Task: Find connections with filter location Yangjiang with filter topic #technologywith filter profile language Potuguese with filter current company LIC with filter school Great Lakes Institute of Management with filter industry Wholesale Chemical and Allied Products with filter service category Relocation with filter keywords title Medical Administrator
Action: Mouse moved to (620, 77)
Screenshot: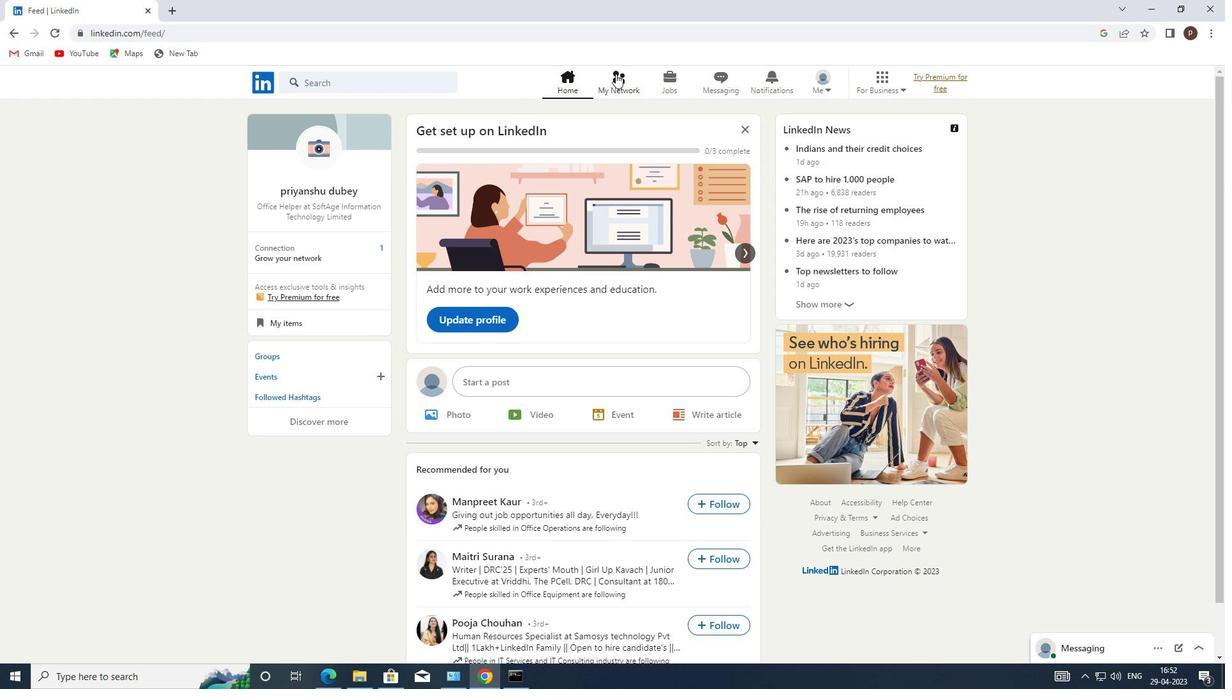 
Action: Mouse pressed left at (620, 77)
Screenshot: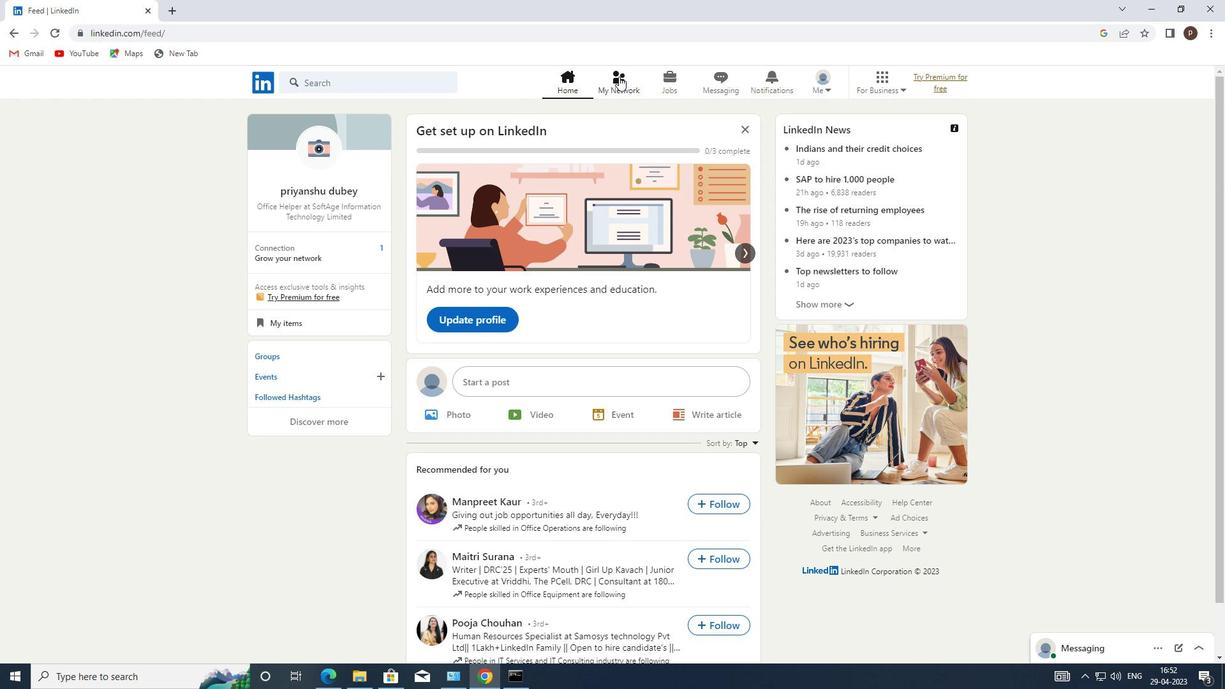 
Action: Mouse moved to (322, 148)
Screenshot: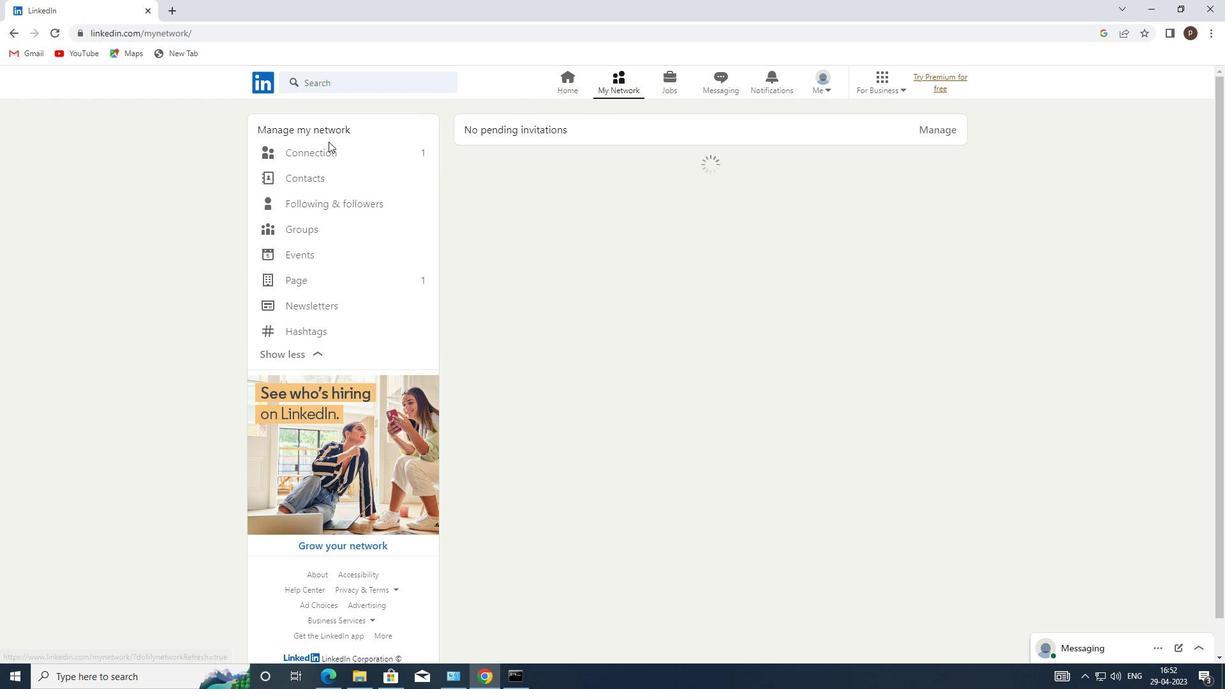 
Action: Mouse pressed left at (322, 148)
Screenshot: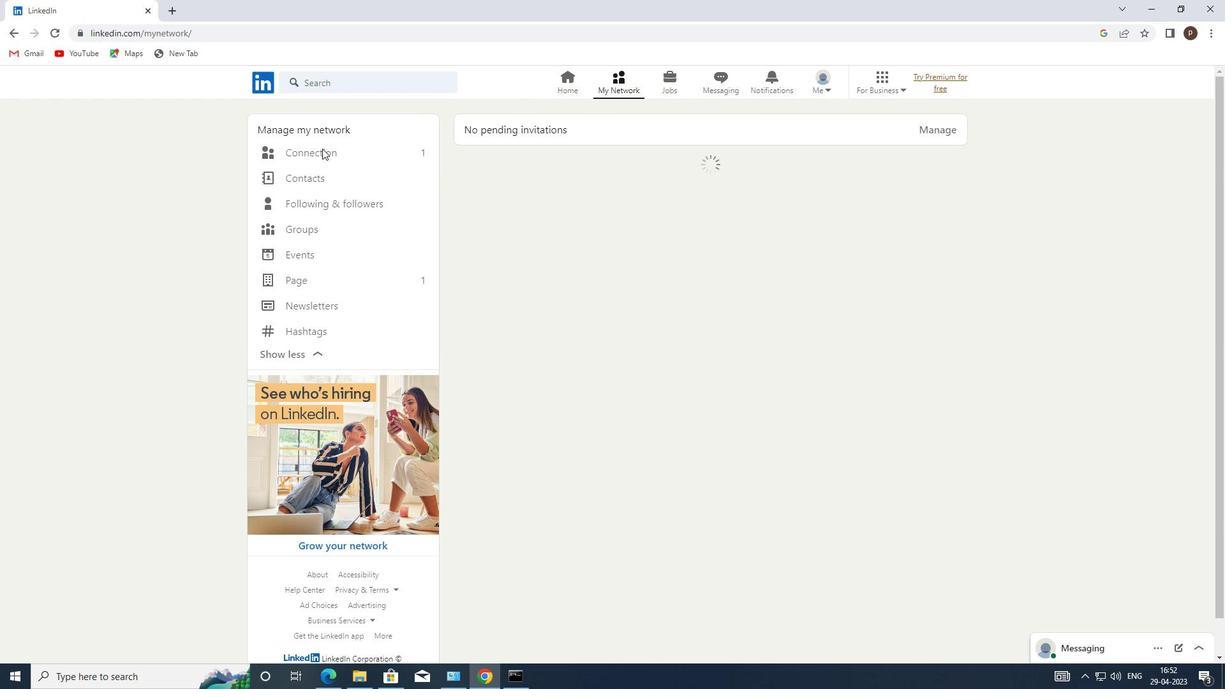 
Action: Mouse moved to (704, 153)
Screenshot: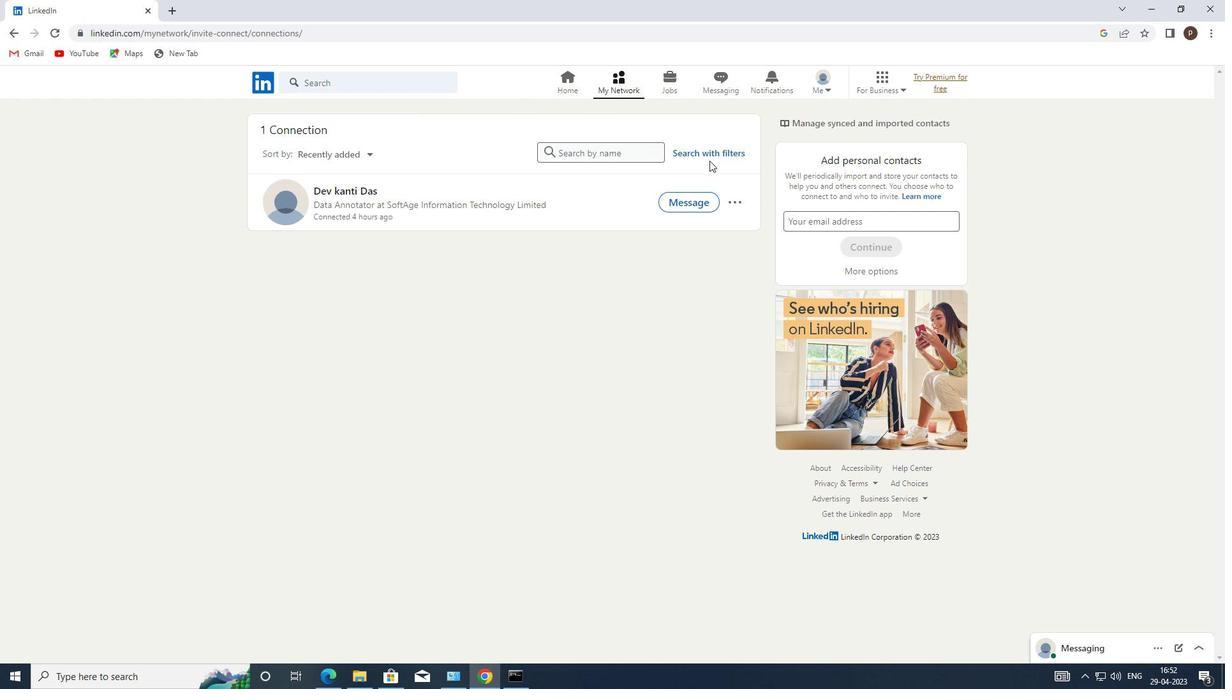 
Action: Mouse pressed left at (704, 153)
Screenshot: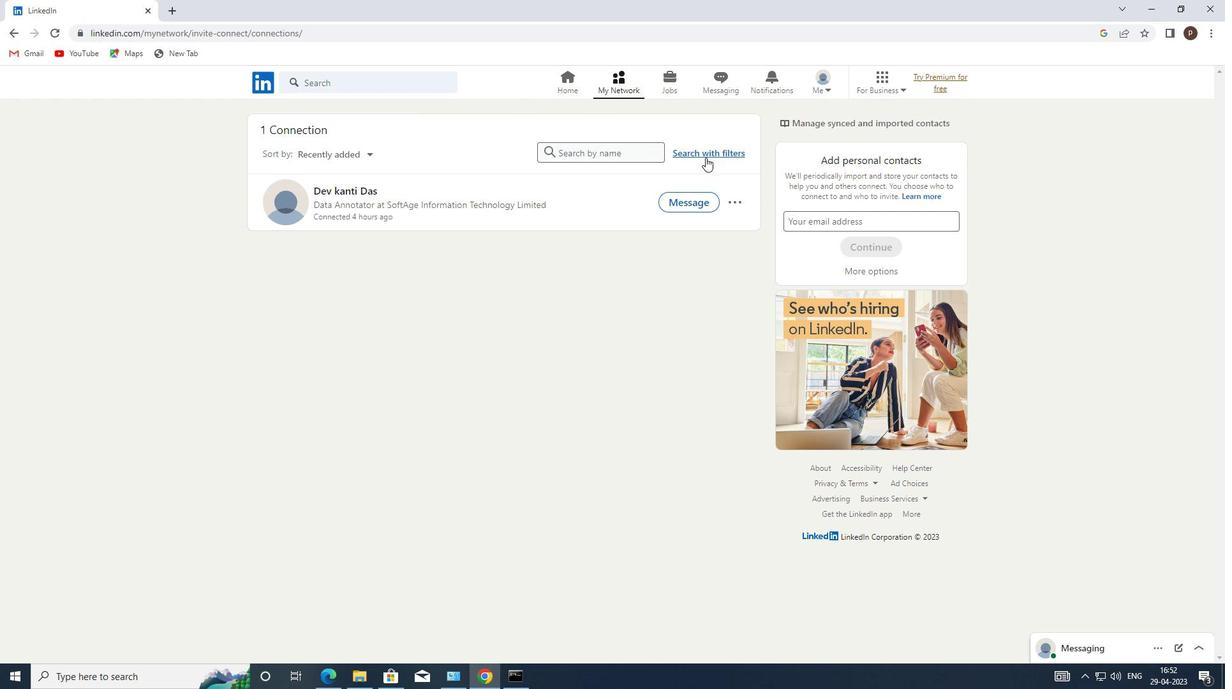 
Action: Mouse moved to (658, 121)
Screenshot: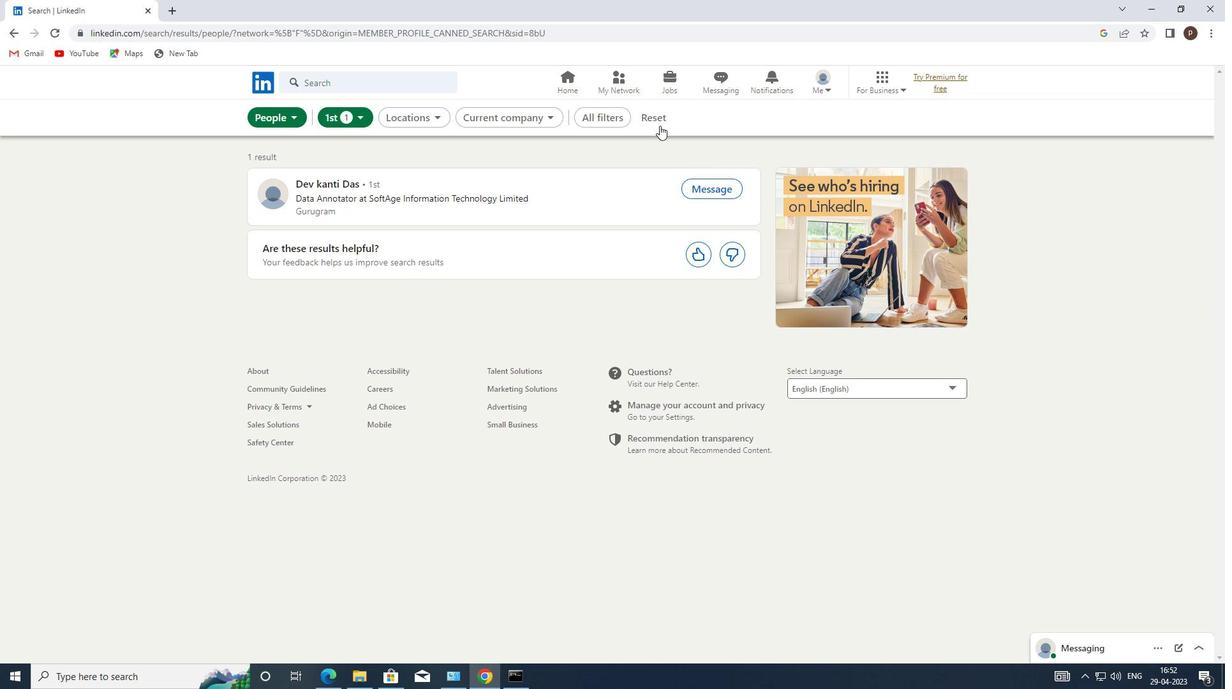 
Action: Mouse pressed left at (658, 121)
Screenshot: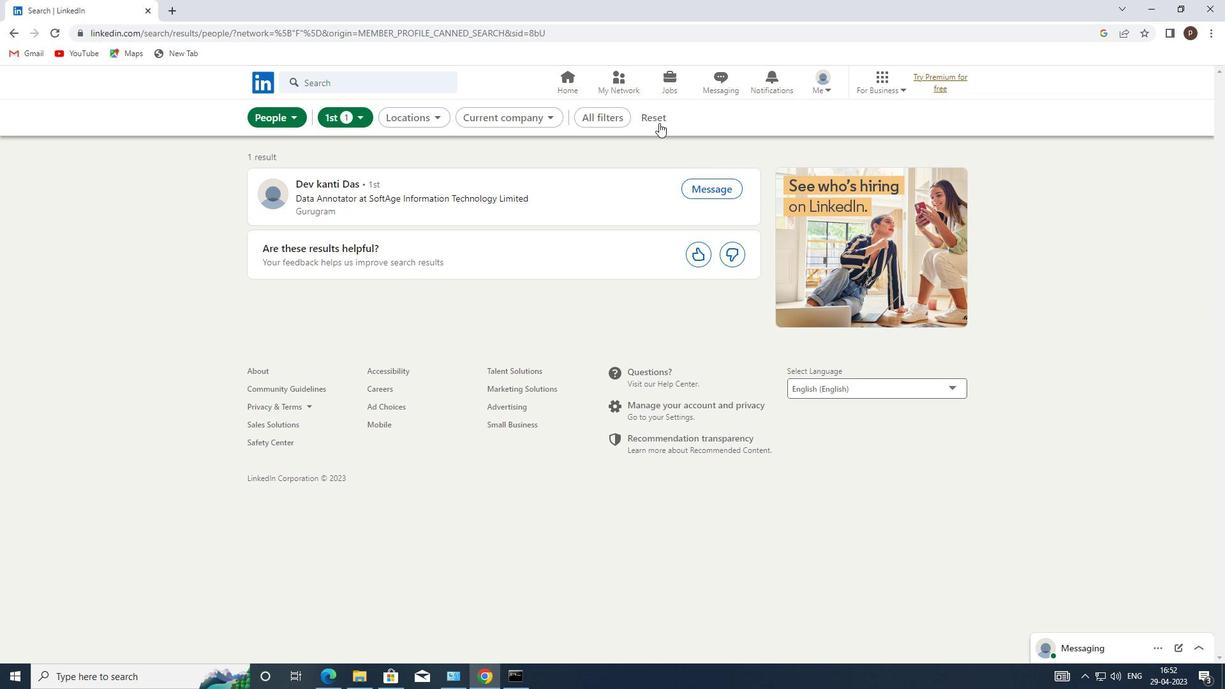 
Action: Mouse moved to (634, 122)
Screenshot: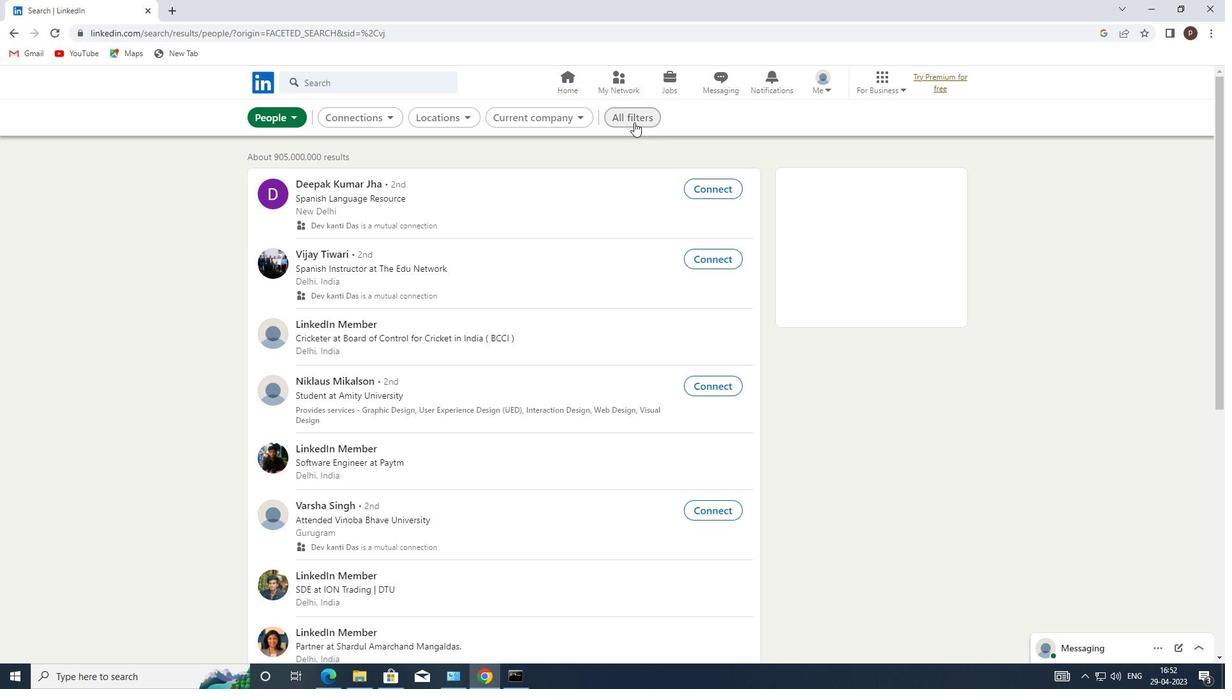 
Action: Mouse pressed left at (634, 122)
Screenshot: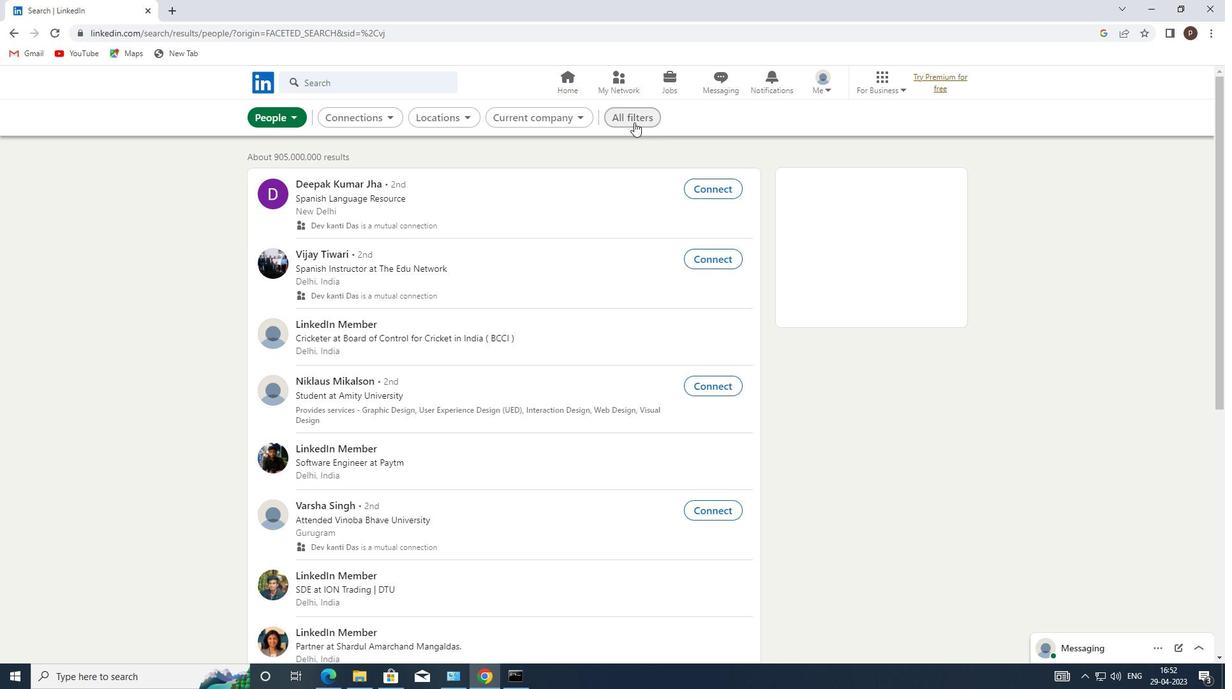 
Action: Mouse moved to (1031, 418)
Screenshot: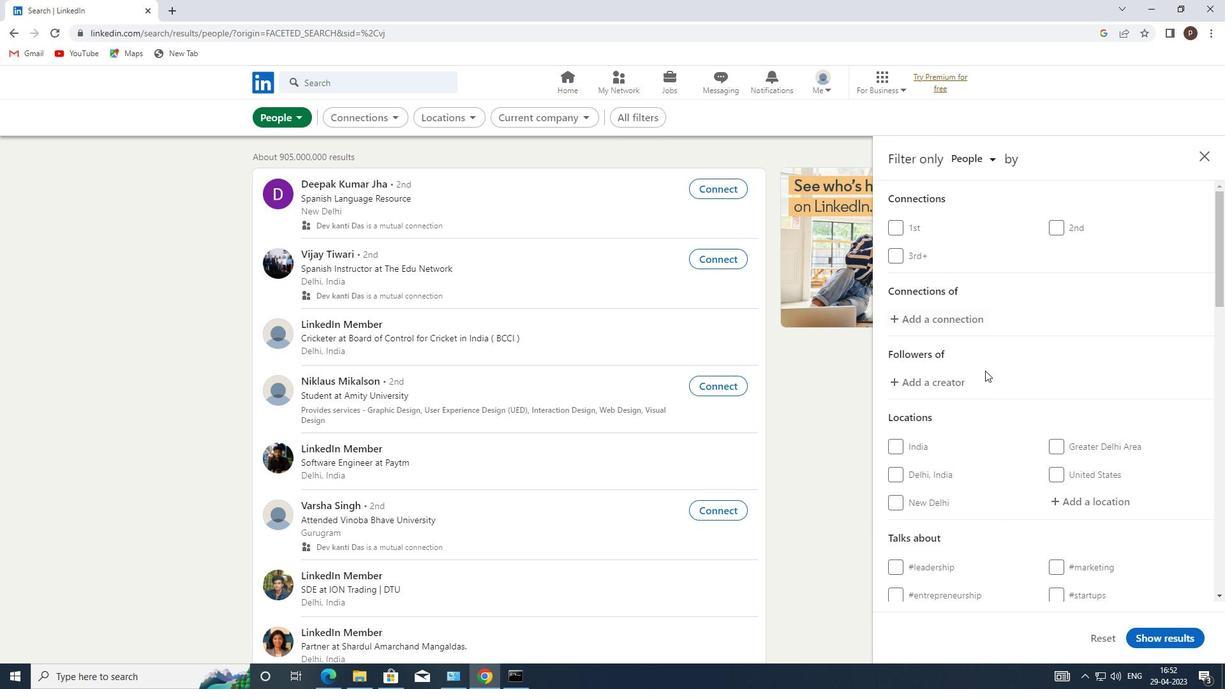
Action: Mouse scrolled (1031, 418) with delta (0, 0)
Screenshot: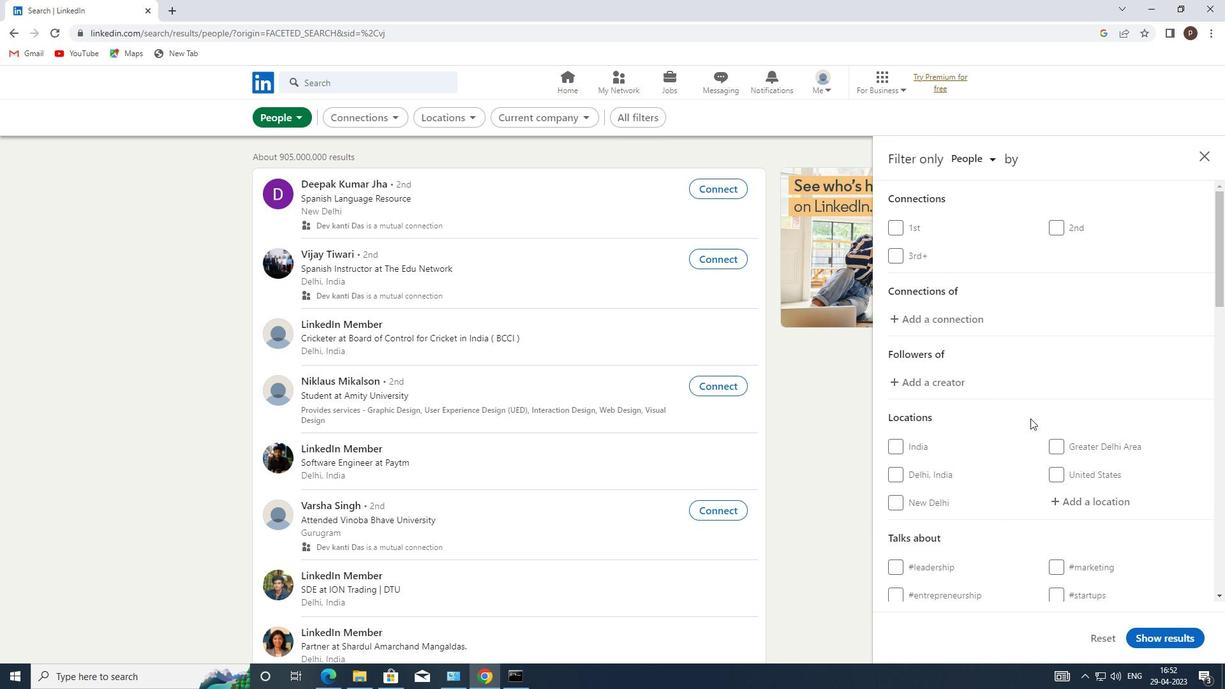 
Action: Mouse scrolled (1031, 418) with delta (0, 0)
Screenshot: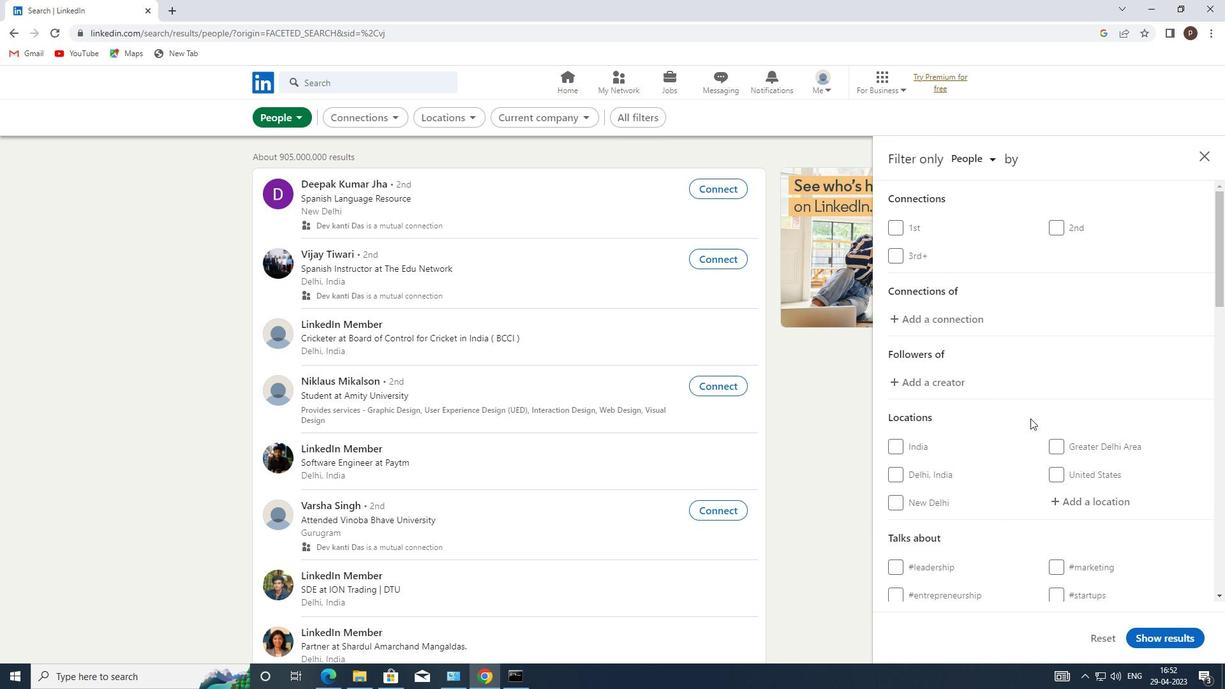 
Action: Mouse moved to (1060, 374)
Screenshot: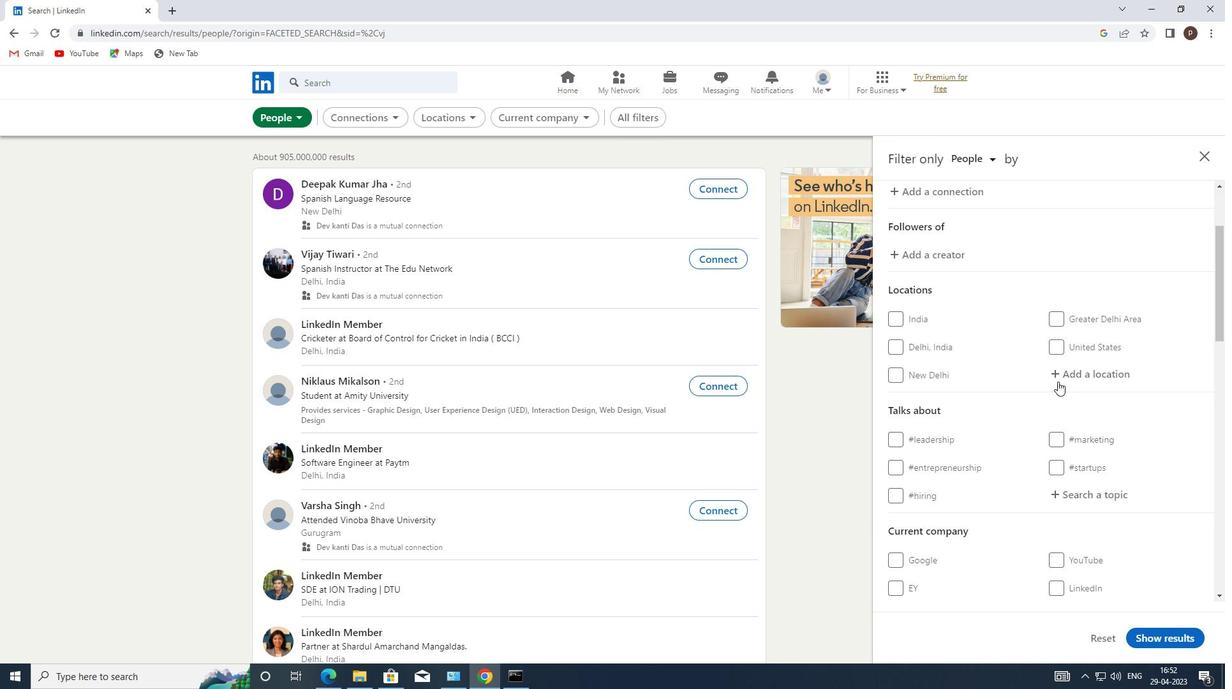
Action: Mouse pressed left at (1060, 374)
Screenshot: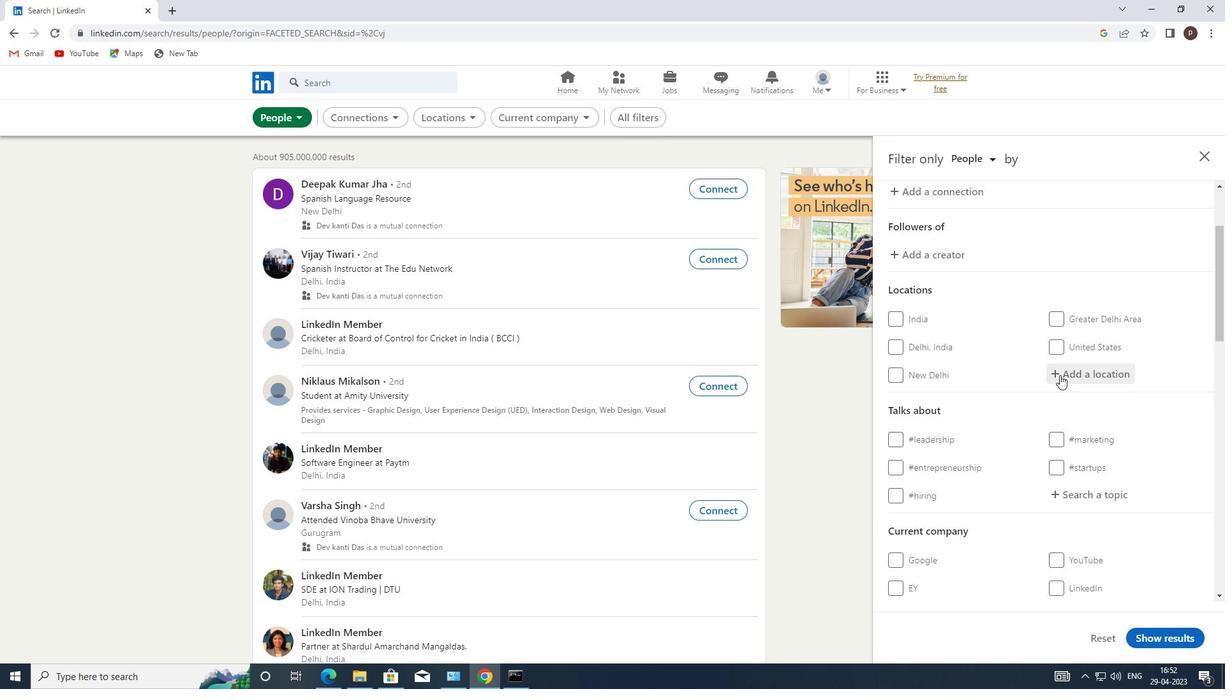 
Action: Mouse moved to (1061, 374)
Screenshot: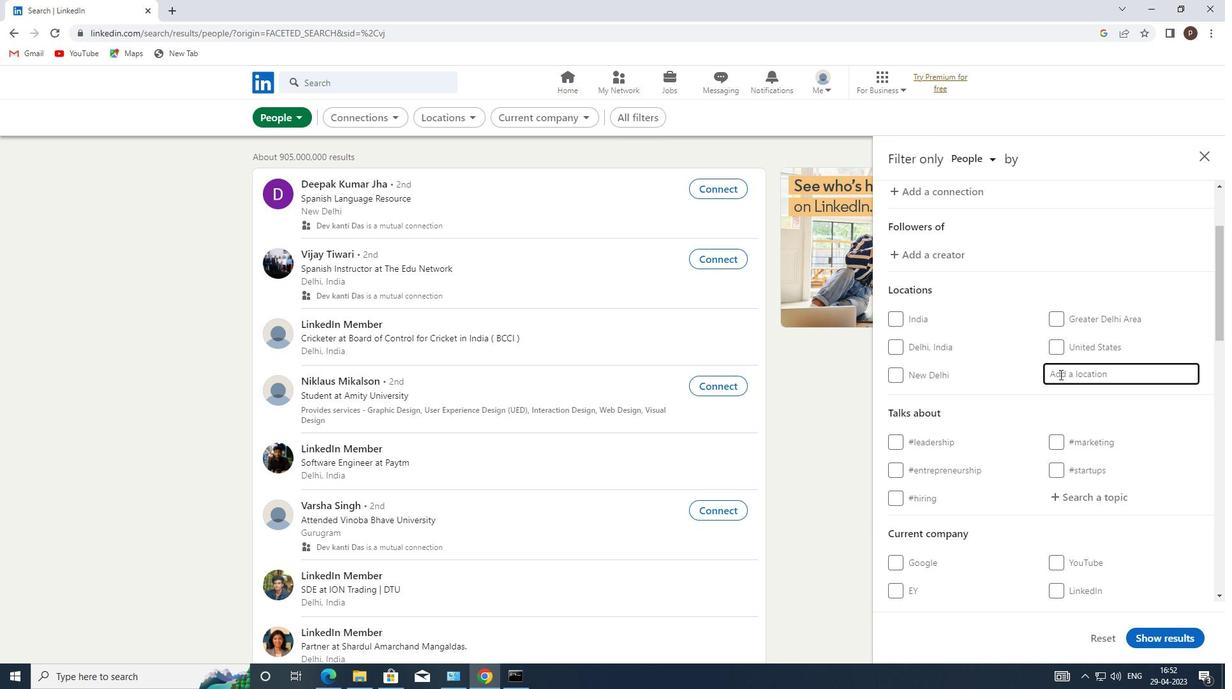 
Action: Key pressed y<Key.caps_lock>angjiang
Screenshot: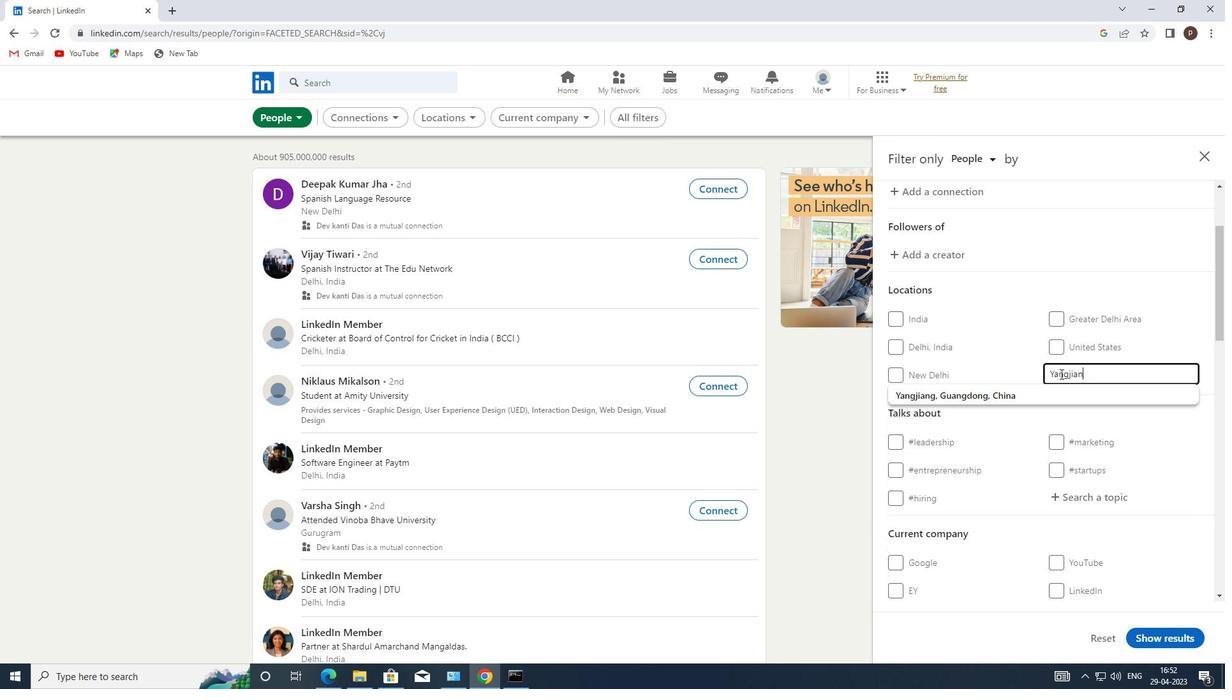 
Action: Mouse moved to (1008, 392)
Screenshot: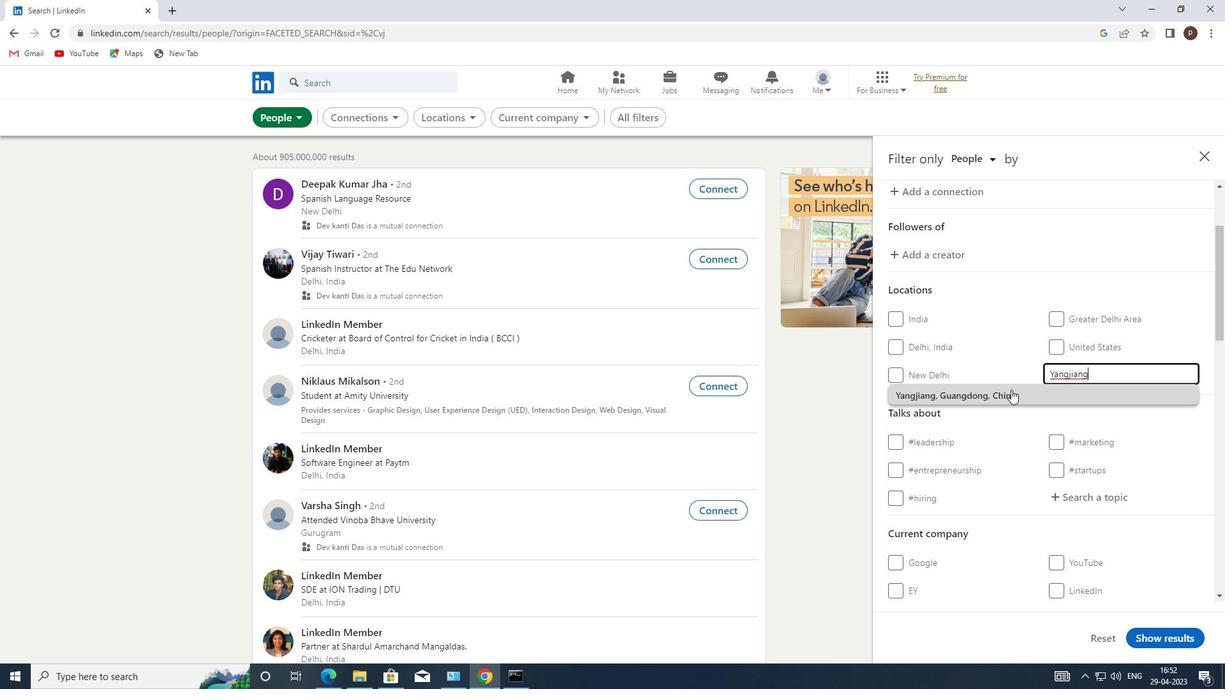 
Action: Mouse pressed left at (1008, 392)
Screenshot: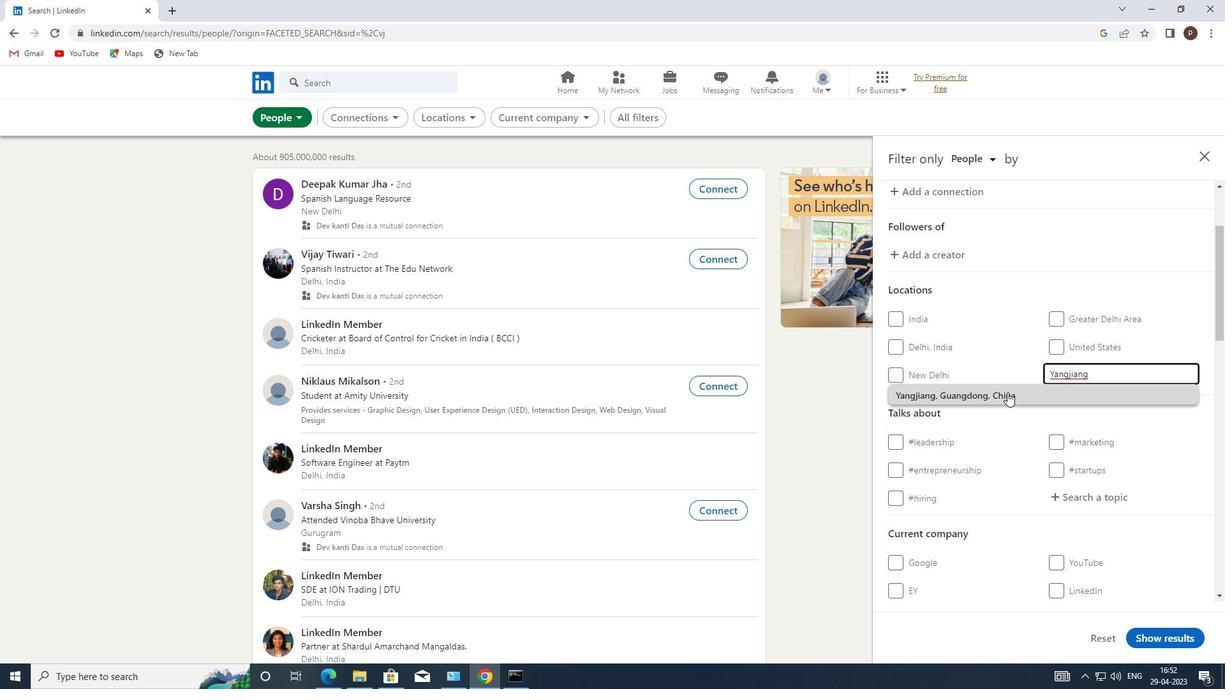 
Action: Mouse moved to (1010, 420)
Screenshot: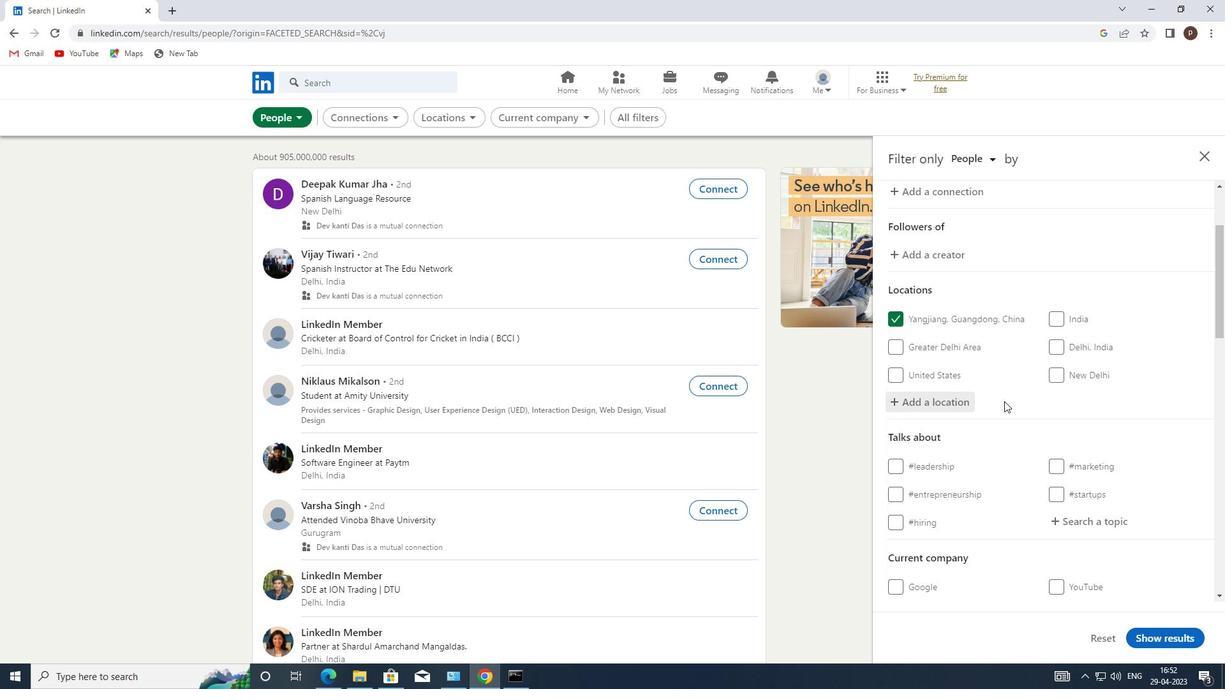 
Action: Mouse scrolled (1010, 420) with delta (0, 0)
Screenshot: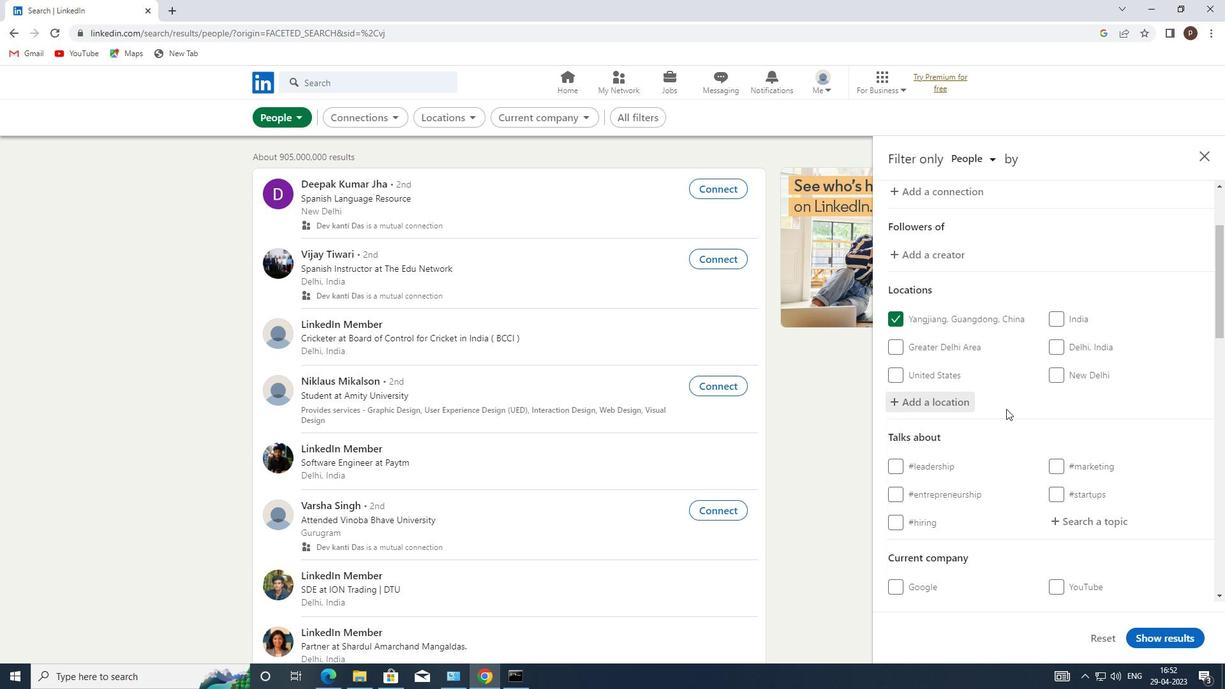 
Action: Mouse moved to (1010, 422)
Screenshot: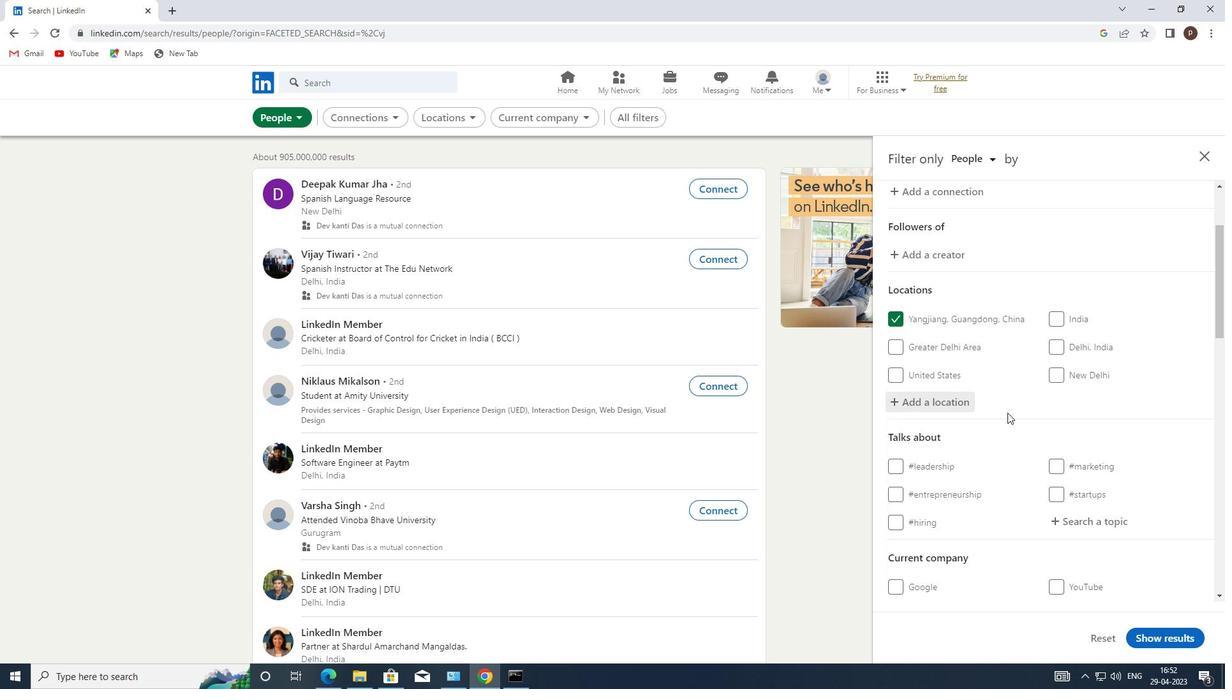 
Action: Mouse scrolled (1010, 422) with delta (0, 0)
Screenshot: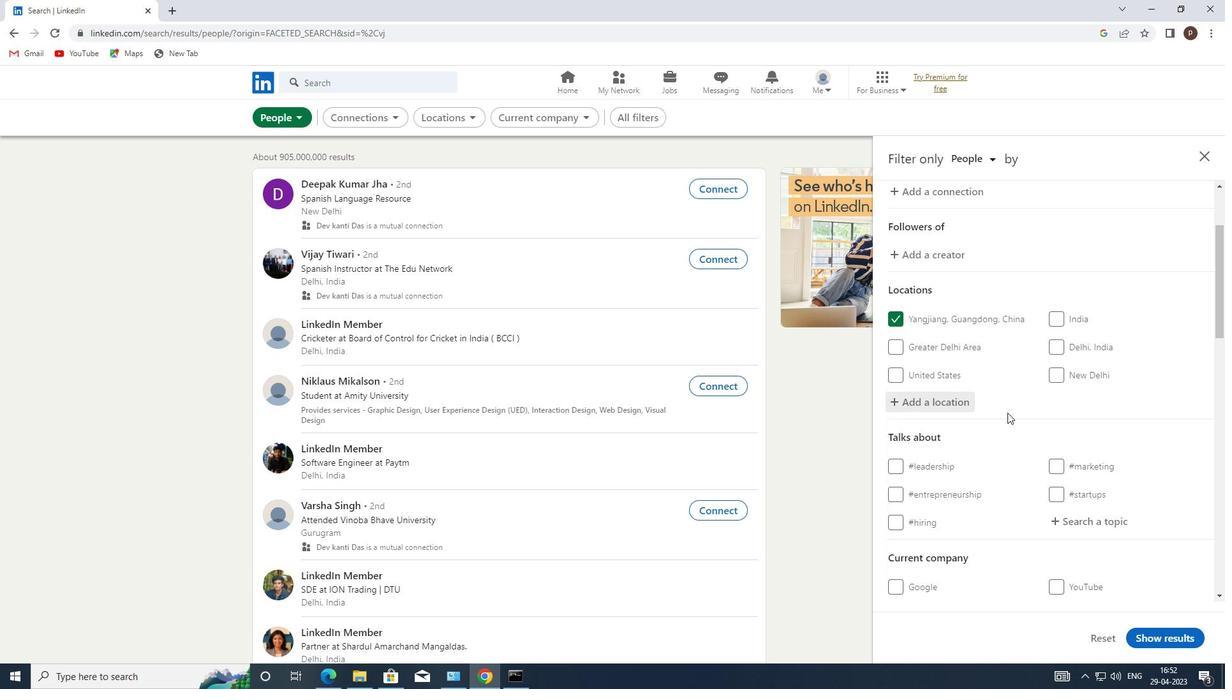 
Action: Mouse moved to (1059, 399)
Screenshot: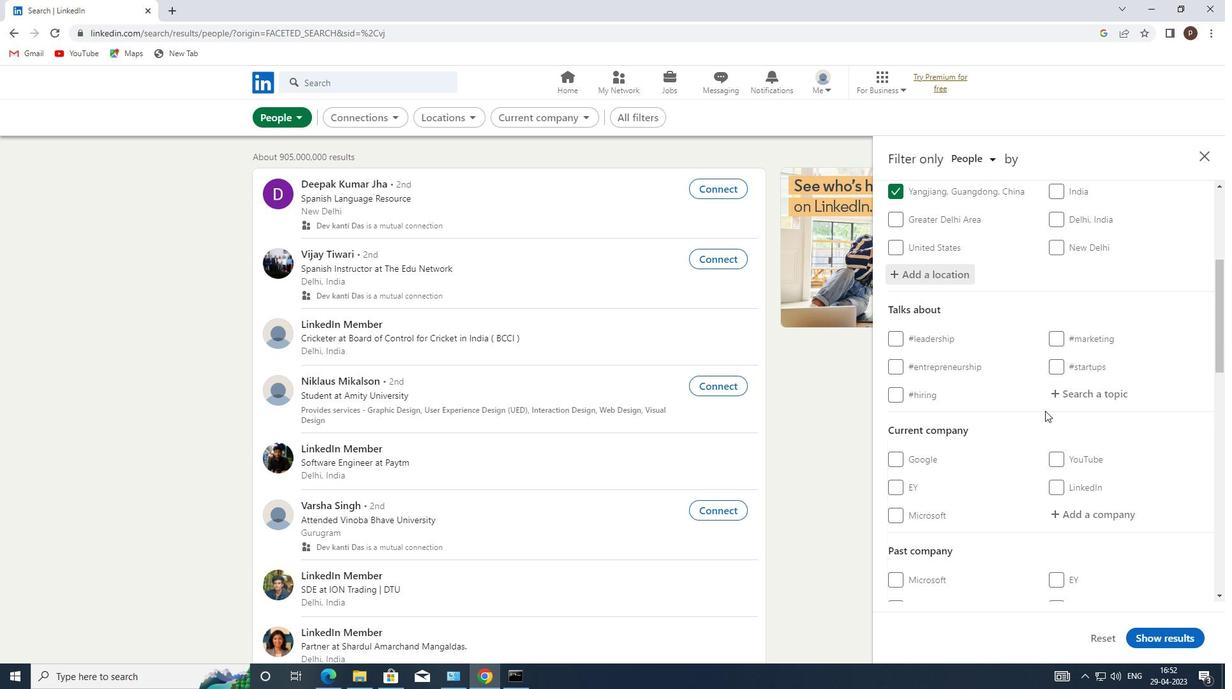 
Action: Mouse pressed left at (1059, 399)
Screenshot: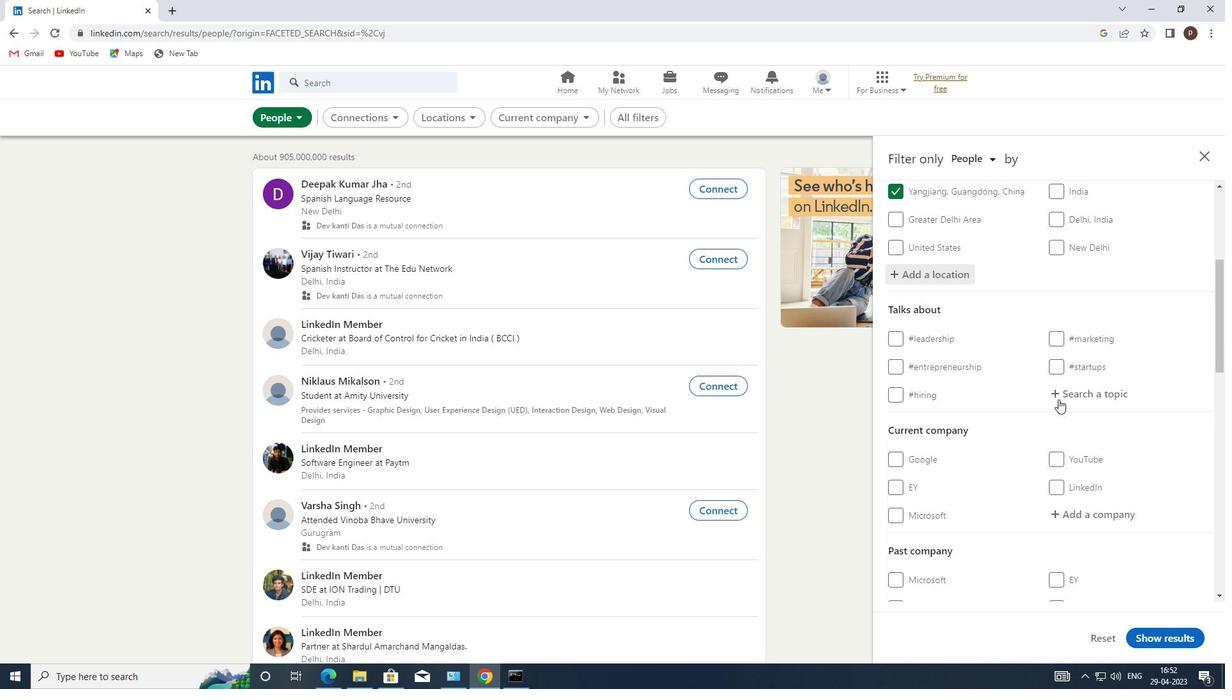 
Action: Key pressed <Key.shift>#TECHNOLOGY
Screenshot: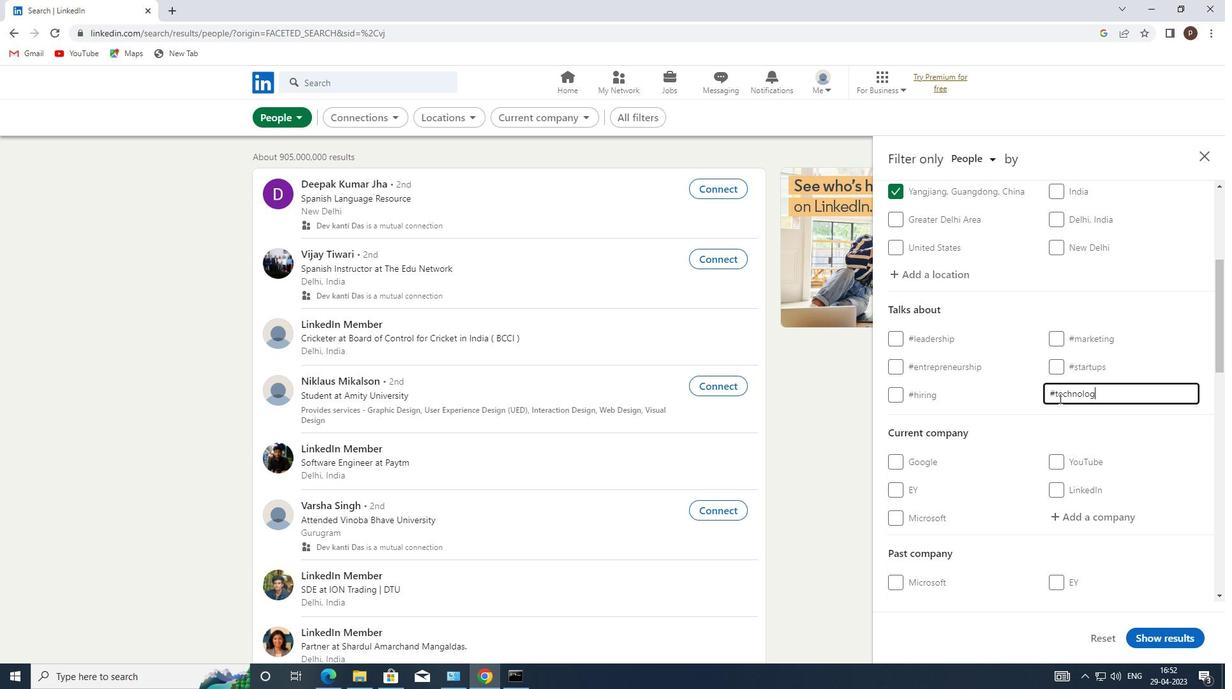 
Action: Mouse moved to (1072, 411)
Screenshot: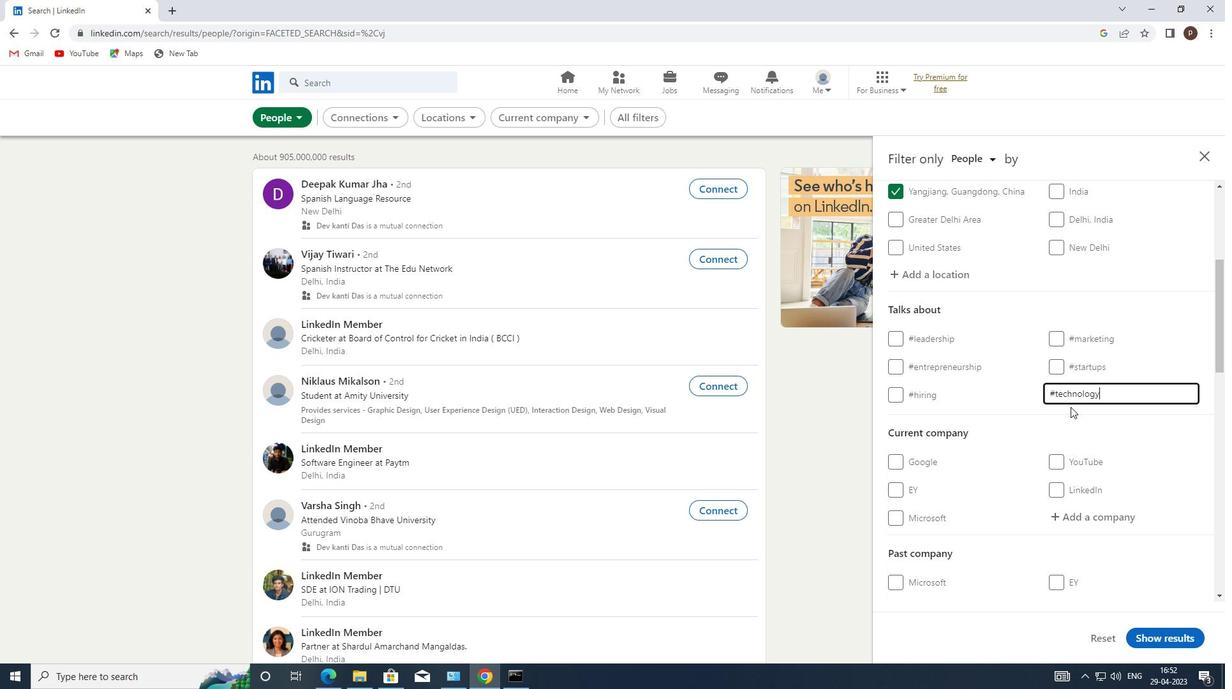 
Action: Mouse scrolled (1072, 411) with delta (0, 0)
Screenshot: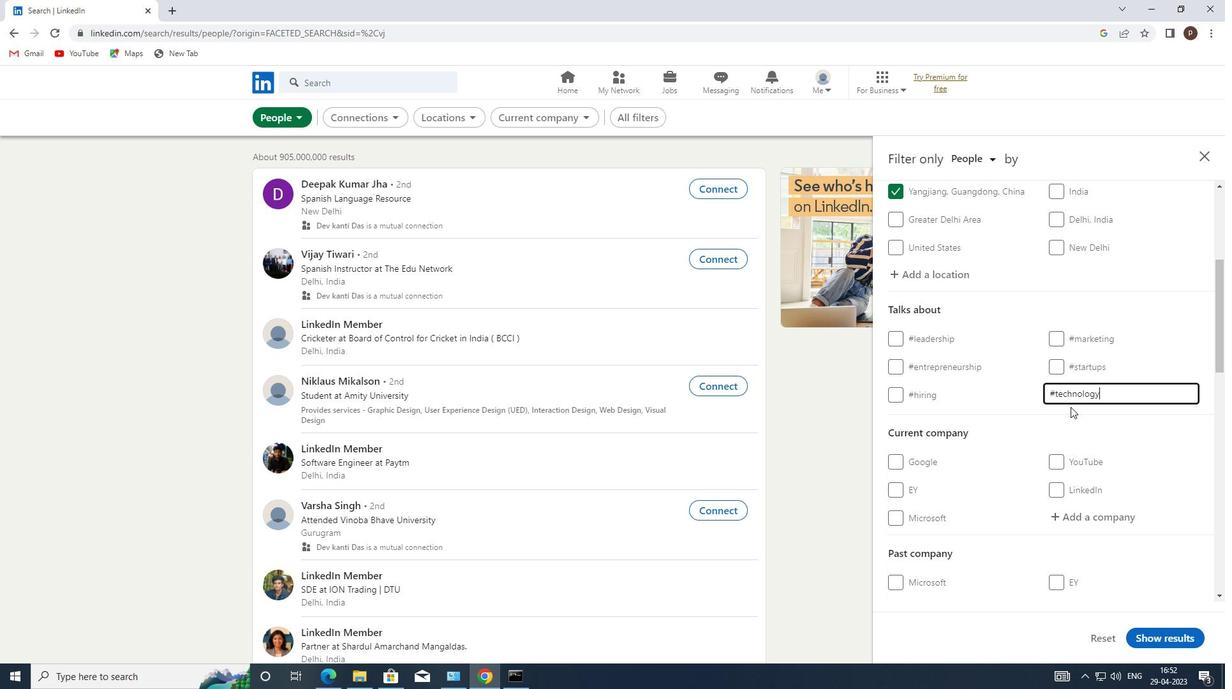 
Action: Mouse moved to (1072, 413)
Screenshot: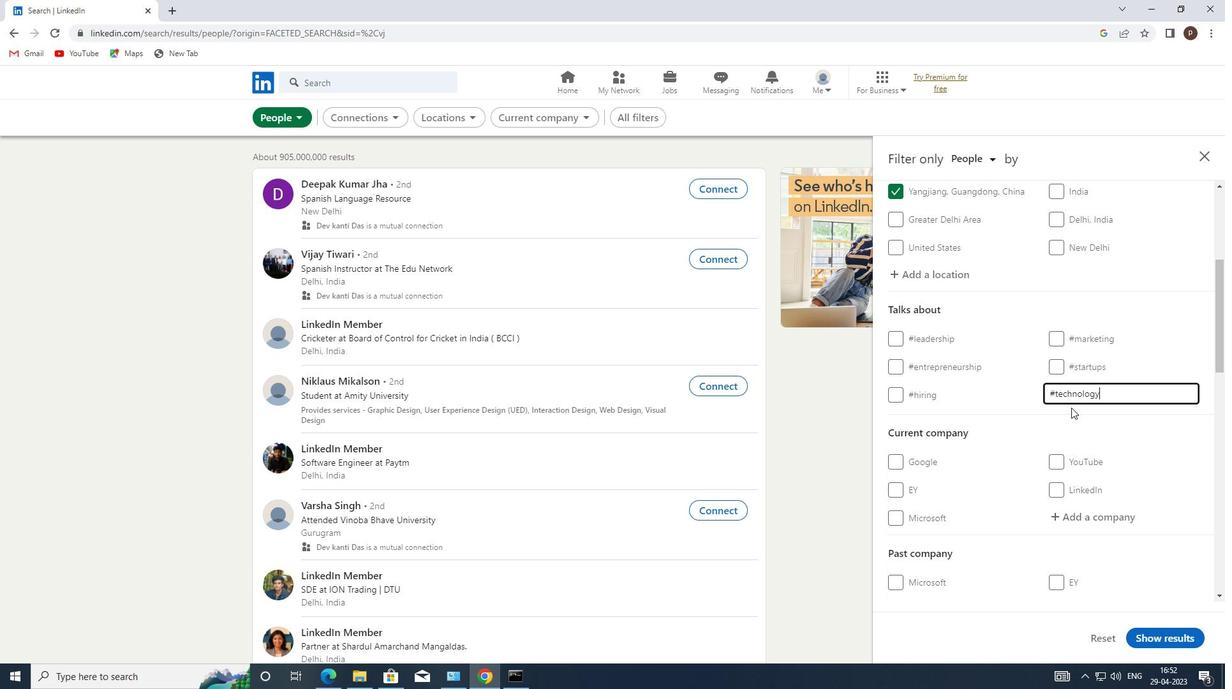 
Action: Mouse scrolled (1072, 412) with delta (0, 0)
Screenshot: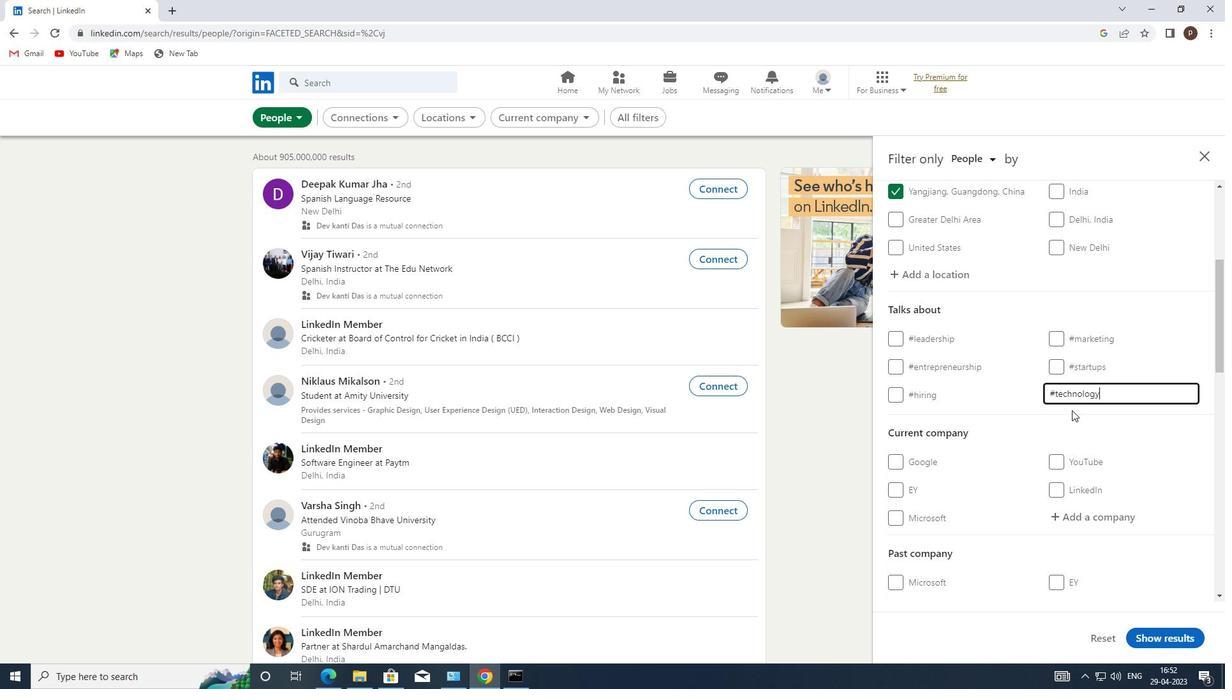 
Action: Mouse moved to (1073, 415)
Screenshot: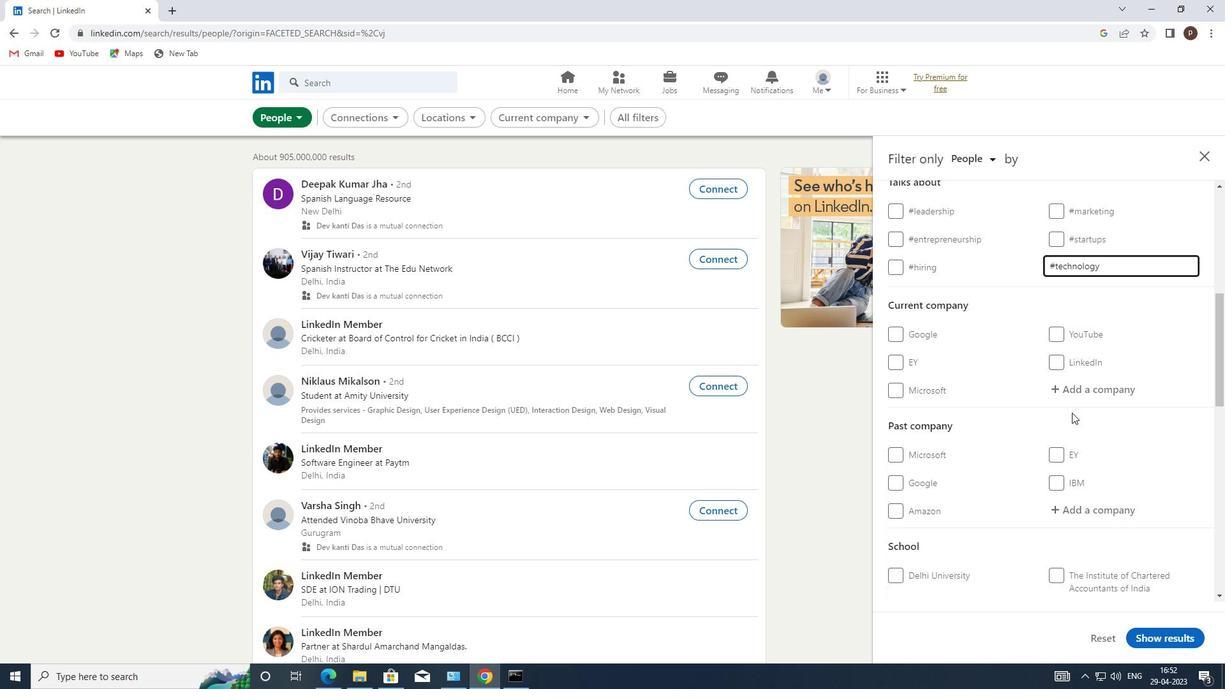 
Action: Mouse scrolled (1073, 414) with delta (0, 0)
Screenshot: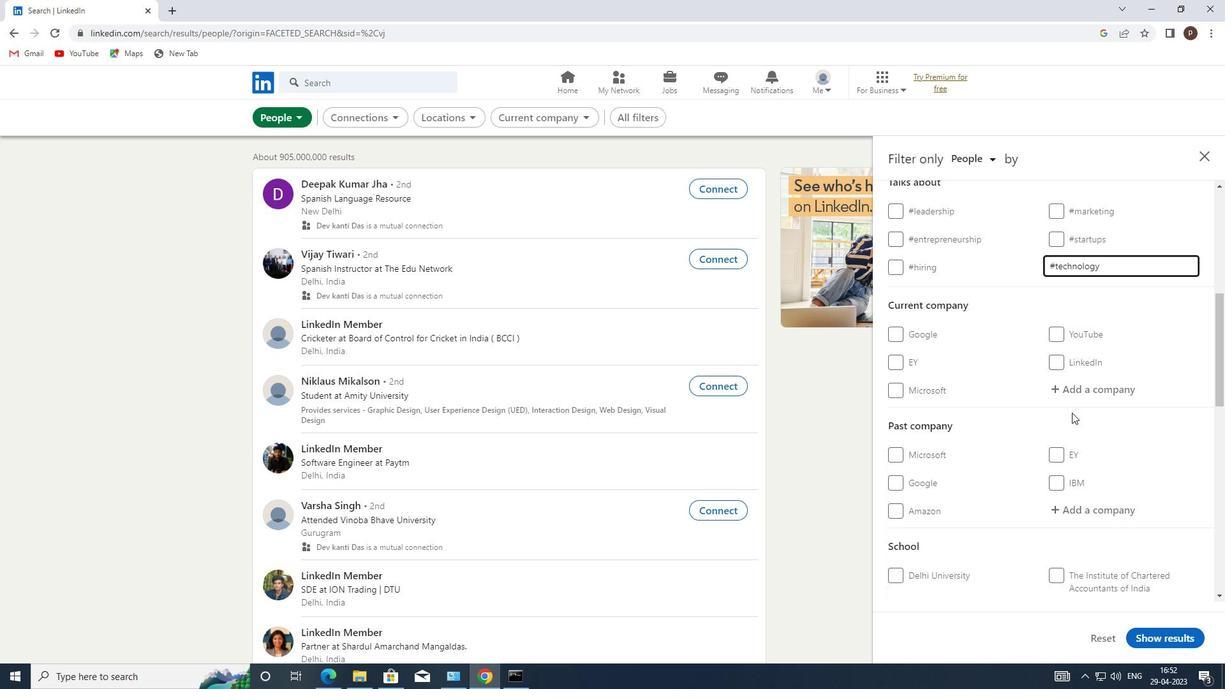 
Action: Mouse moved to (1073, 416)
Screenshot: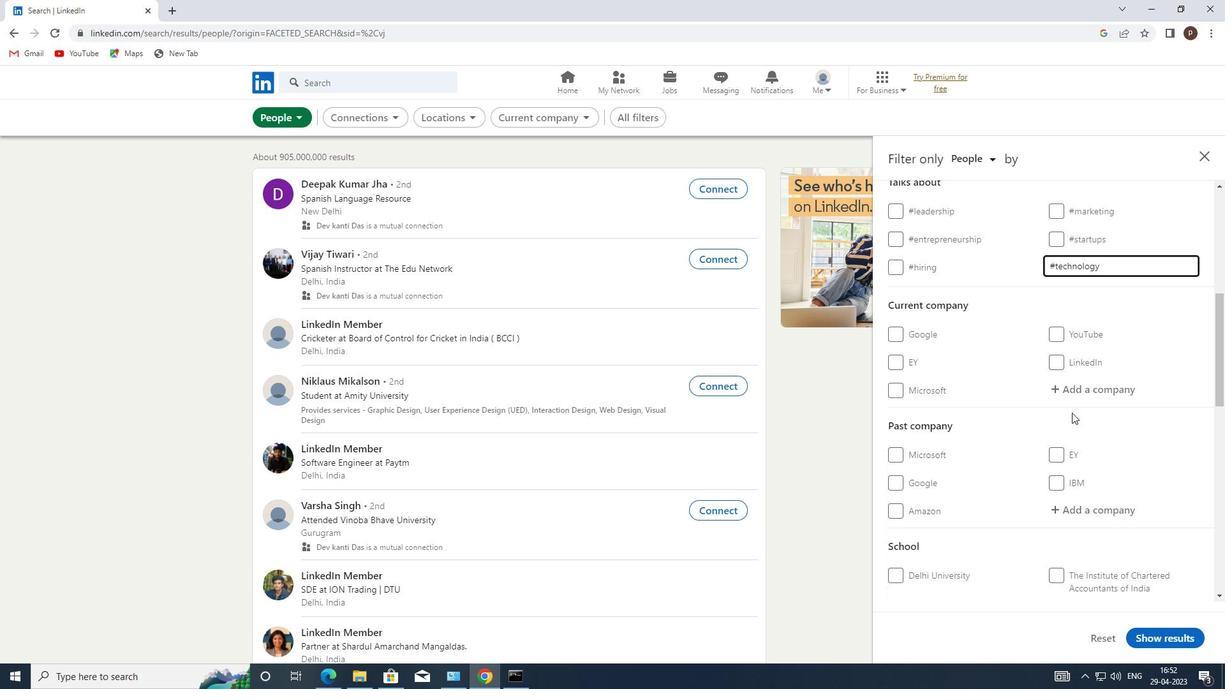 
Action: Mouse scrolled (1073, 415) with delta (0, 0)
Screenshot: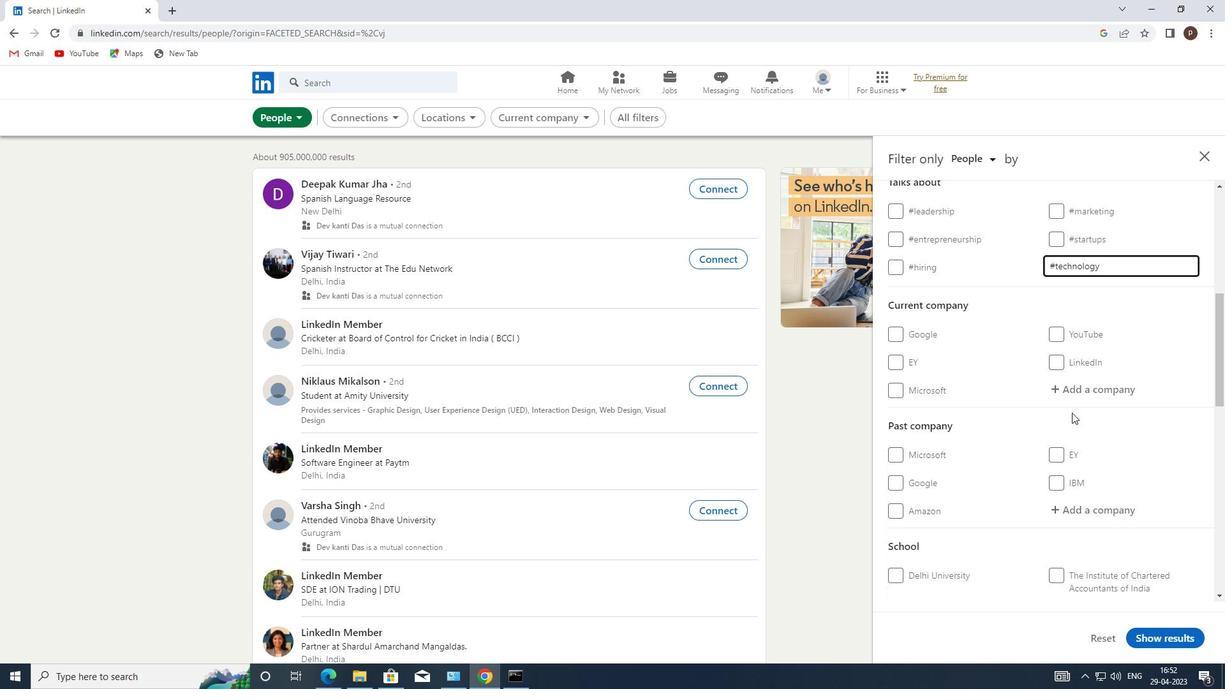
Action: Mouse moved to (1054, 420)
Screenshot: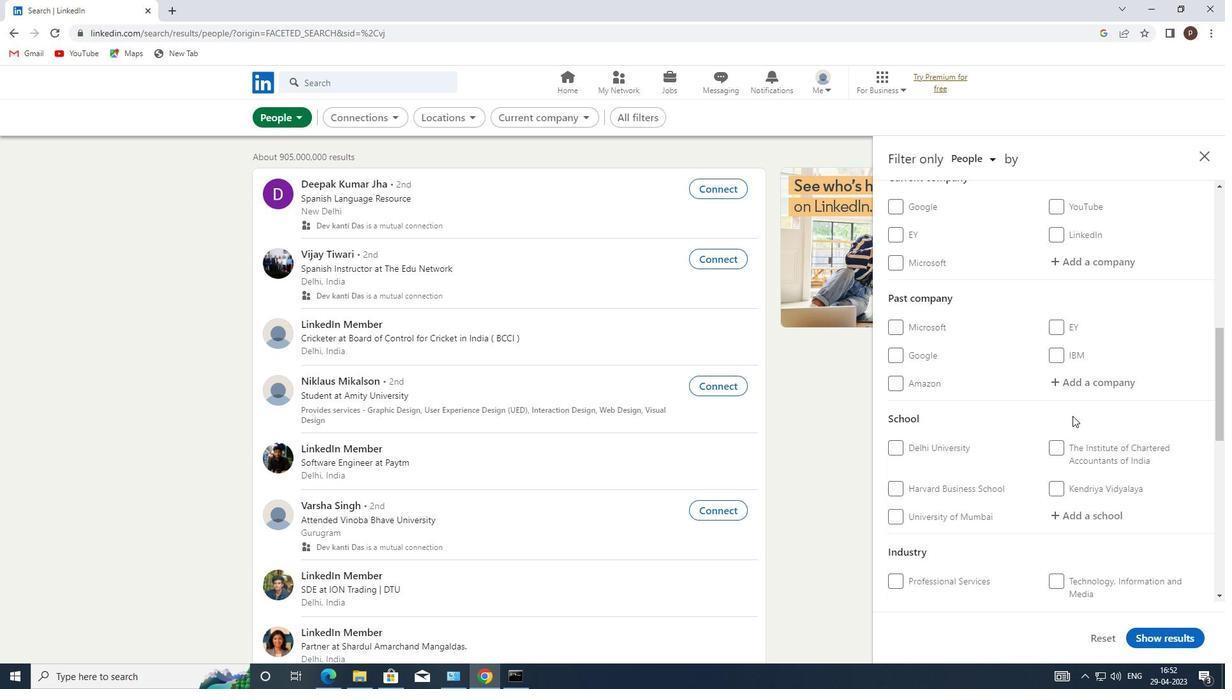 
Action: Mouse scrolled (1054, 420) with delta (0, 0)
Screenshot: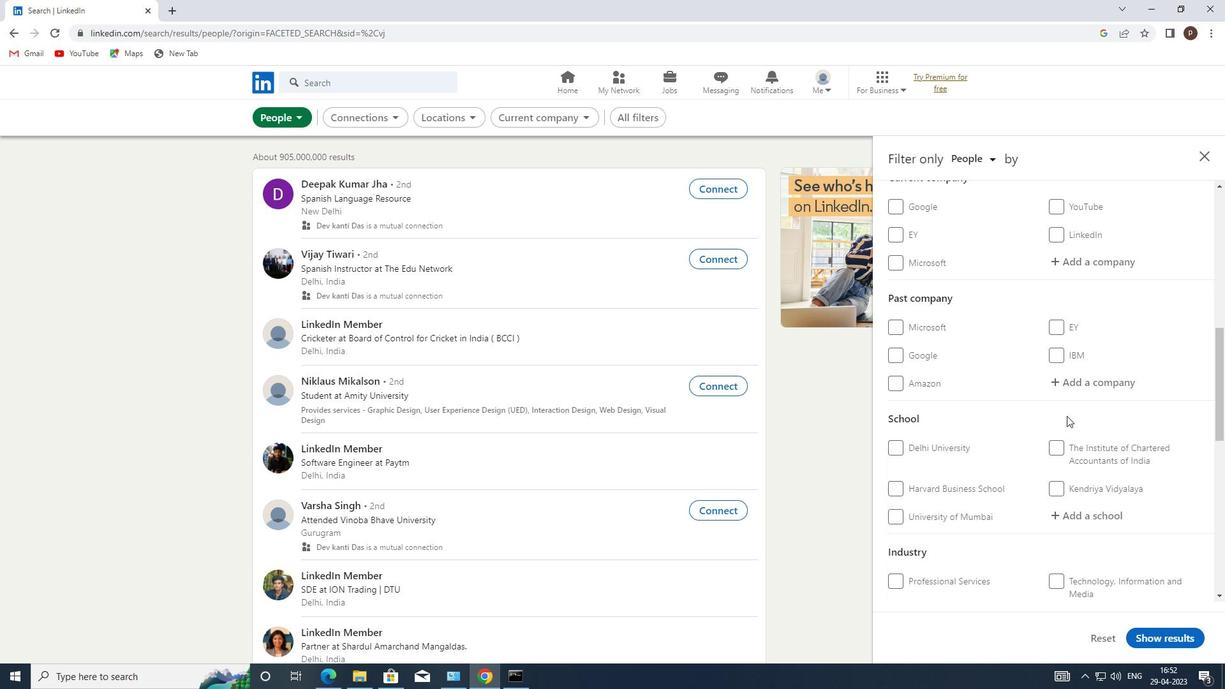 
Action: Mouse scrolled (1054, 420) with delta (0, 0)
Screenshot: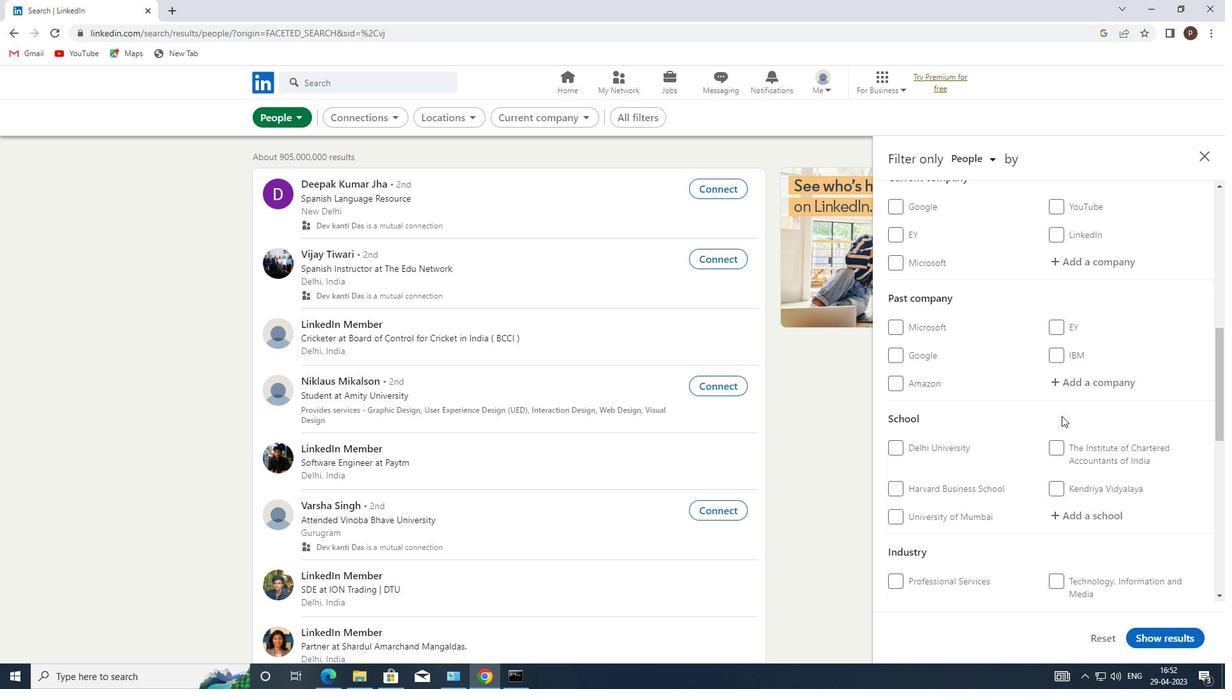 
Action: Mouse scrolled (1054, 420) with delta (0, 0)
Screenshot: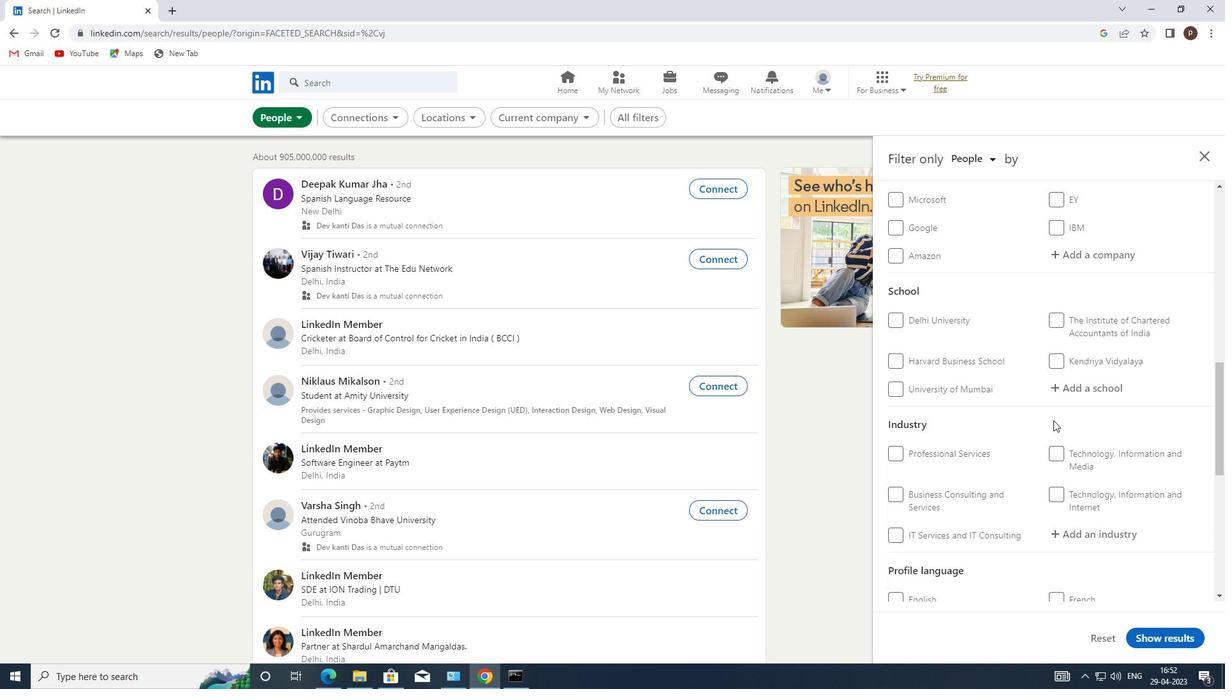 
Action: Mouse scrolled (1054, 420) with delta (0, 0)
Screenshot: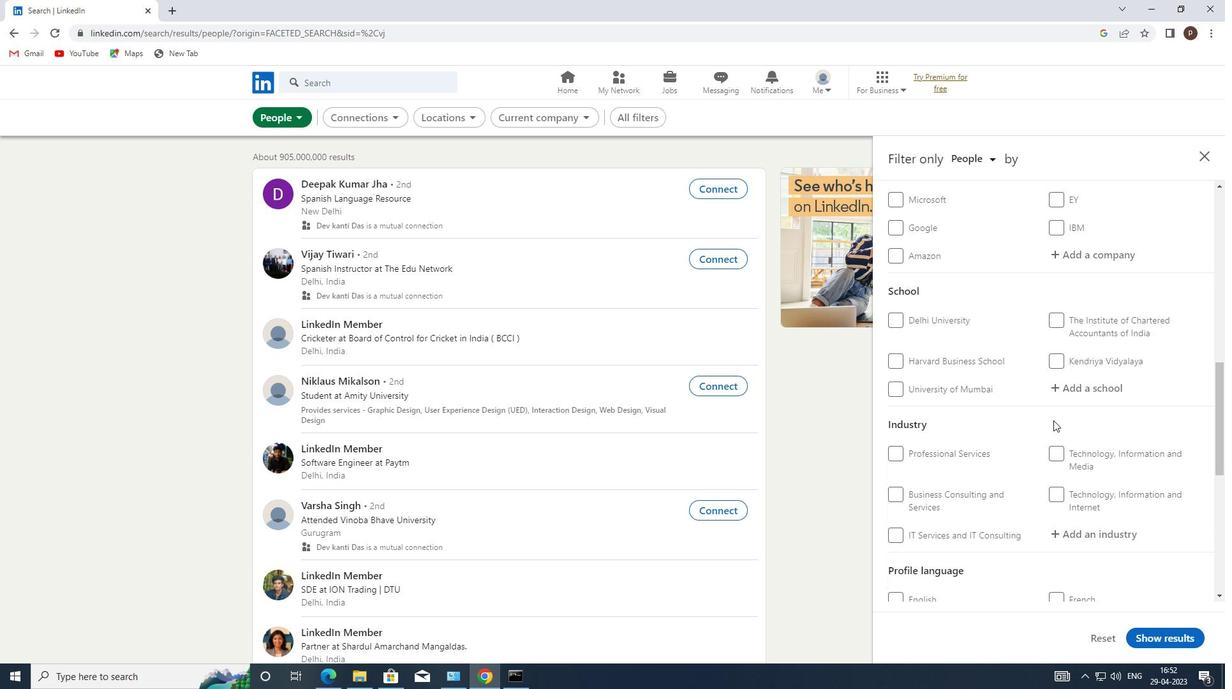 
Action: Mouse moved to (1053, 493)
Screenshot: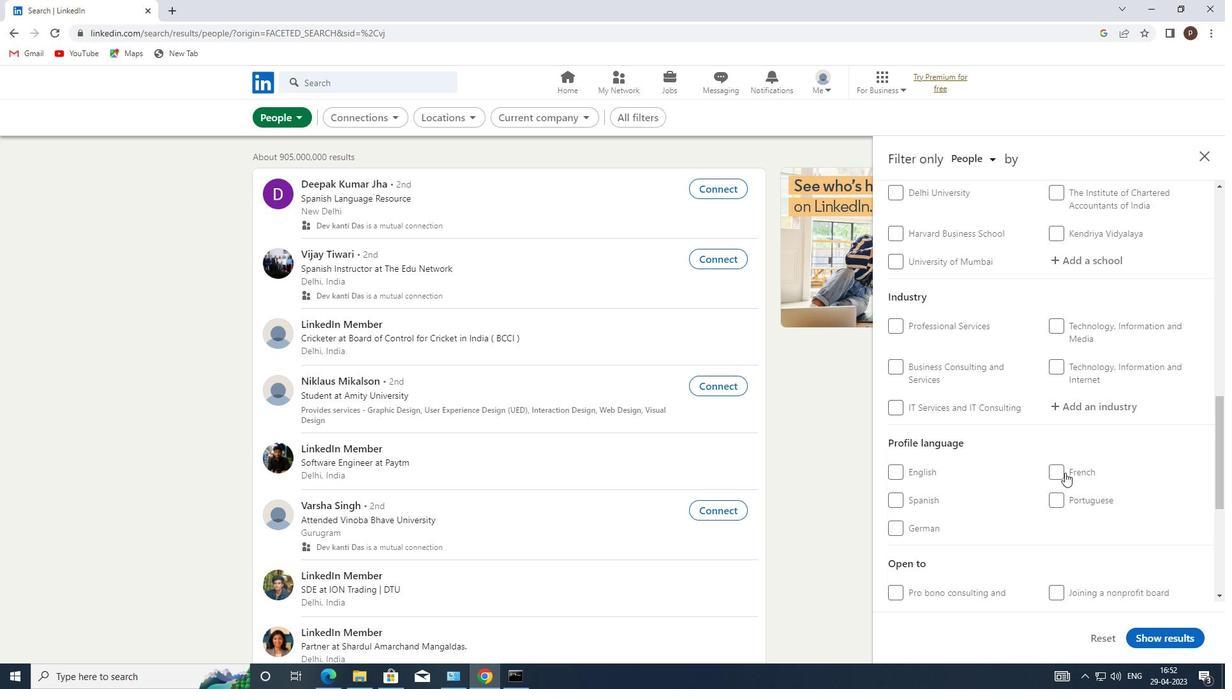 
Action: Mouse pressed left at (1053, 493)
Screenshot: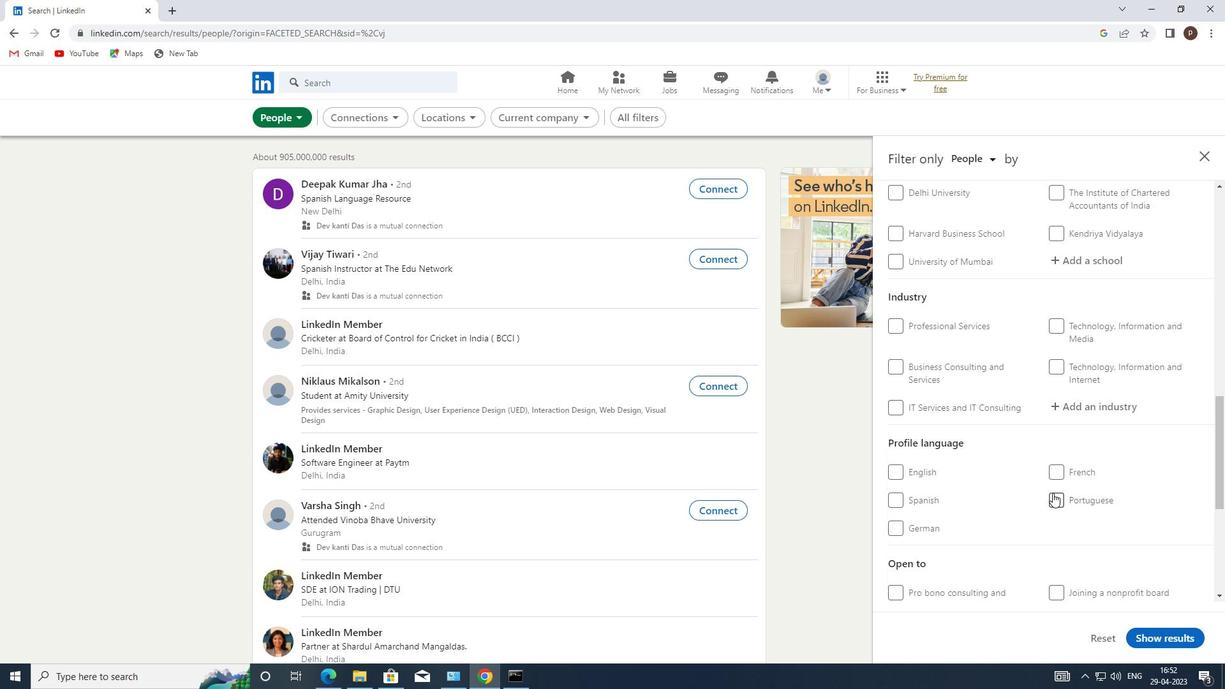 
Action: Mouse moved to (1049, 451)
Screenshot: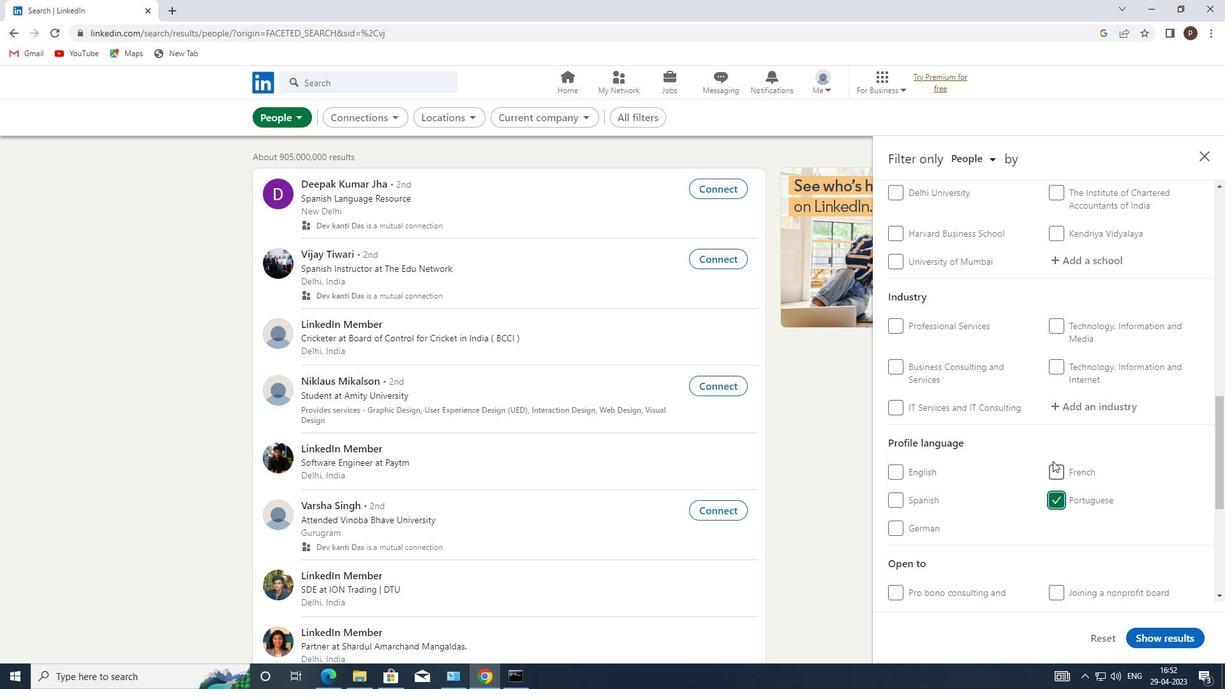 
Action: Mouse scrolled (1049, 452) with delta (0, 0)
Screenshot: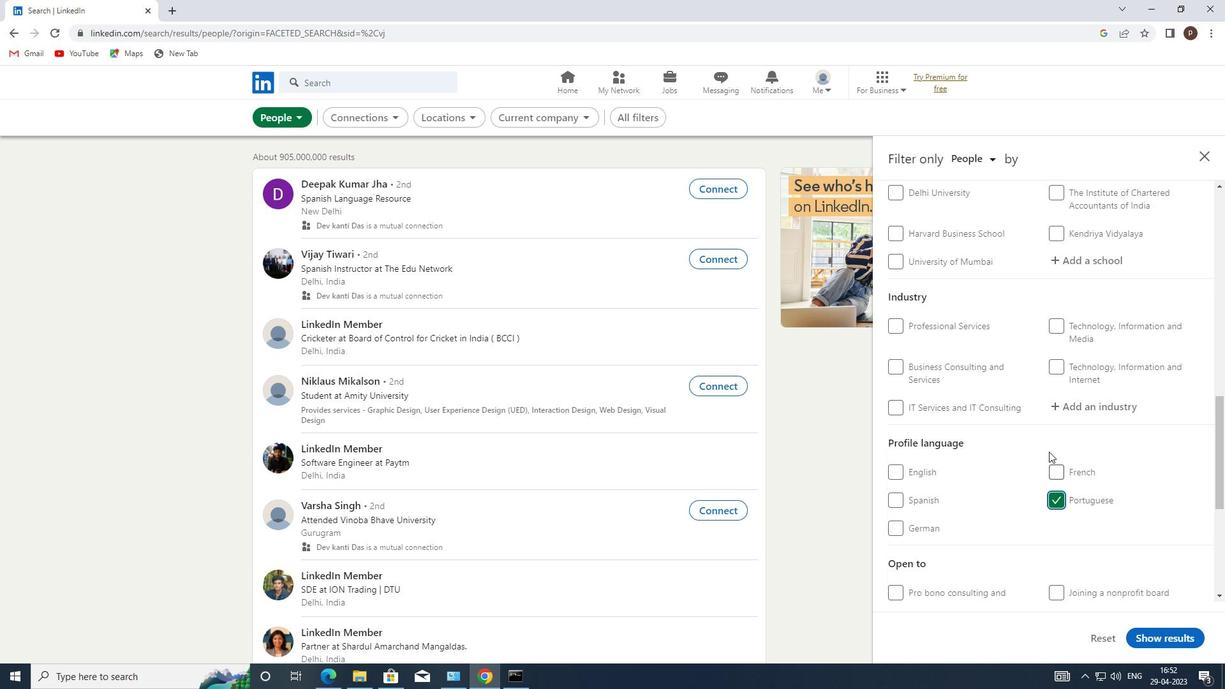 
Action: Mouse scrolled (1049, 452) with delta (0, 0)
Screenshot: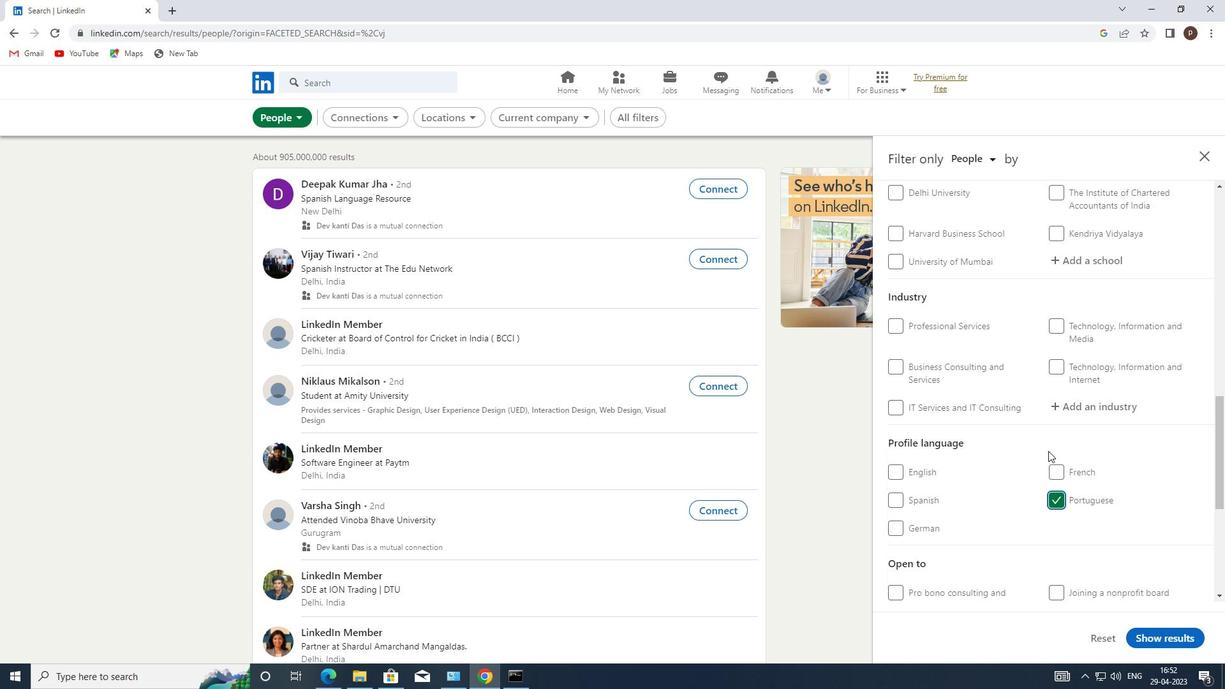 
Action: Mouse moved to (1048, 450)
Screenshot: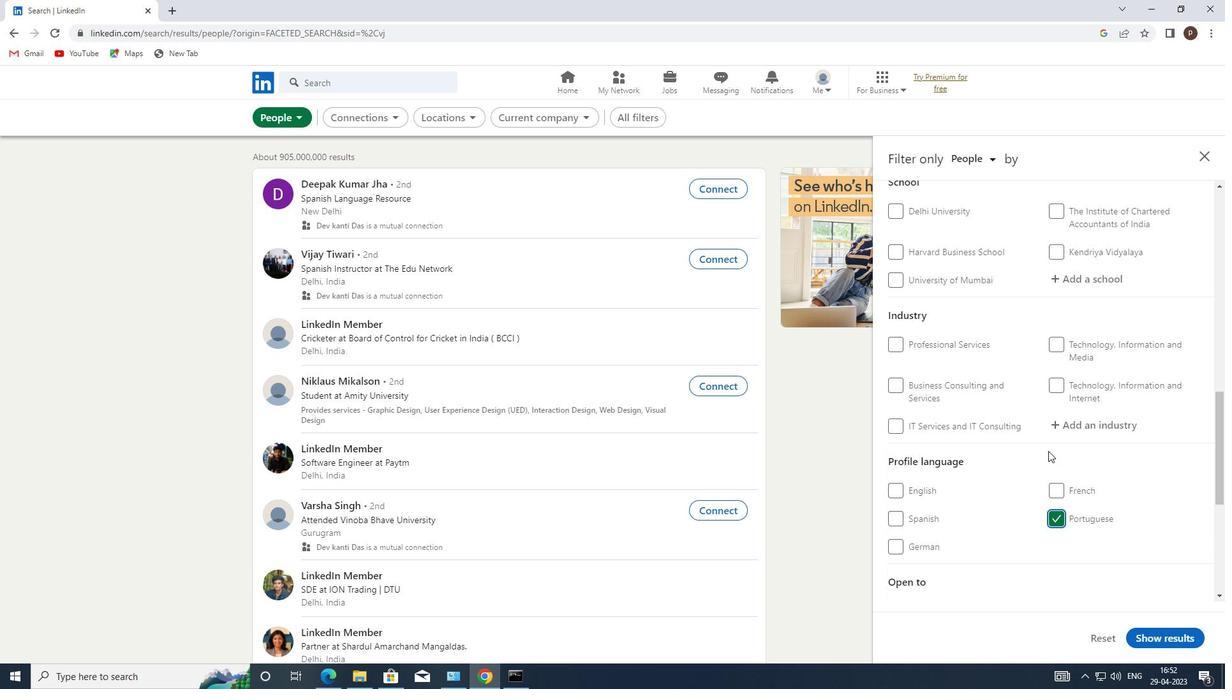 
Action: Mouse scrolled (1048, 450) with delta (0, 0)
Screenshot: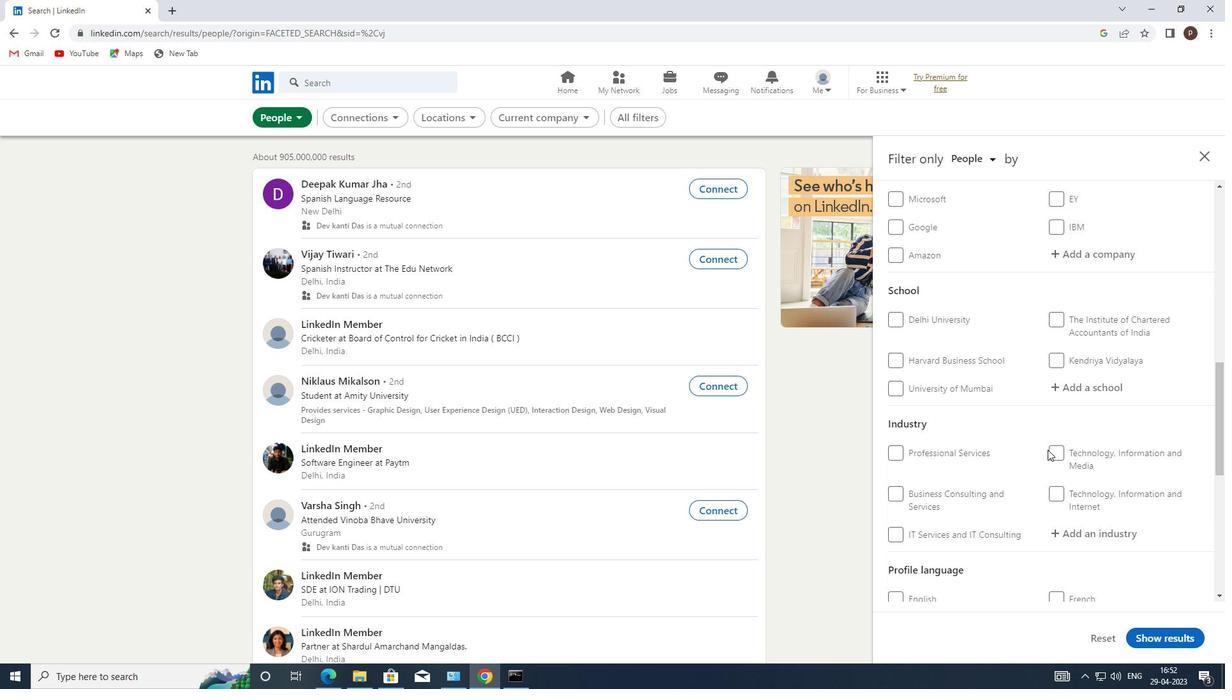 
Action: Mouse scrolled (1048, 450) with delta (0, 0)
Screenshot: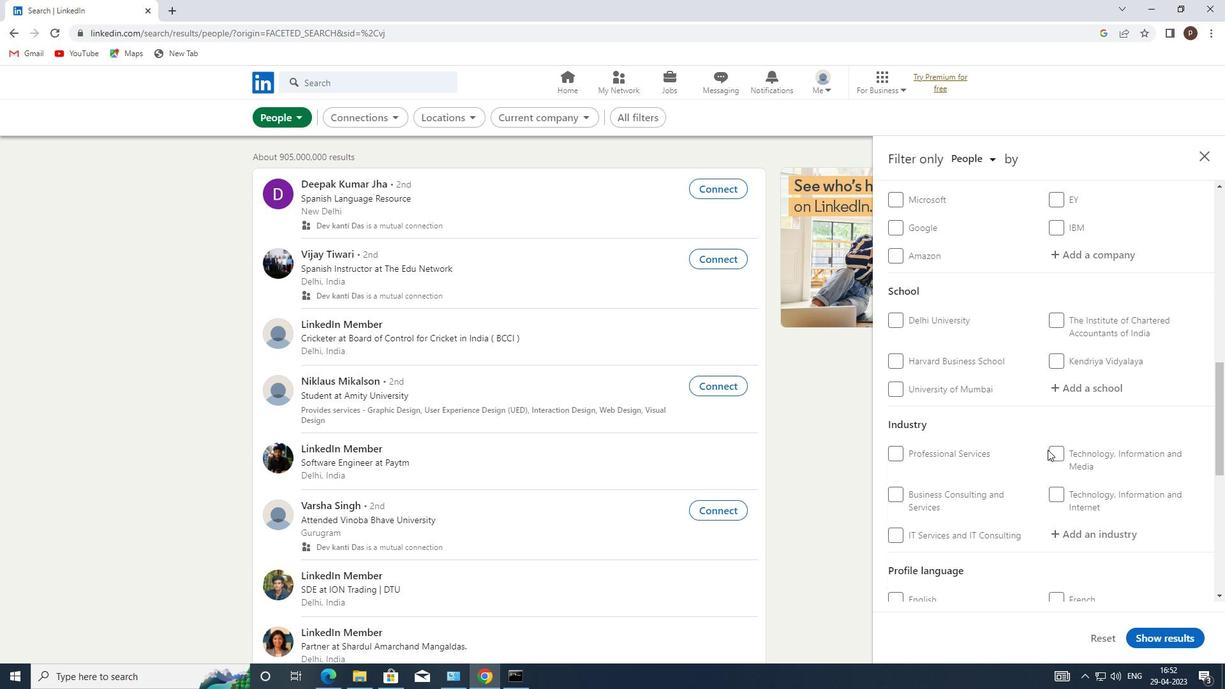 
Action: Mouse moved to (1047, 450)
Screenshot: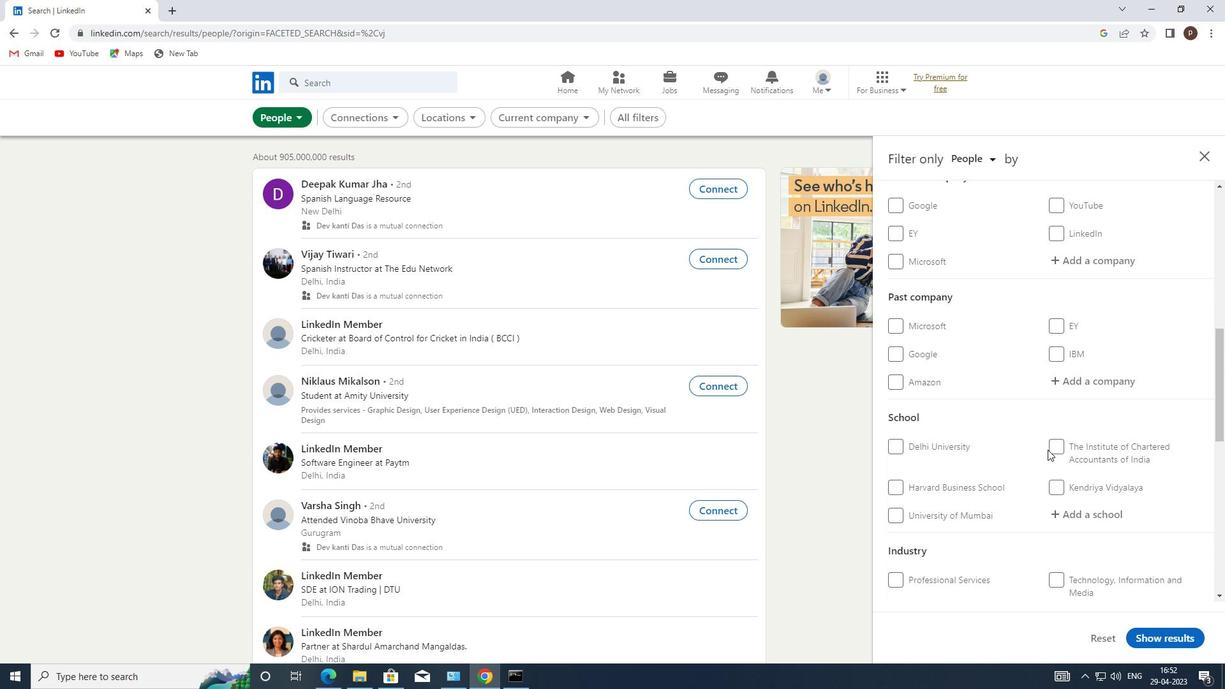 
Action: Mouse scrolled (1047, 450) with delta (0, 0)
Screenshot: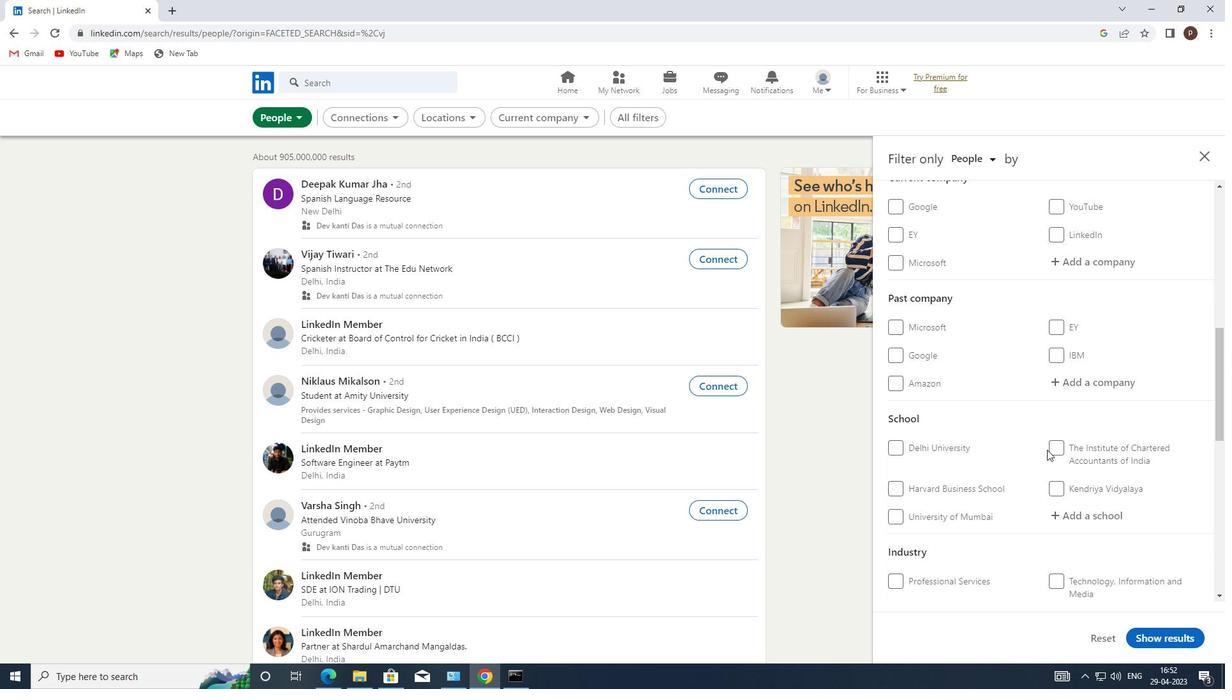 
Action: Mouse scrolled (1047, 450) with delta (0, 0)
Screenshot: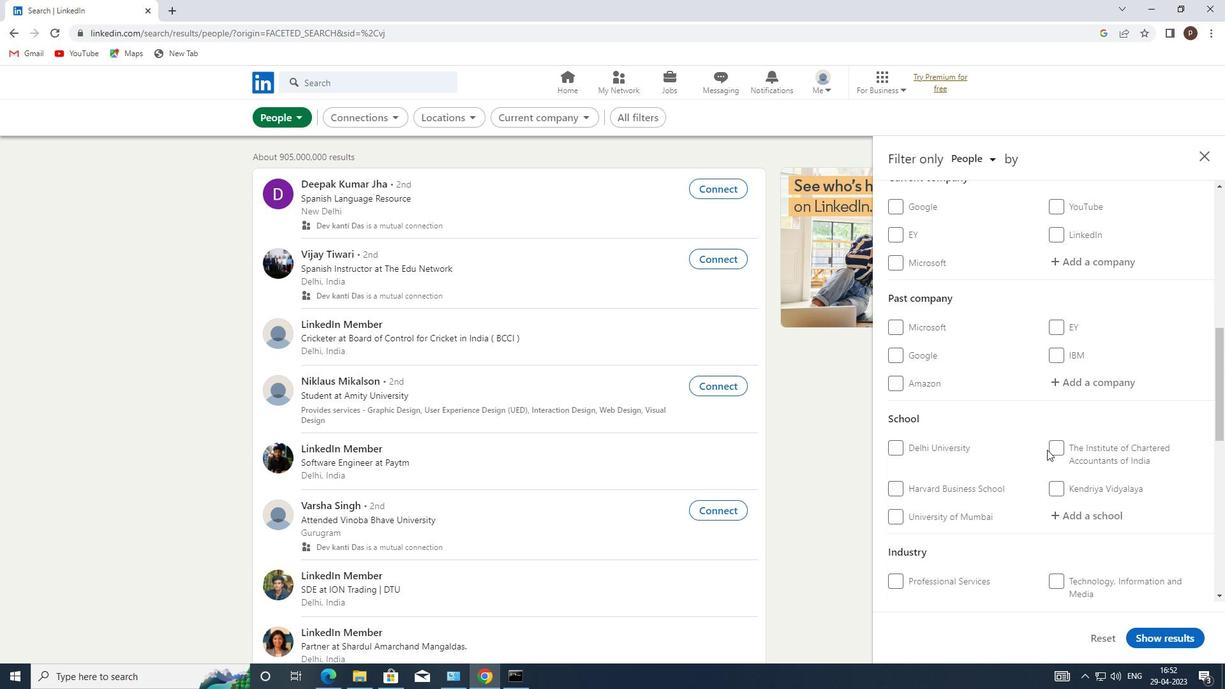 
Action: Mouse moved to (1059, 379)
Screenshot: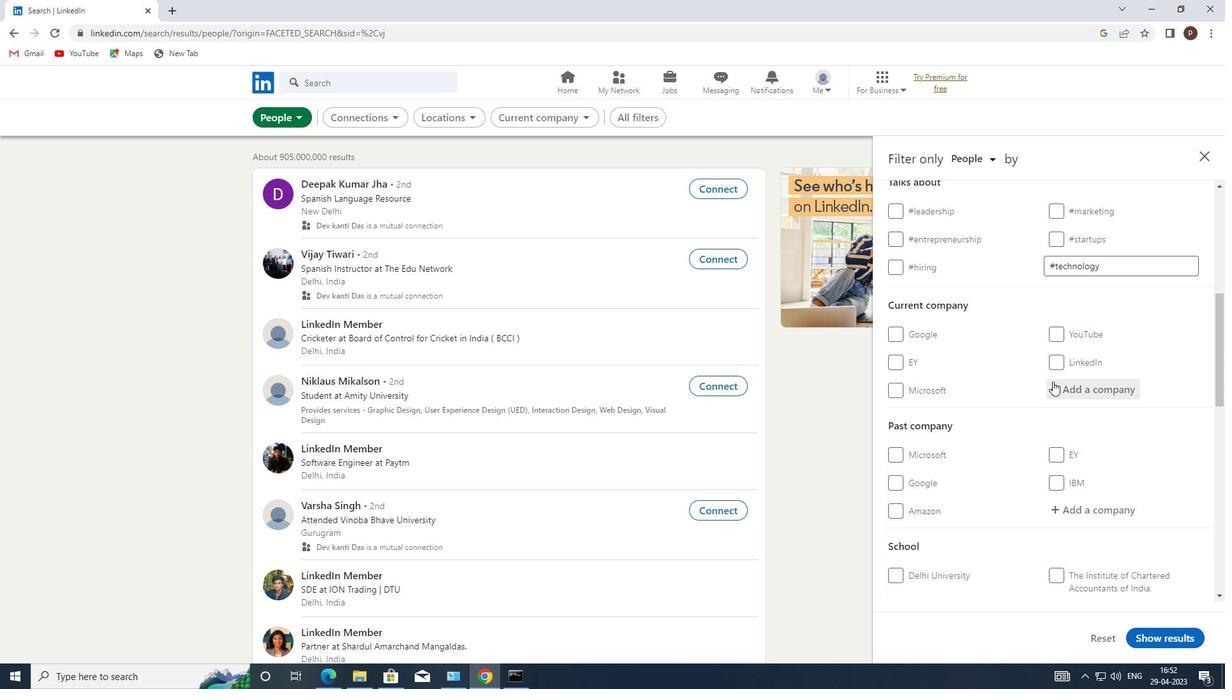 
Action: Mouse pressed left at (1059, 379)
Screenshot: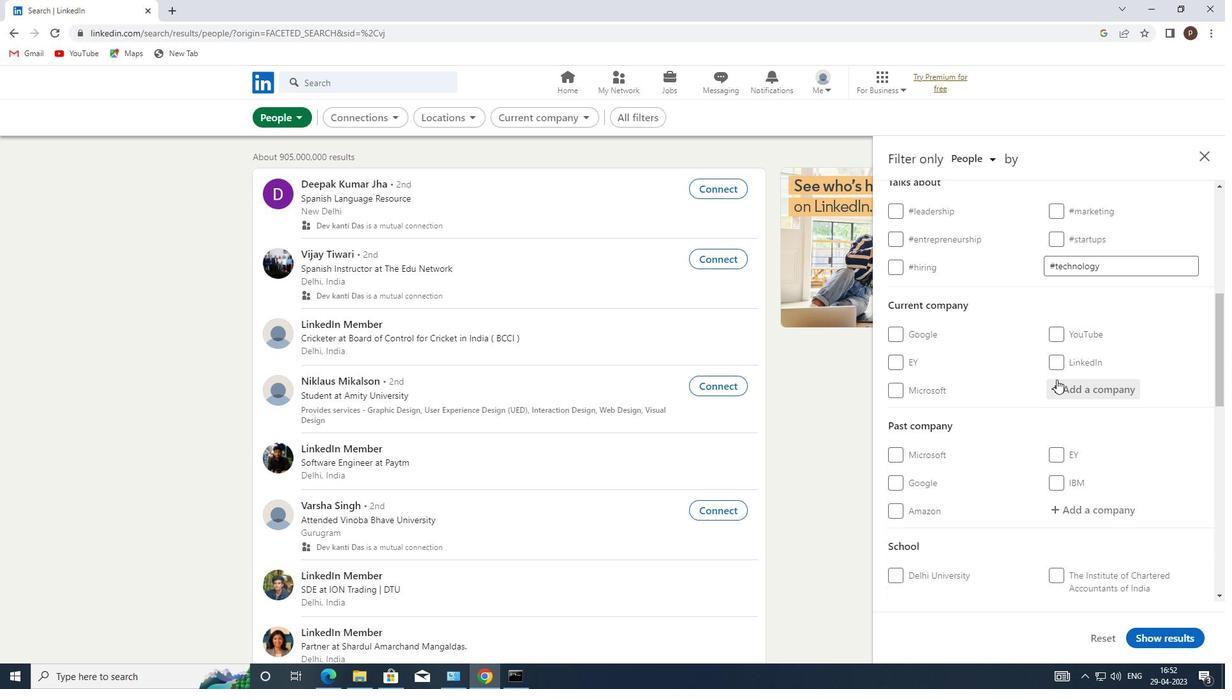 
Action: Key pressed <Key.caps_lock>LIC
Screenshot: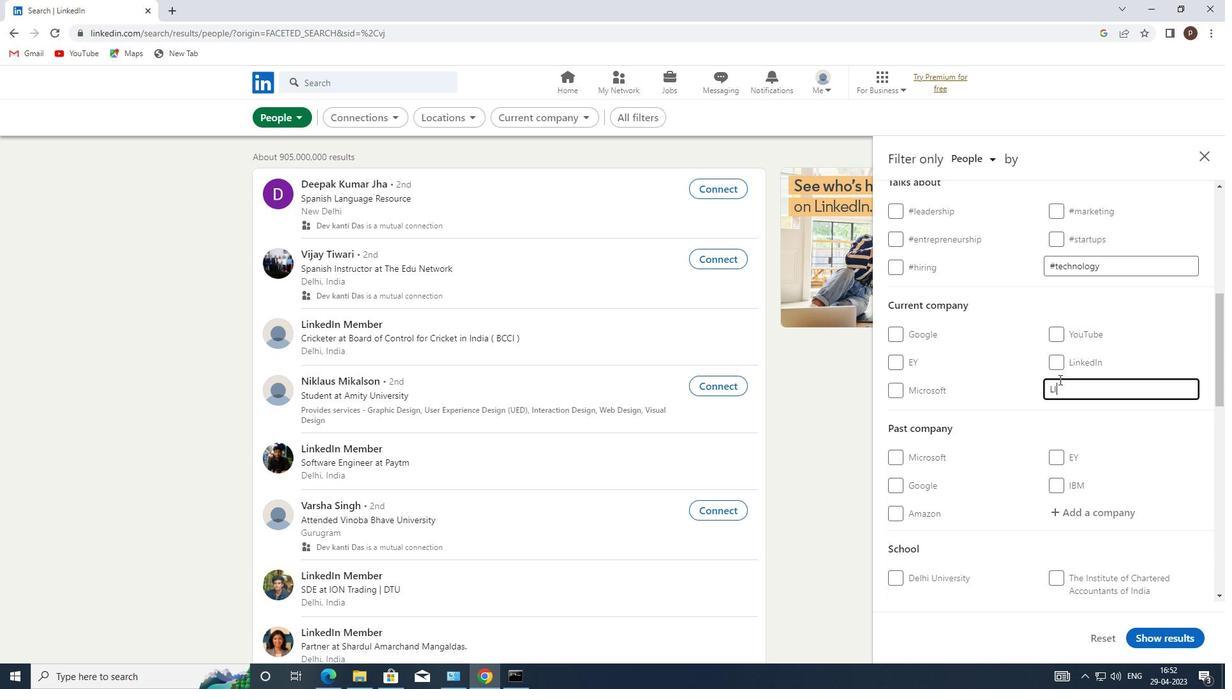 
Action: Mouse moved to (1010, 414)
Screenshot: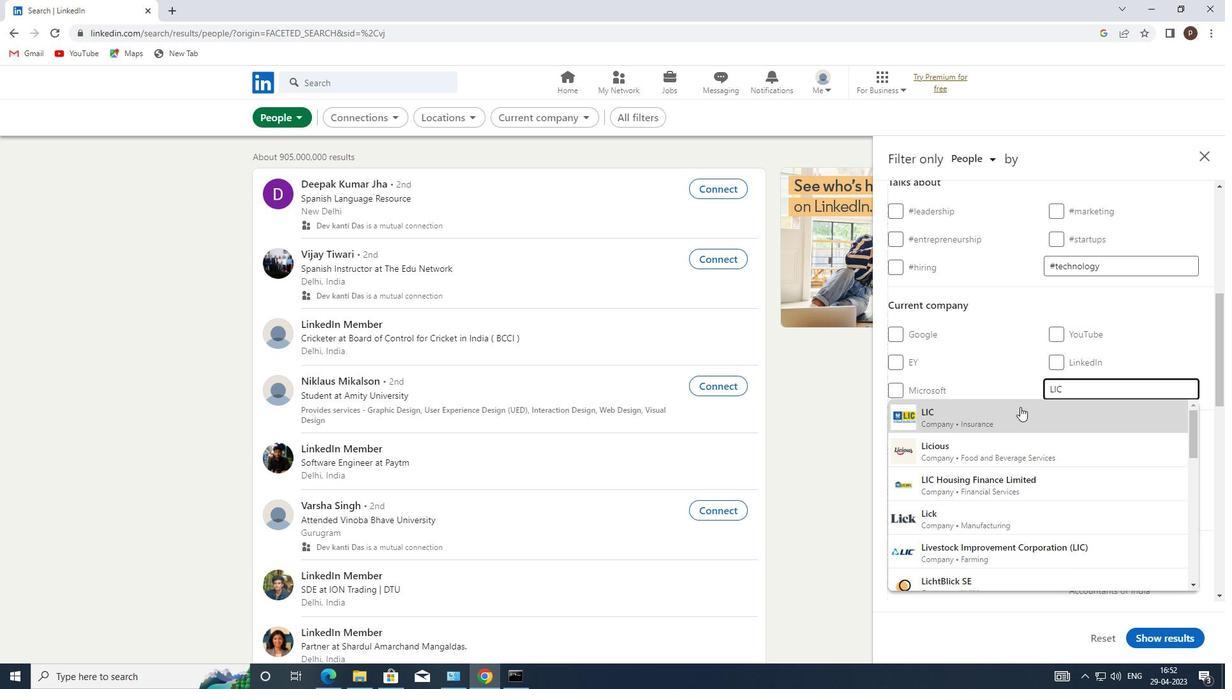 
Action: Mouse pressed left at (1010, 414)
Screenshot: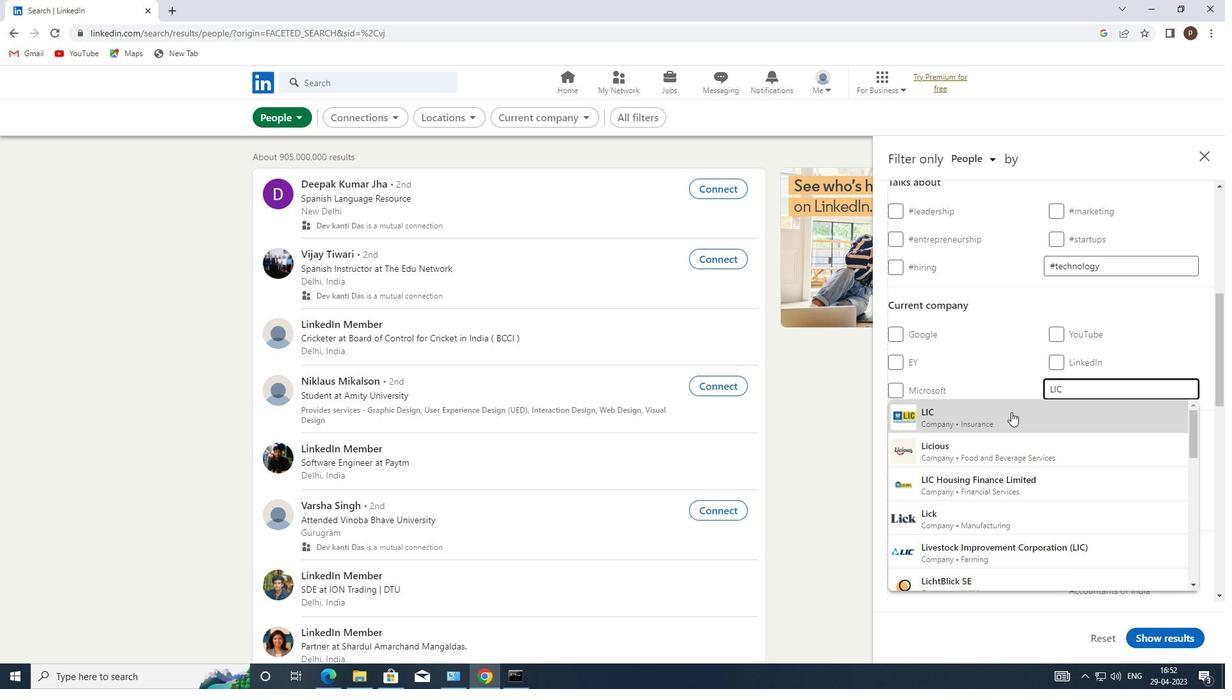 
Action: Mouse moved to (1010, 414)
Screenshot: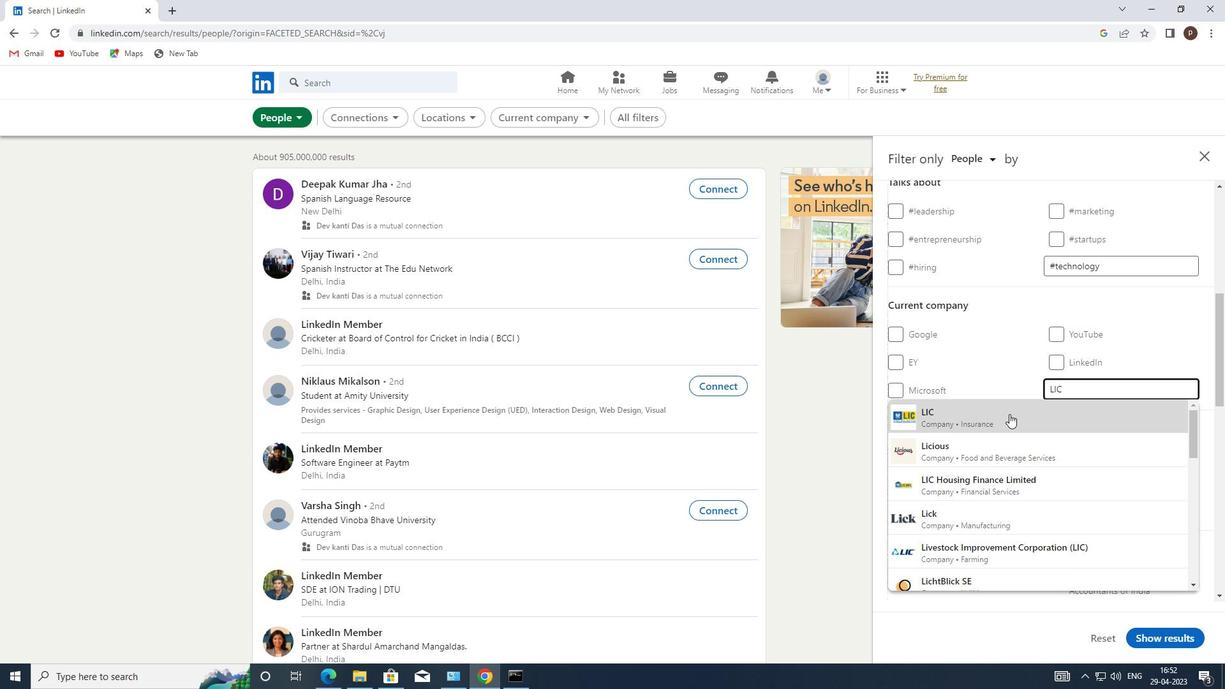 
Action: Mouse scrolled (1010, 413) with delta (0, 0)
Screenshot: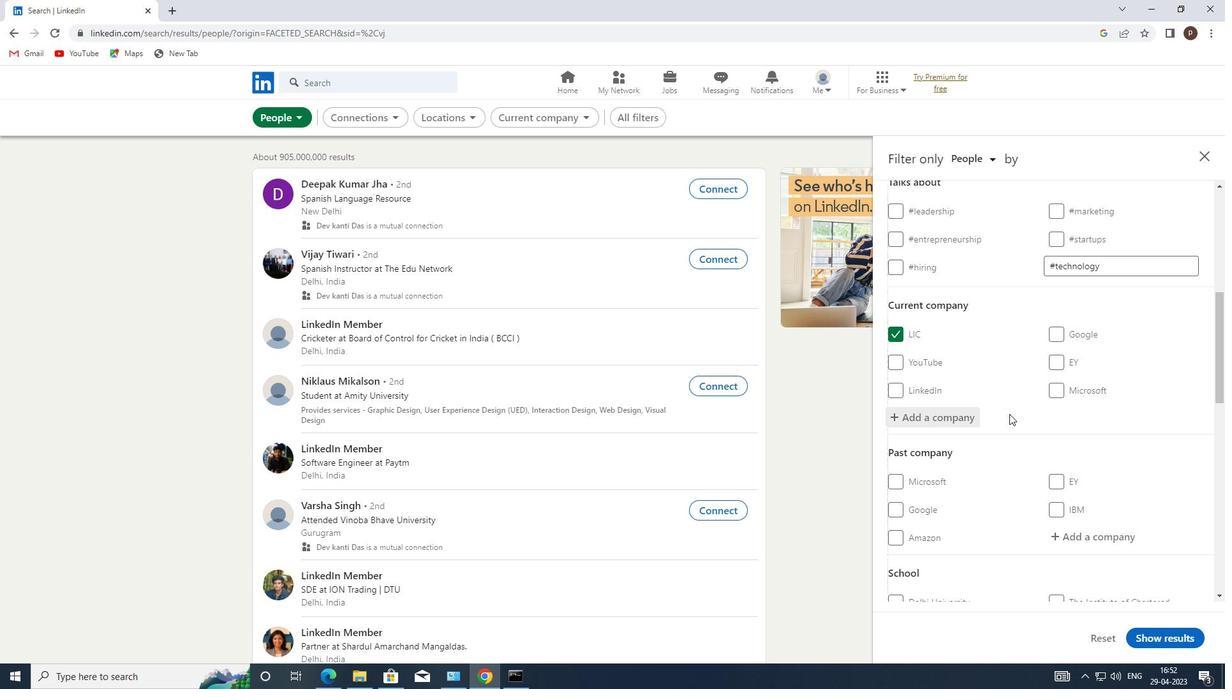 
Action: Mouse scrolled (1010, 413) with delta (0, 0)
Screenshot: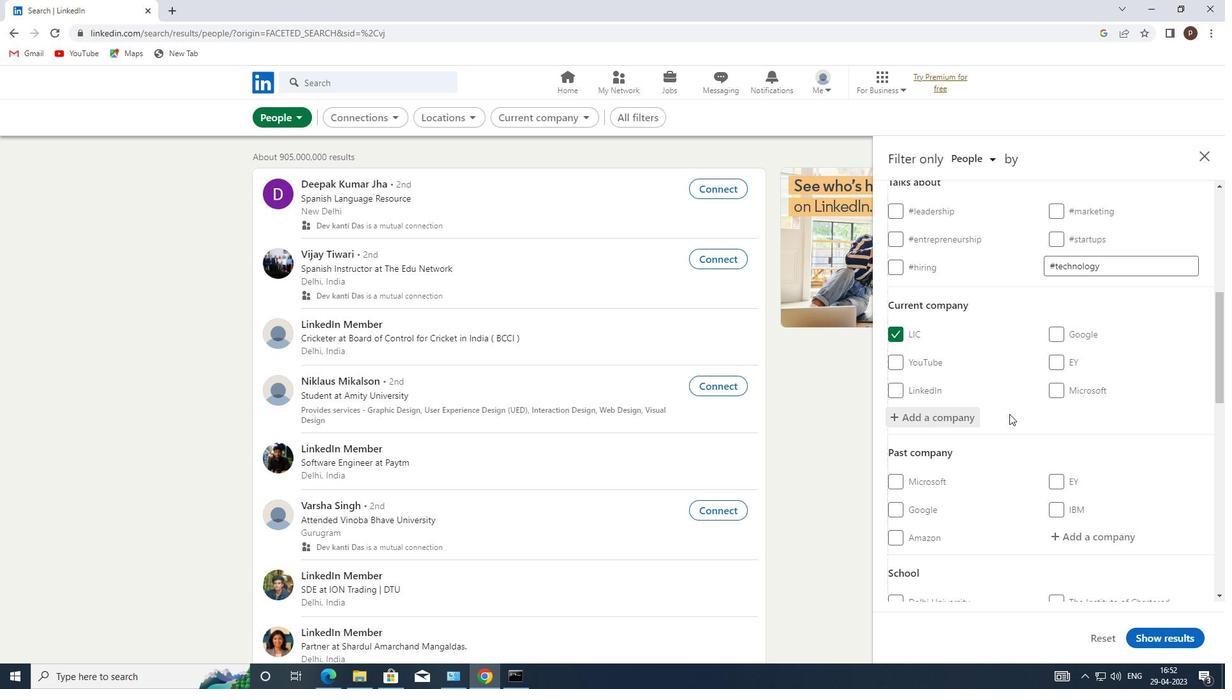 
Action: Mouse moved to (1010, 416)
Screenshot: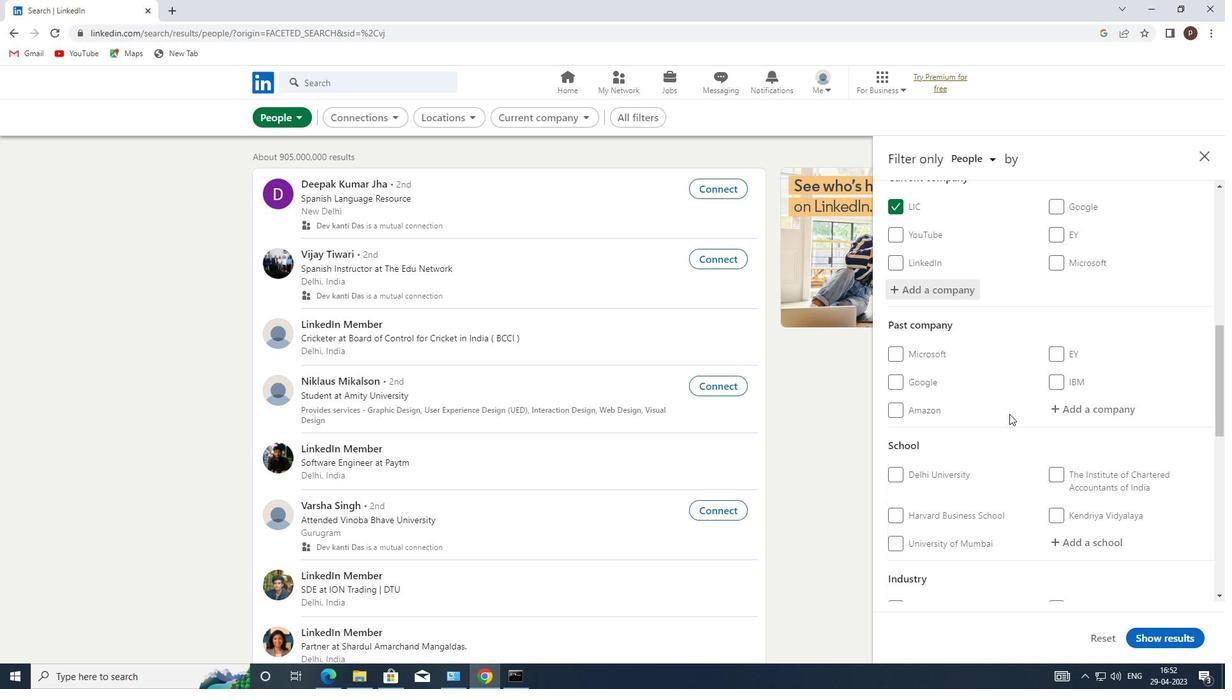 
Action: Mouse scrolled (1010, 416) with delta (0, 0)
Screenshot: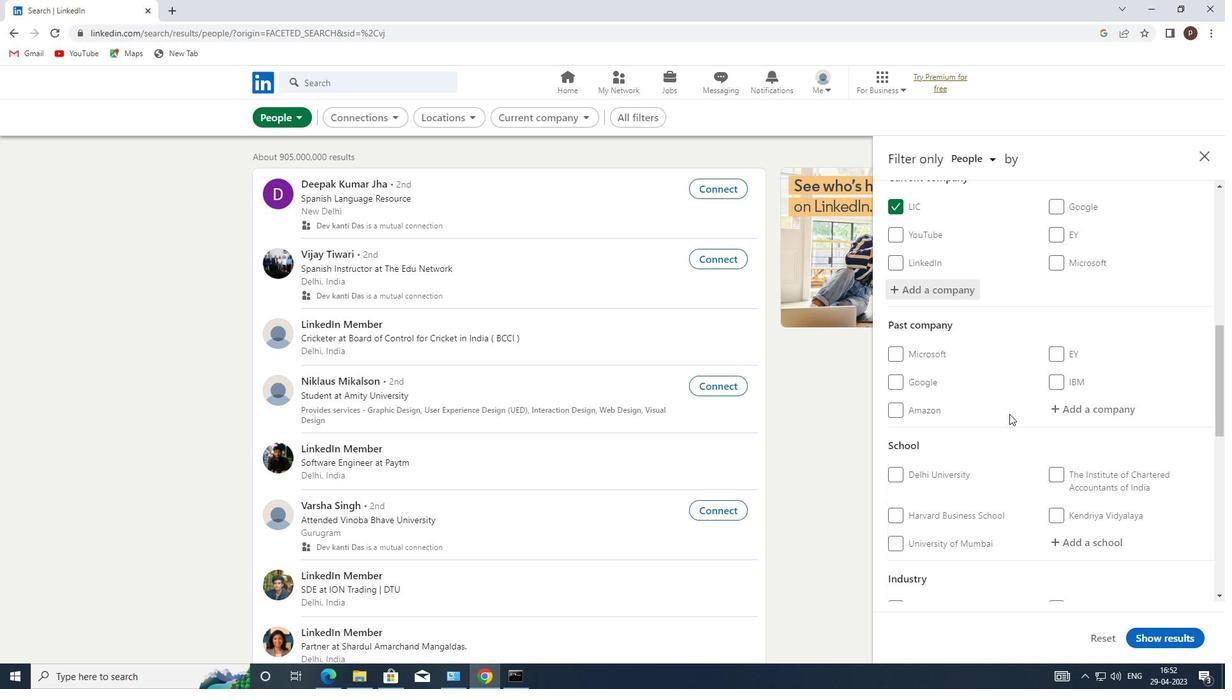 
Action: Mouse moved to (1064, 477)
Screenshot: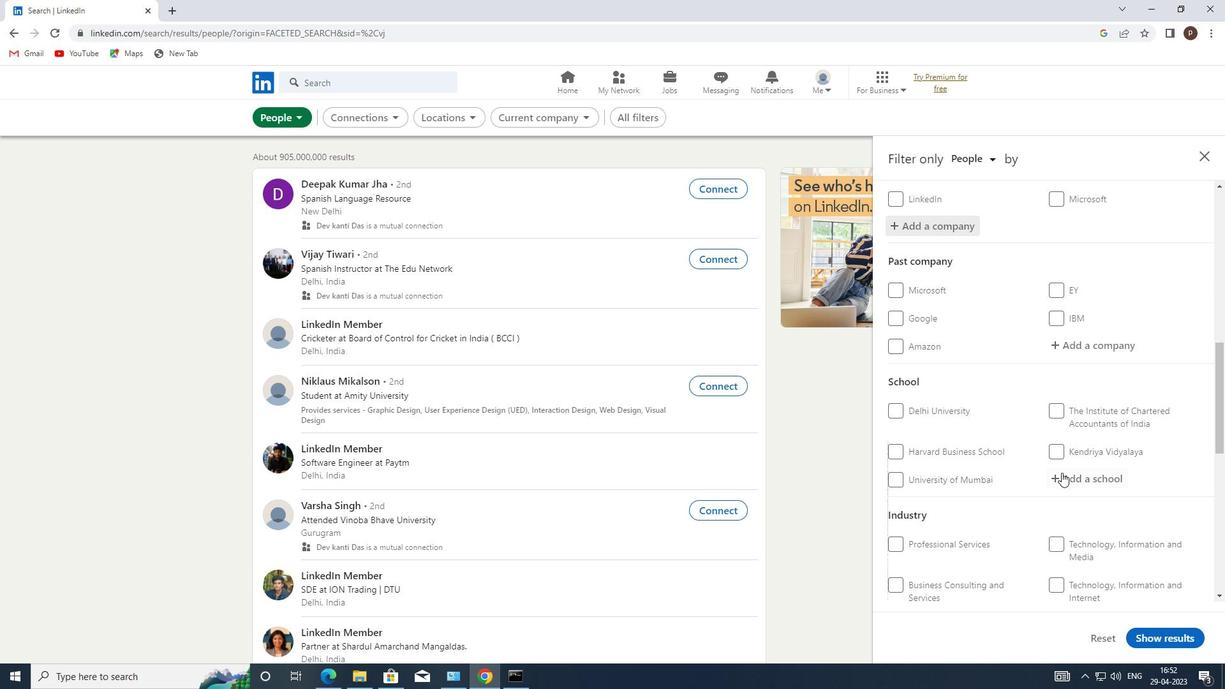 
Action: Mouse pressed left at (1064, 477)
Screenshot: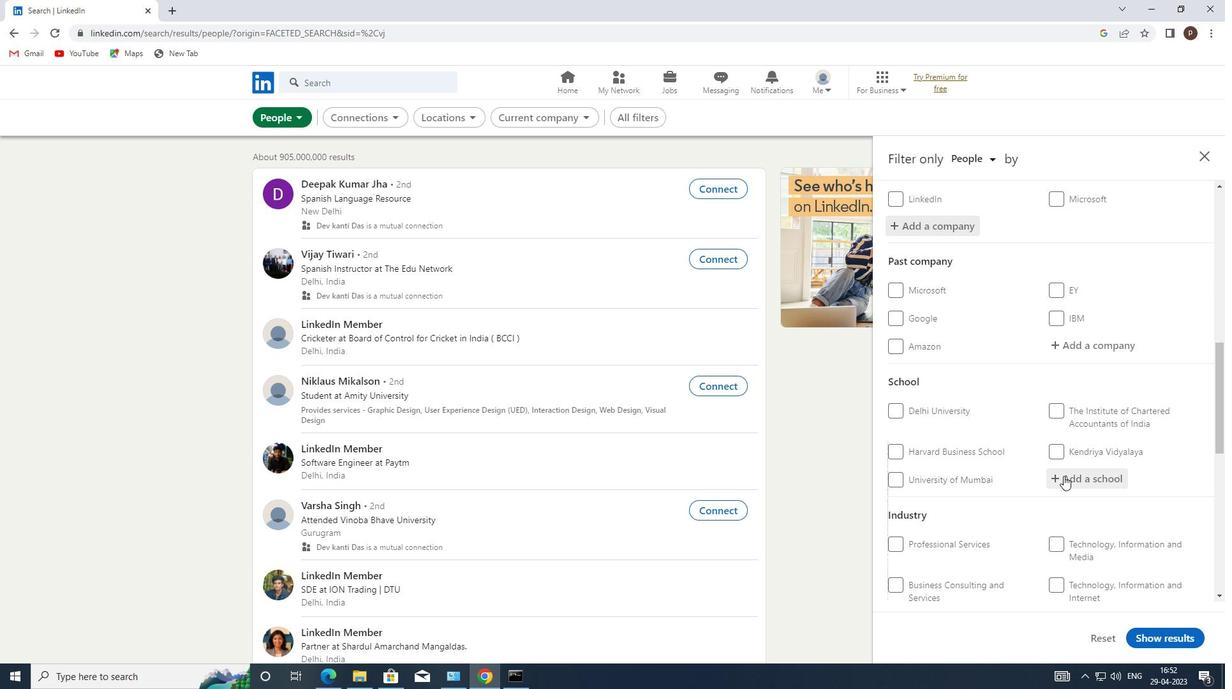
Action: Mouse moved to (1064, 477)
Screenshot: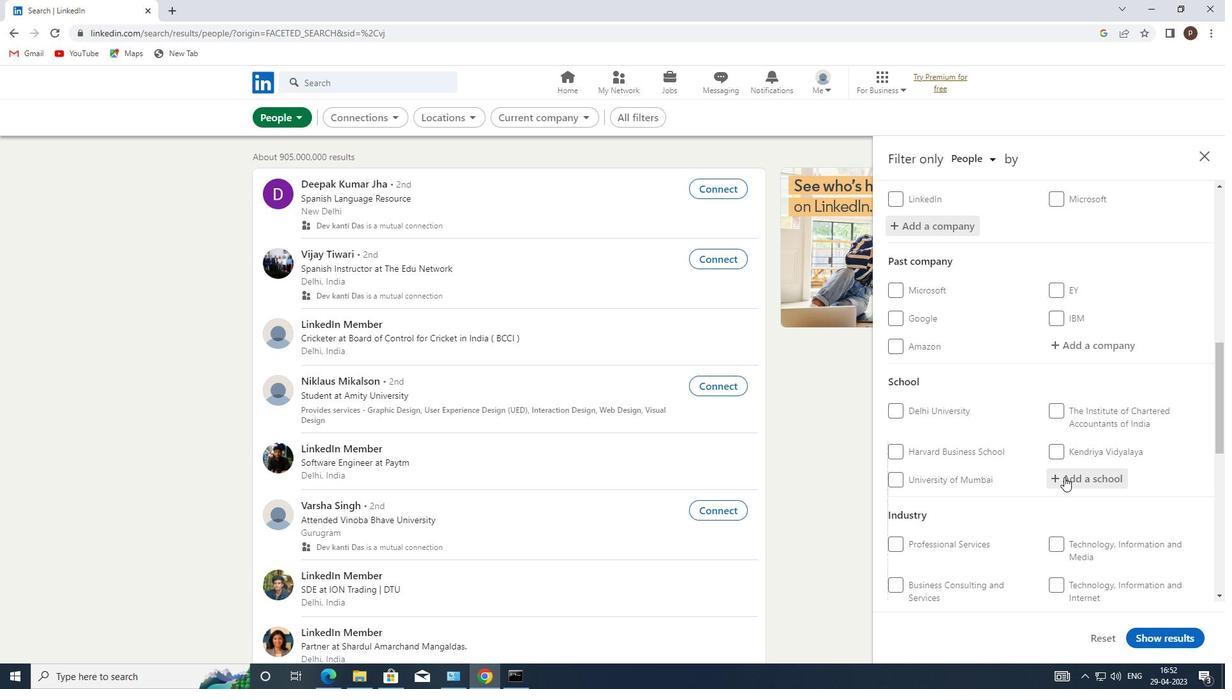 
Action: Mouse pressed left at (1064, 477)
Screenshot: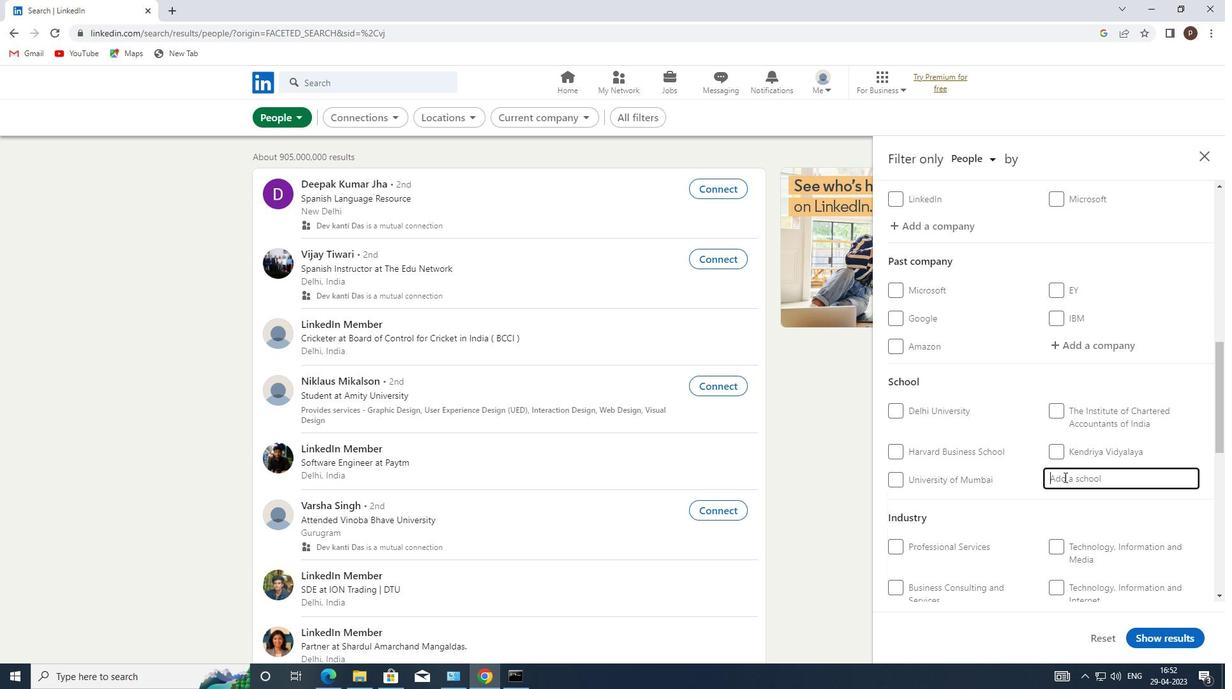 
Action: Key pressed <Key.caps_lock><Key.caps_lock>G<Key.caps_lock>REAT<Key.space><Key.caps_lock>L<Key.caps_lock>AKES
Screenshot: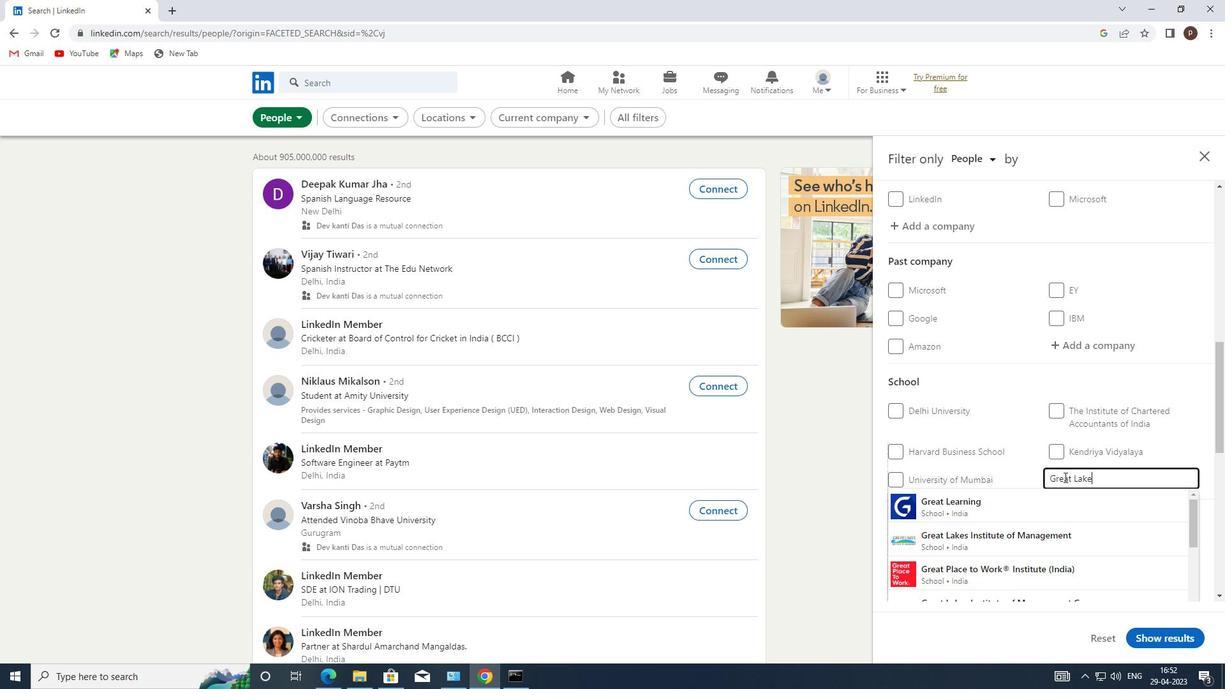 
Action: Mouse moved to (1059, 502)
Screenshot: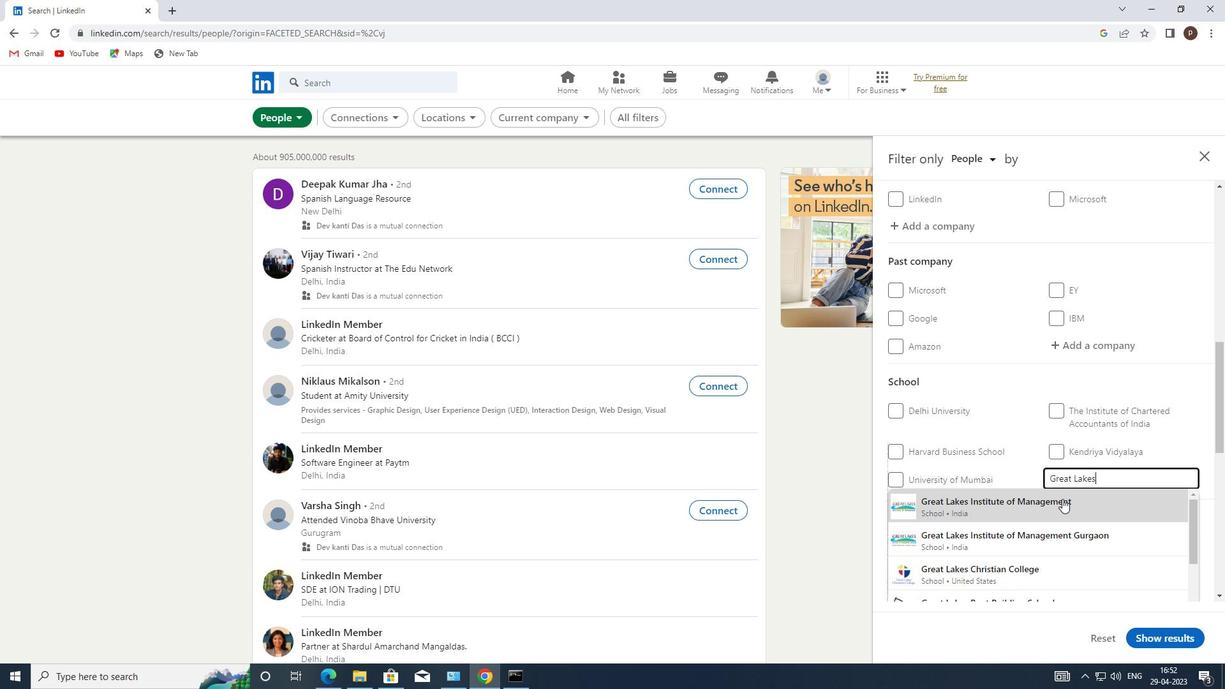 
Action: Mouse pressed left at (1059, 502)
Screenshot: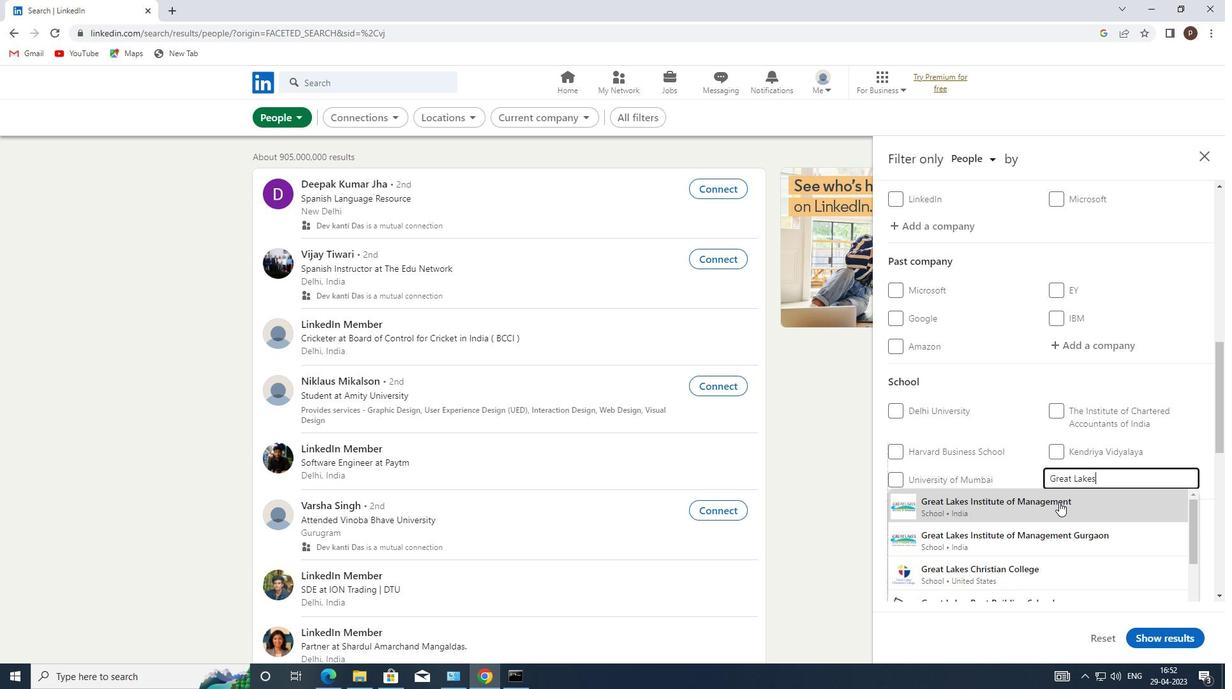 
Action: Mouse scrolled (1059, 501) with delta (0, 0)
Screenshot: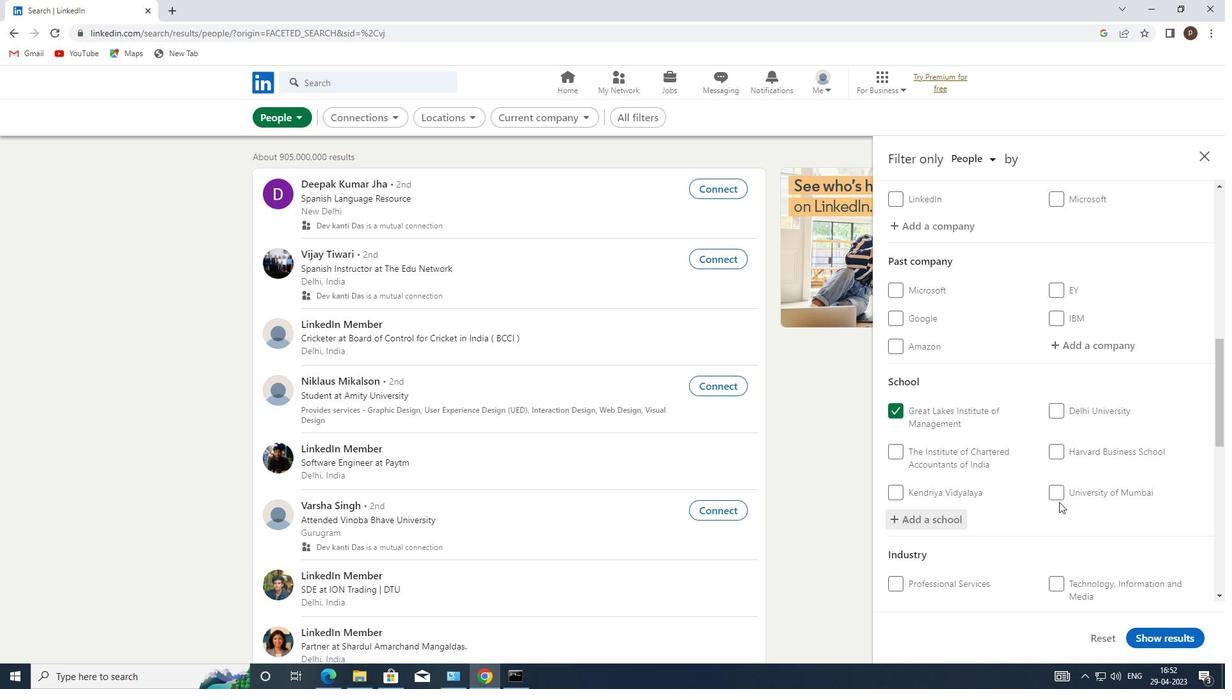 
Action: Mouse moved to (1059, 502)
Screenshot: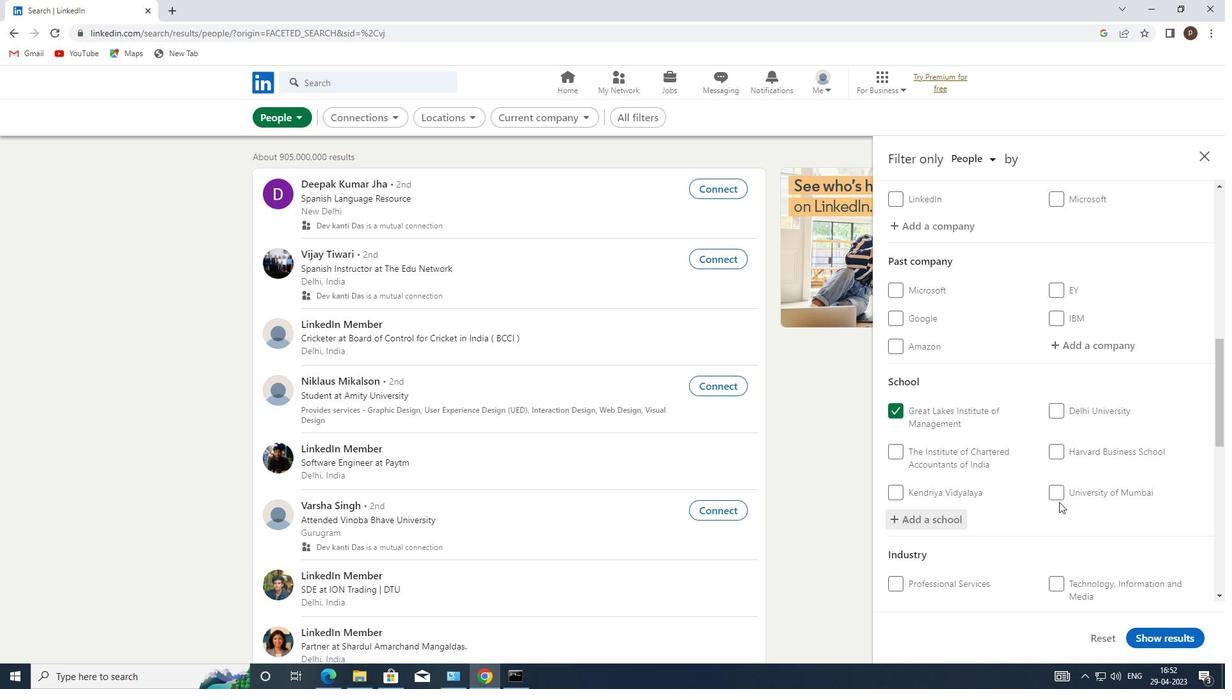 
Action: Mouse scrolled (1059, 501) with delta (0, 0)
Screenshot: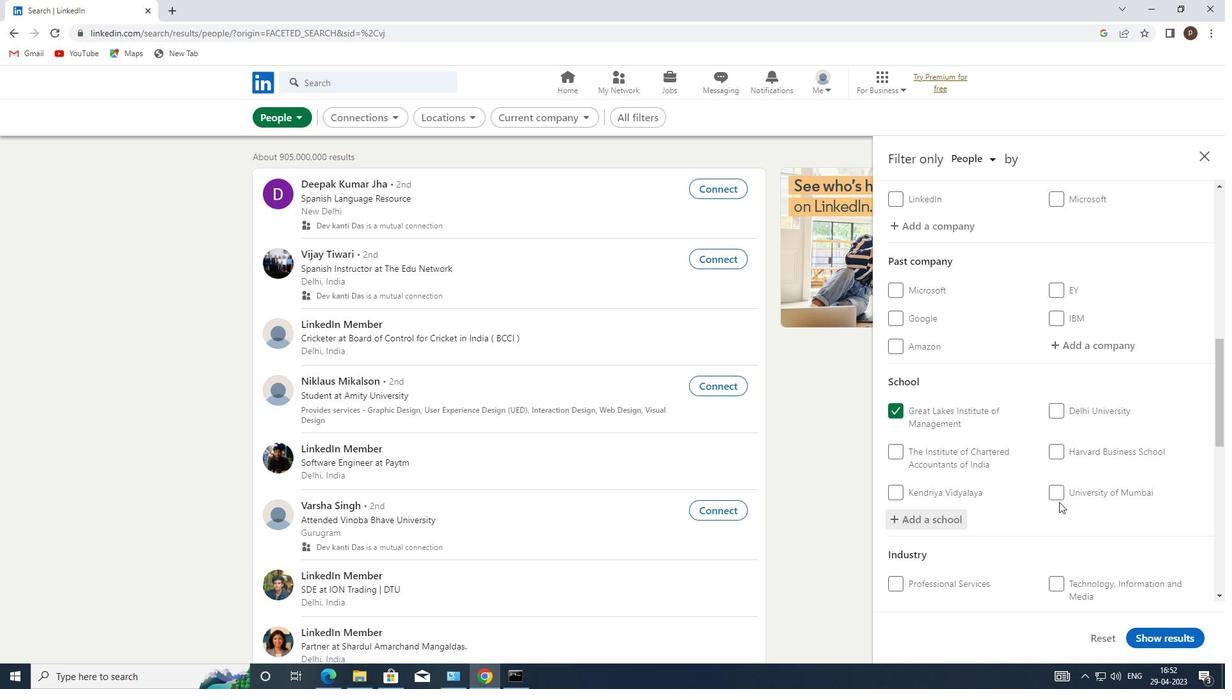 
Action: Mouse moved to (1006, 478)
Screenshot: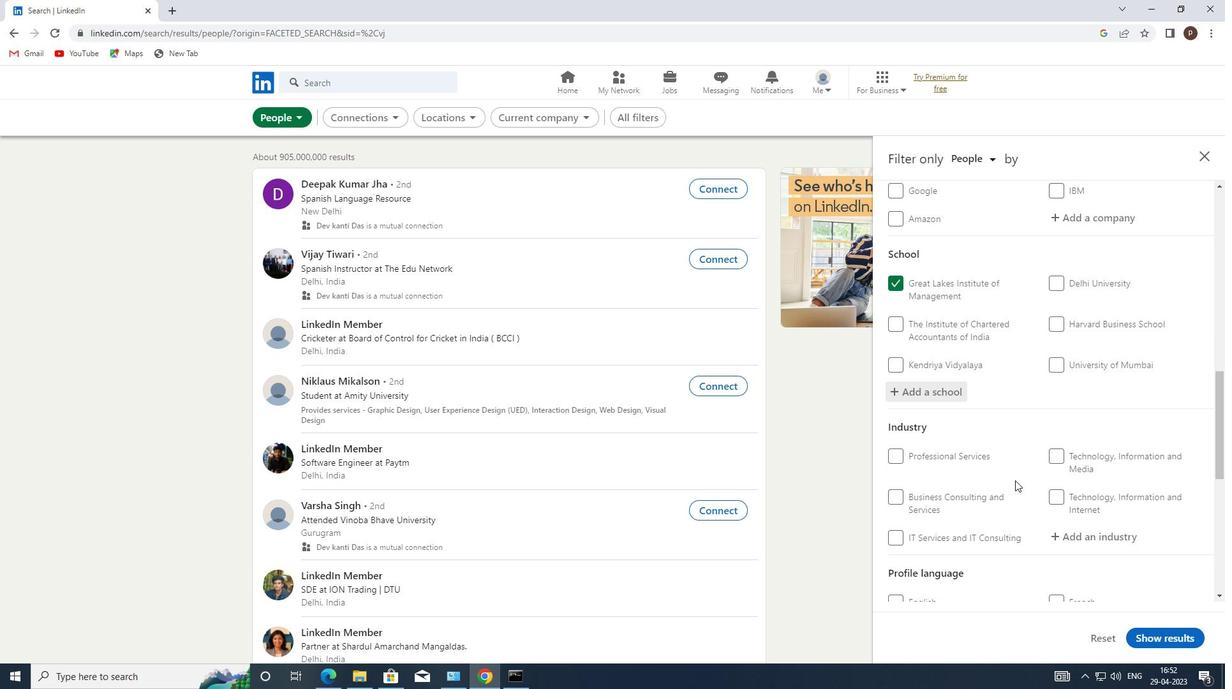 
Action: Mouse scrolled (1006, 477) with delta (0, 0)
Screenshot: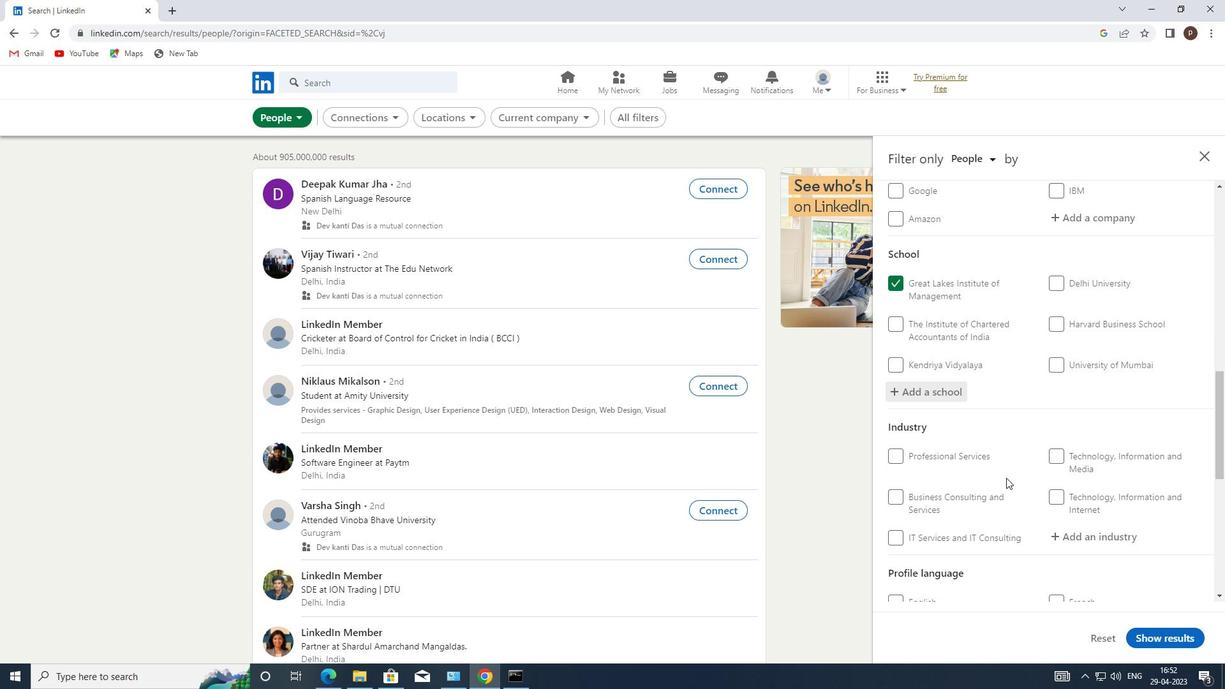 
Action: Mouse moved to (1072, 466)
Screenshot: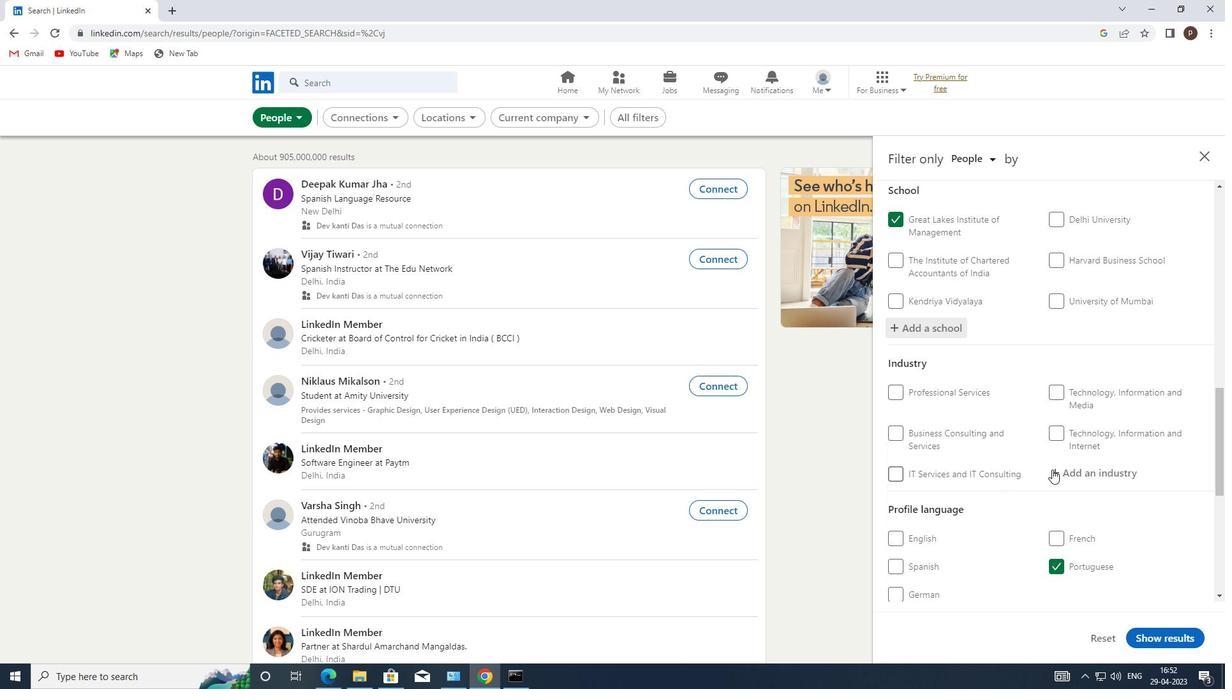 
Action: Mouse pressed left at (1072, 466)
Screenshot: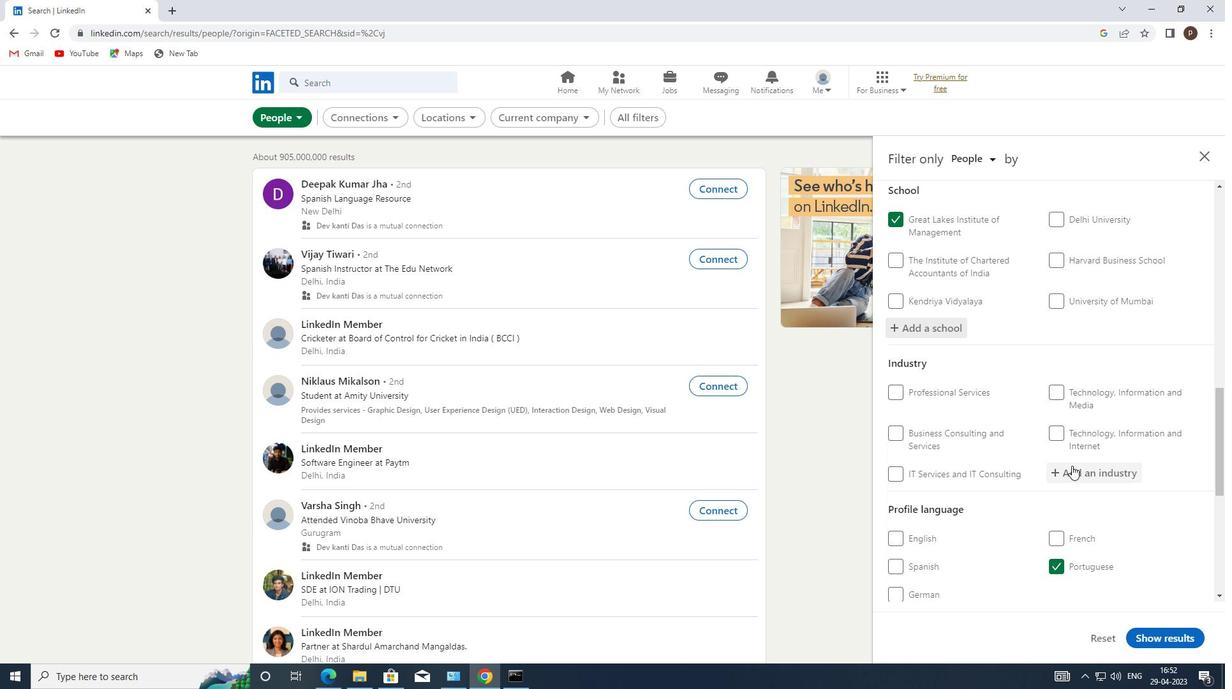 
Action: Key pressed <Key.caps_lock>W<Key.caps_lock>HOLESALE<Key.space><Key.caps_lock>C<Key.caps_lock>HEMICAL
Screenshot: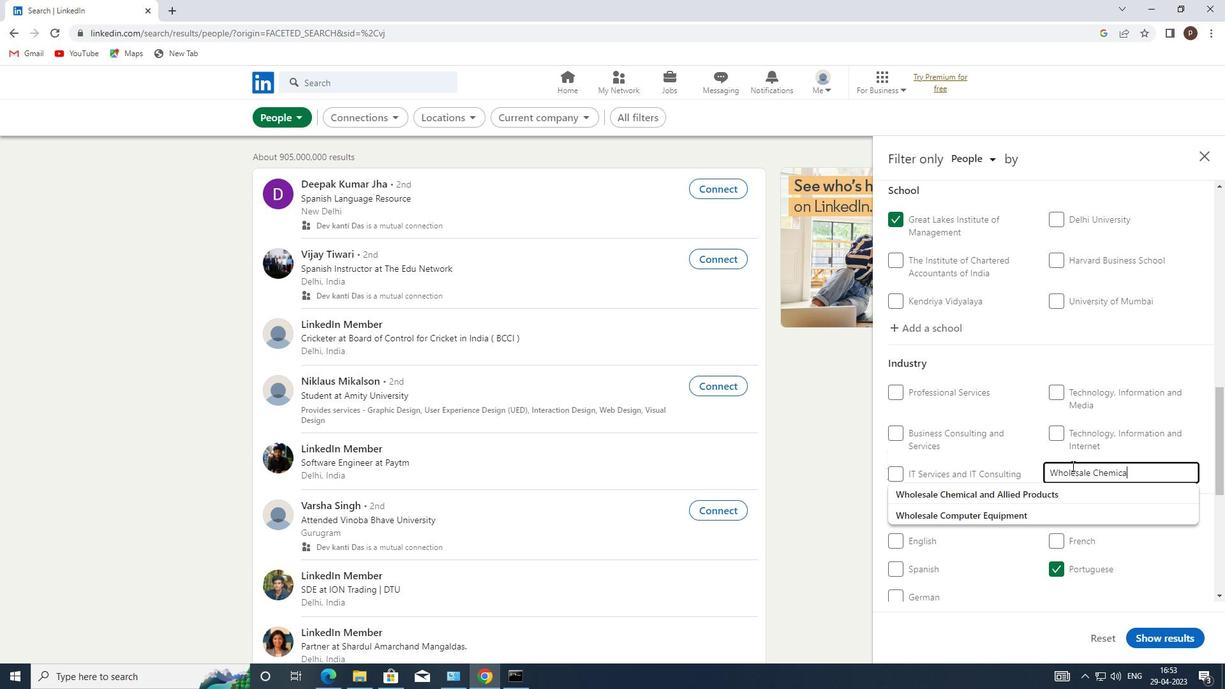 
Action: Mouse moved to (1036, 492)
Screenshot: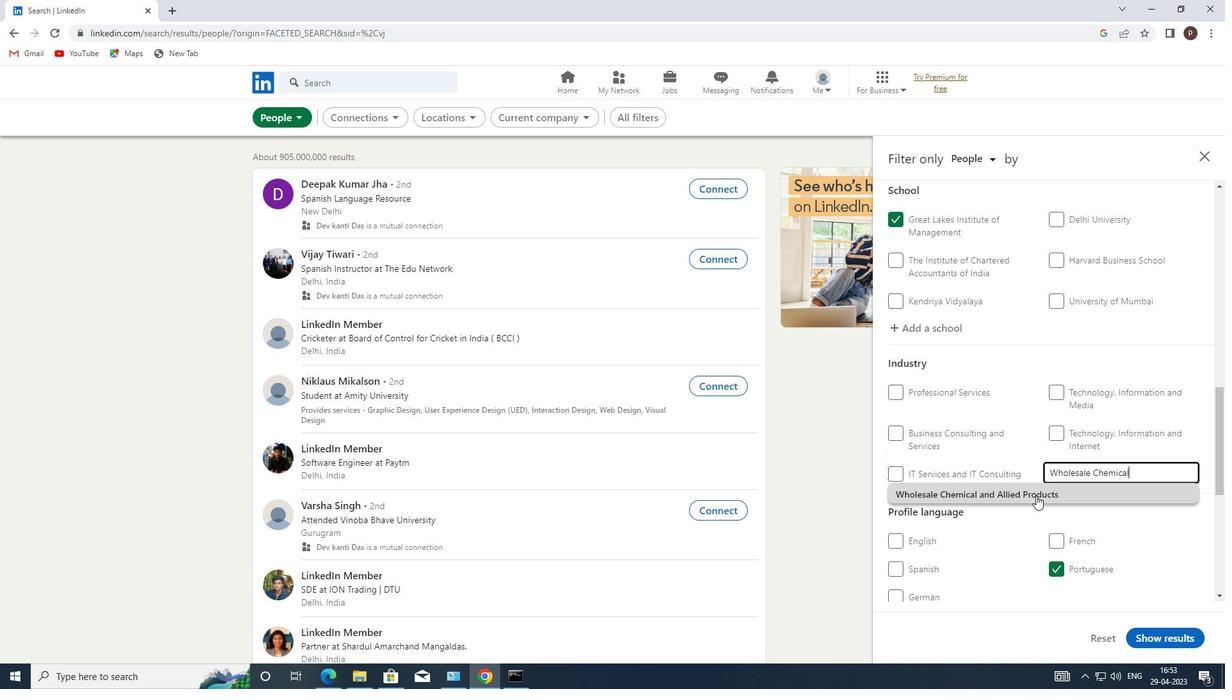 
Action: Mouse pressed left at (1036, 492)
Screenshot: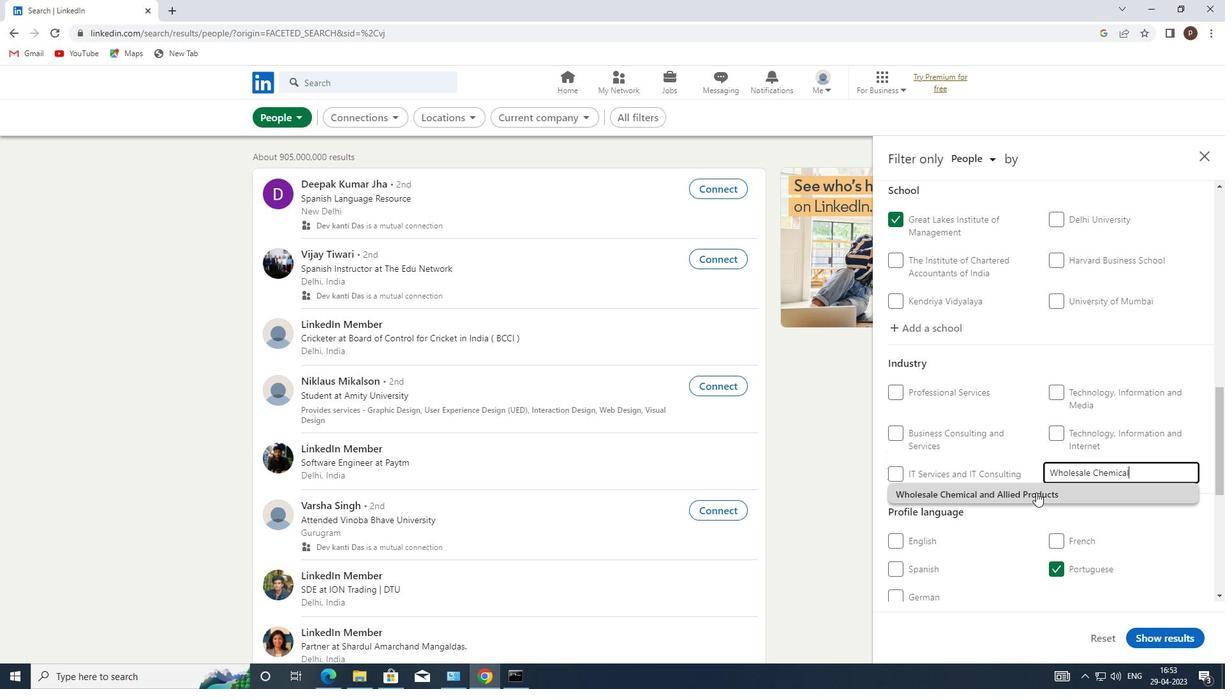 
Action: Mouse moved to (1036, 492)
Screenshot: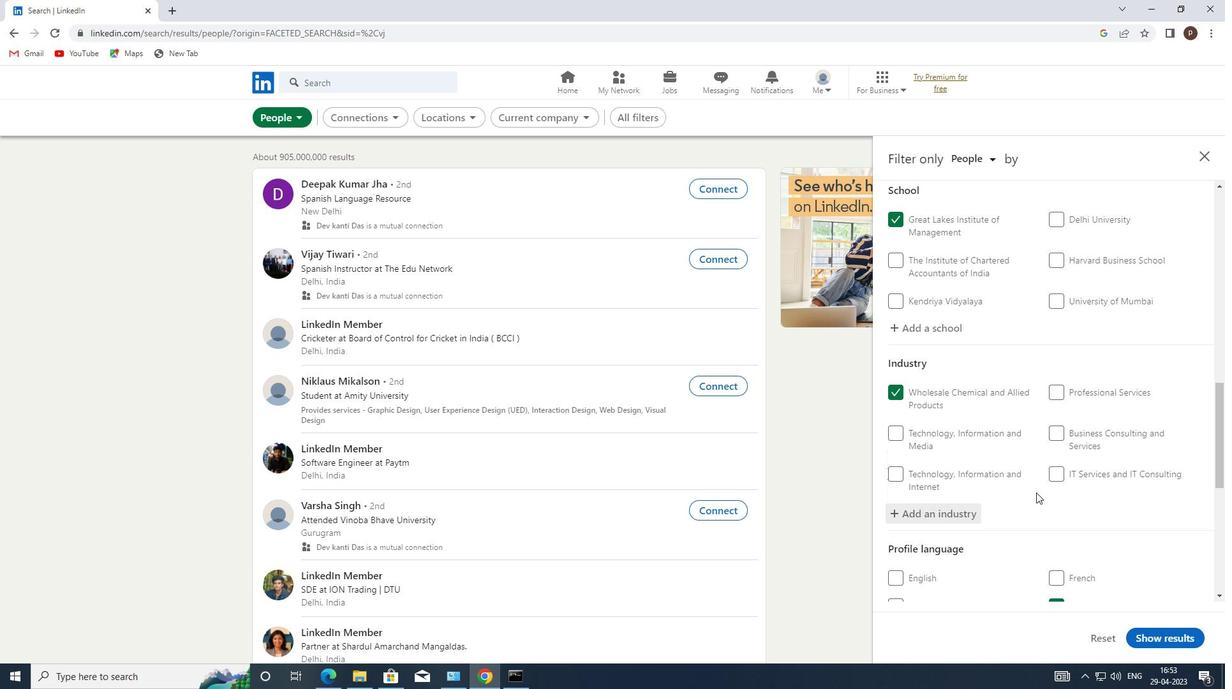 
Action: Mouse scrolled (1036, 491) with delta (0, 0)
Screenshot: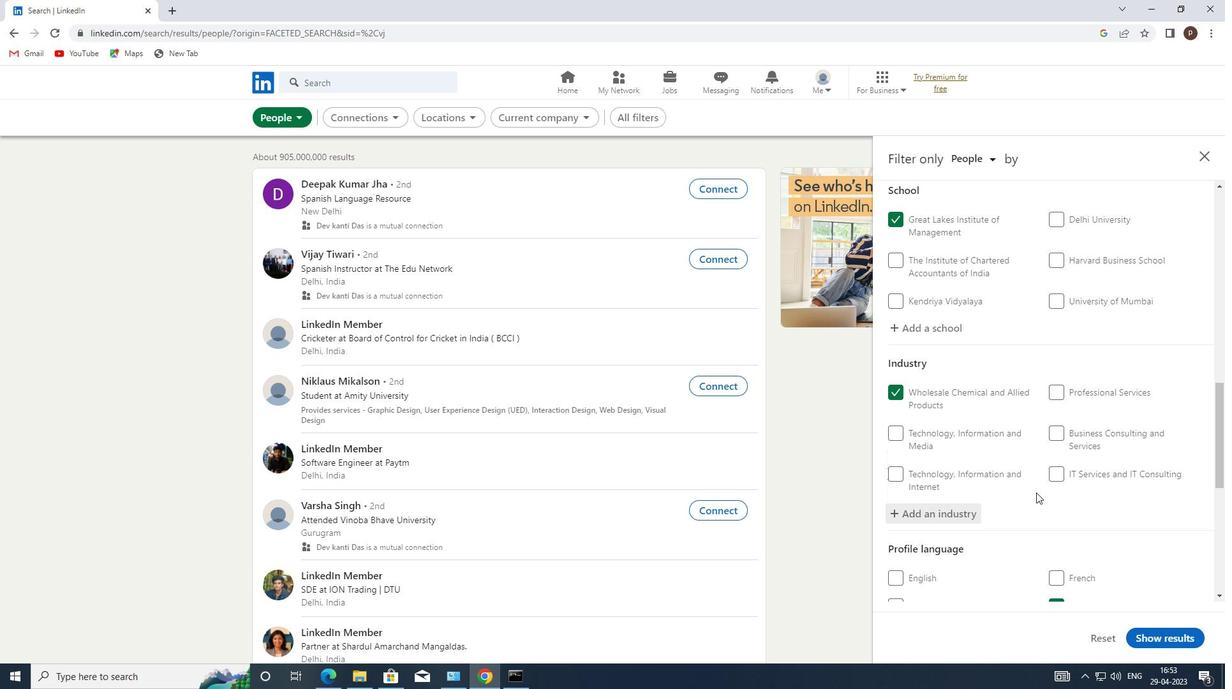 
Action: Mouse scrolled (1036, 491) with delta (0, 0)
Screenshot: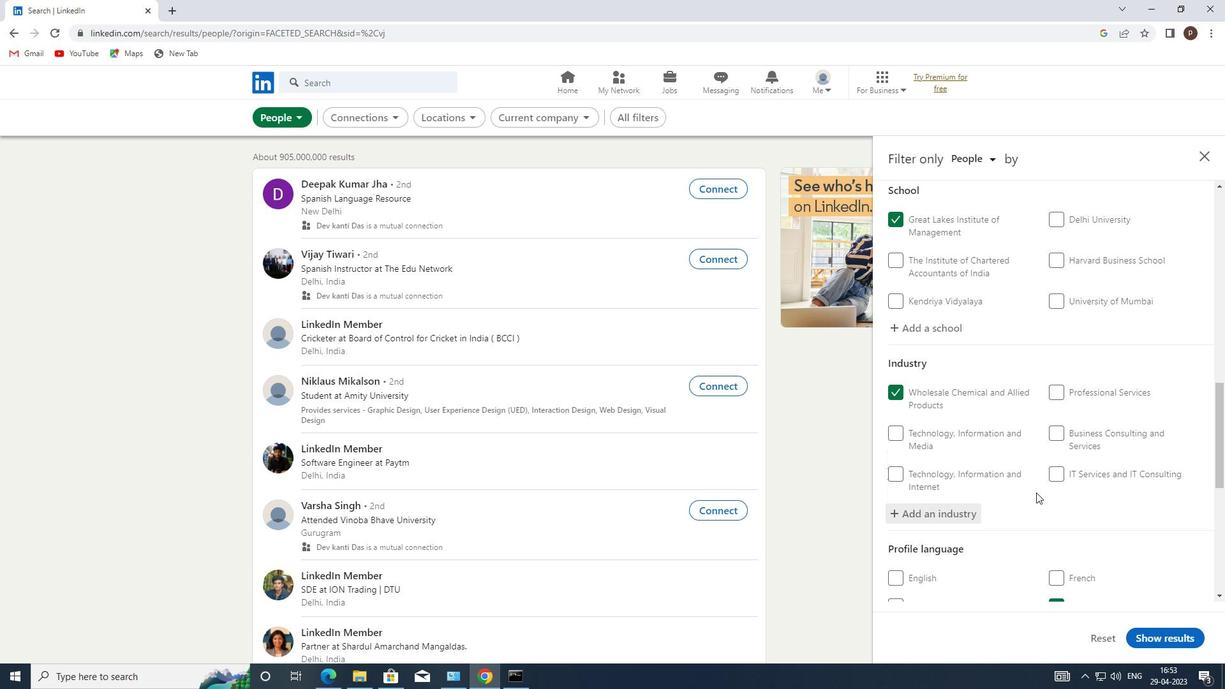 
Action: Mouse scrolled (1036, 491) with delta (0, 0)
Screenshot: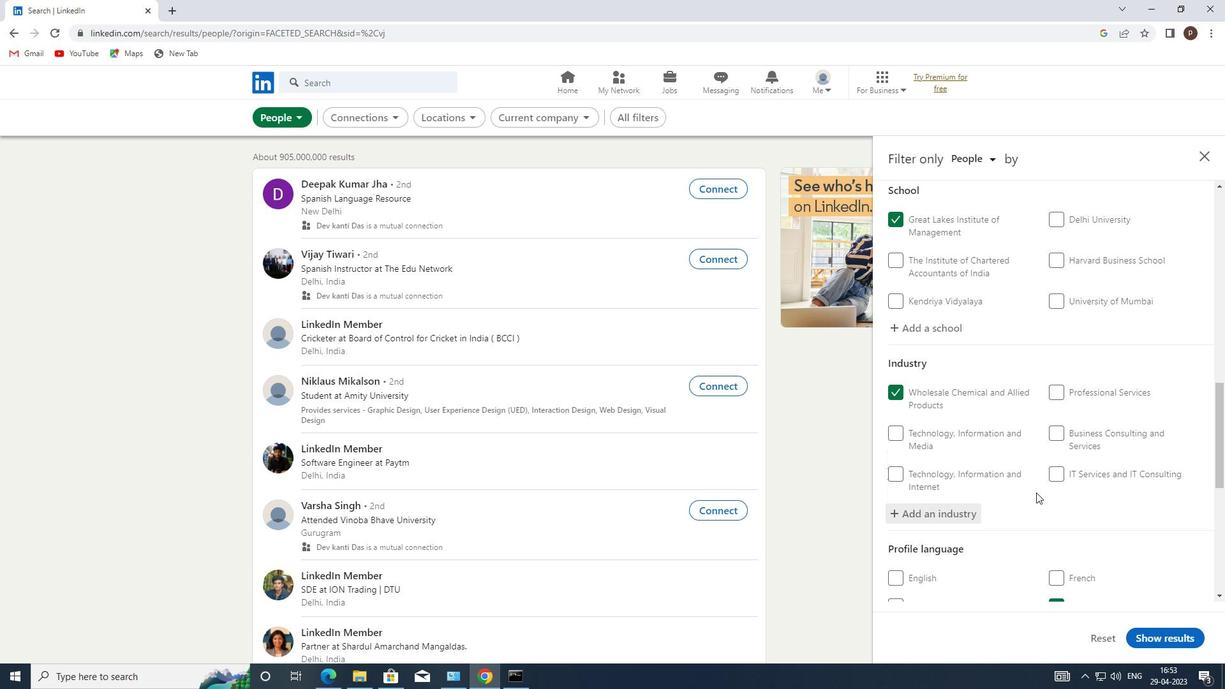 
Action: Mouse moved to (1036, 492)
Screenshot: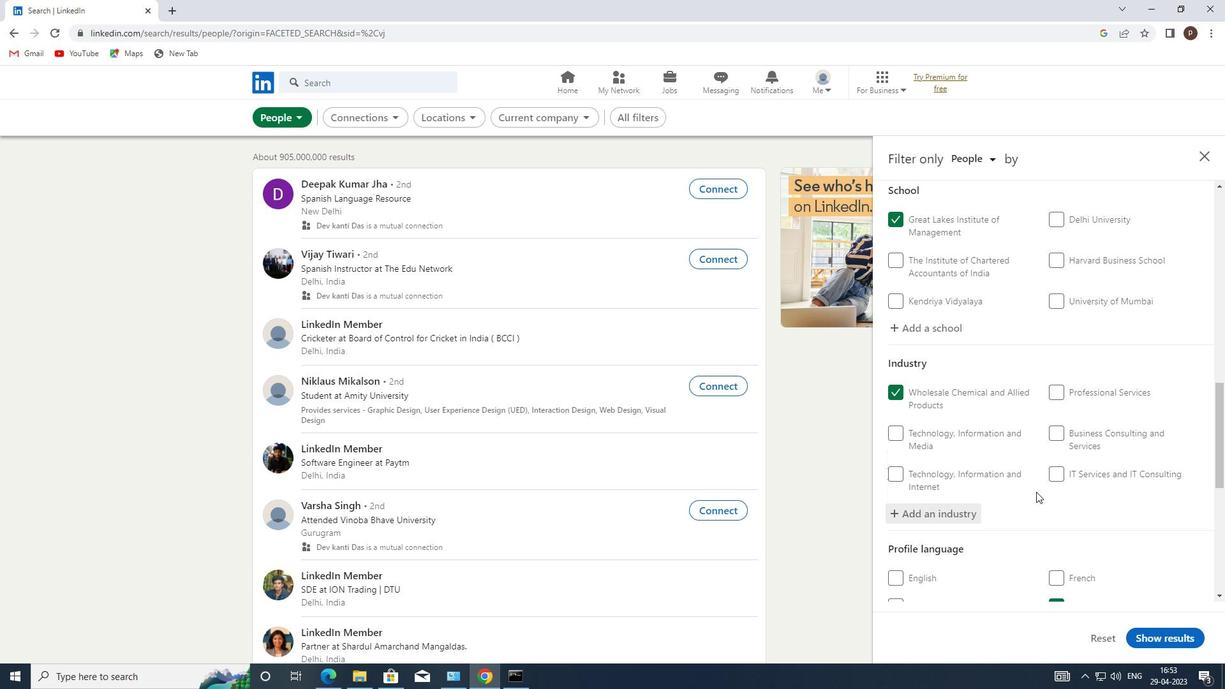 
Action: Mouse scrolled (1036, 491) with delta (0, 0)
Screenshot: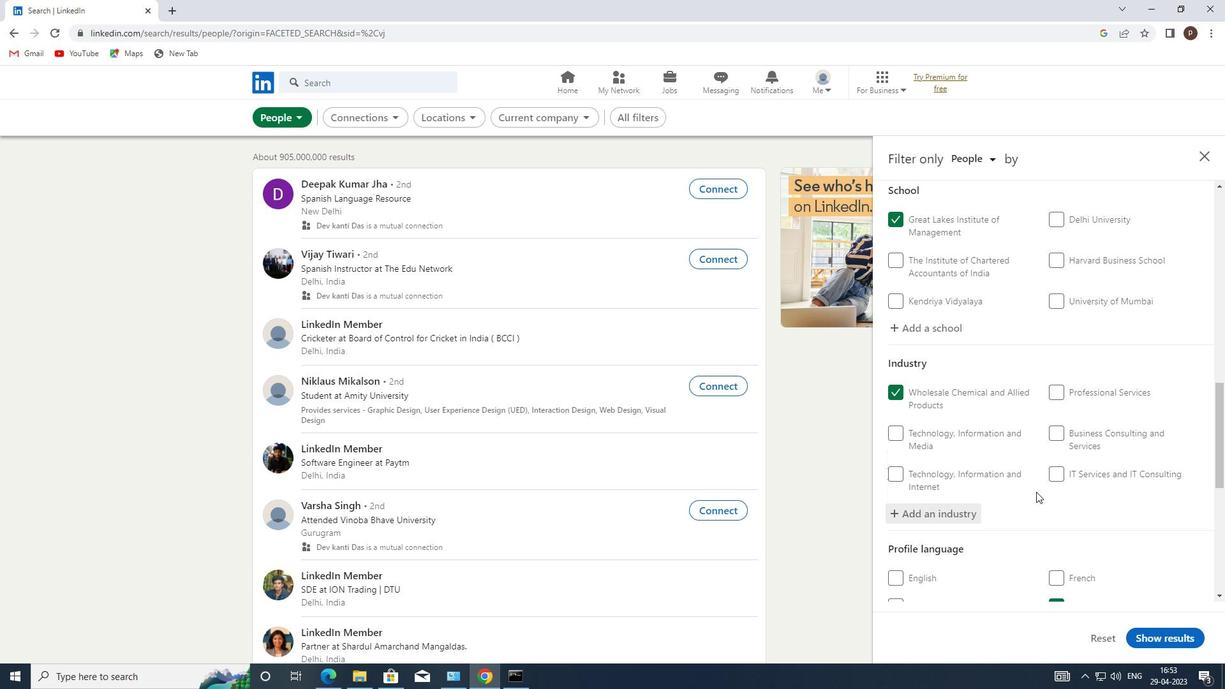 
Action: Mouse moved to (1040, 473)
Screenshot: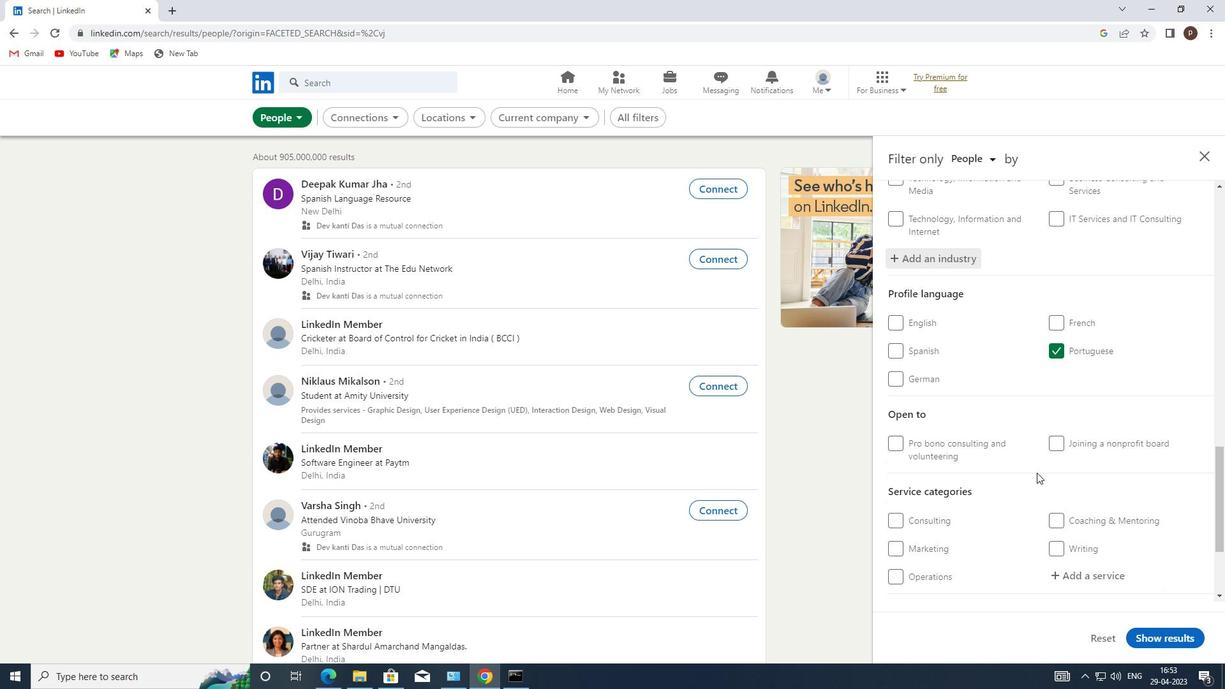 
Action: Mouse scrolled (1040, 472) with delta (0, 0)
Screenshot: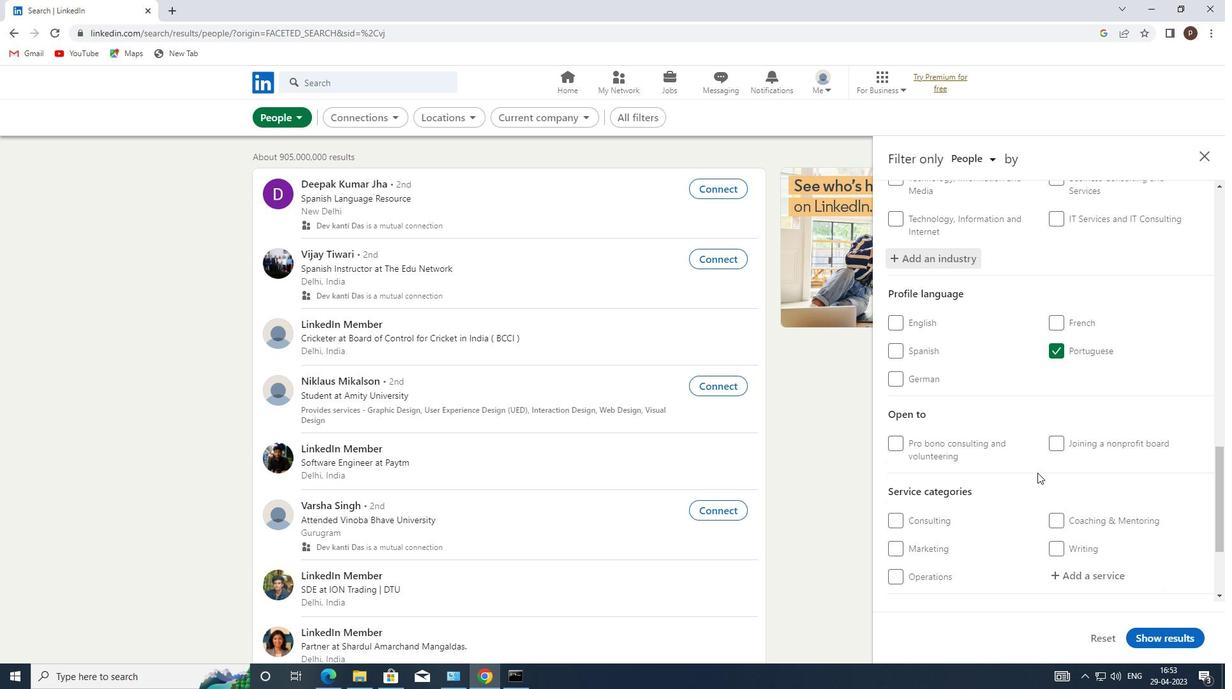 
Action: Mouse moved to (1041, 473)
Screenshot: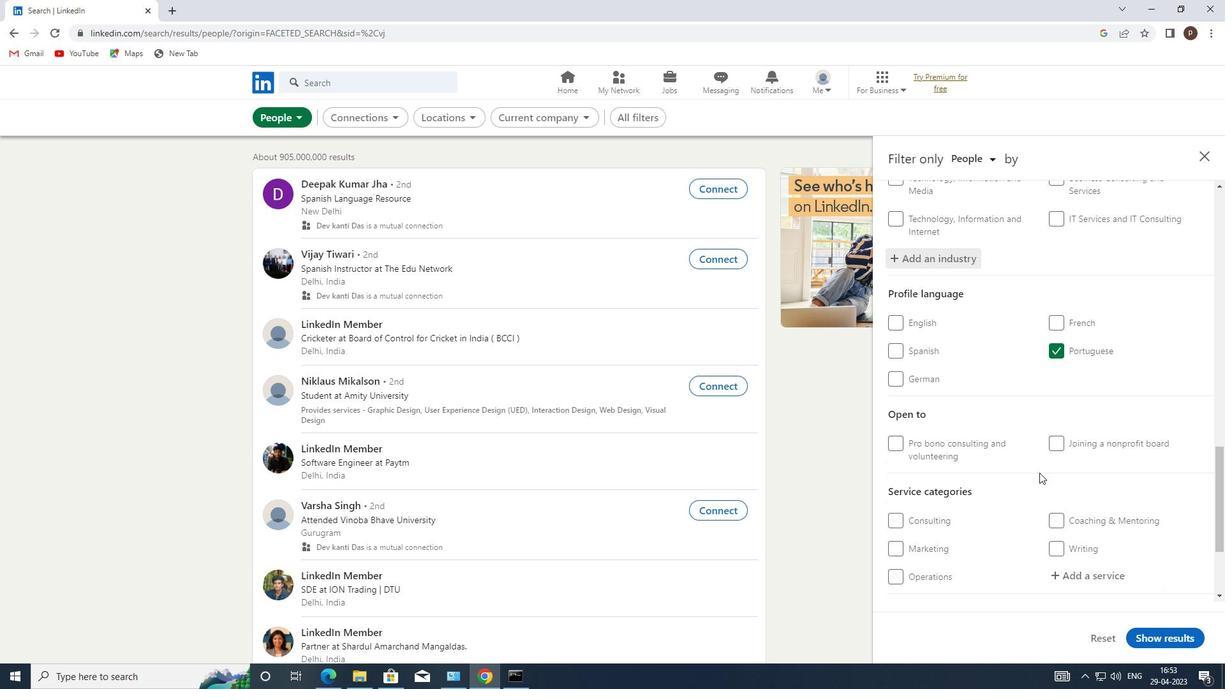 
Action: Mouse scrolled (1041, 473) with delta (0, 0)
Screenshot: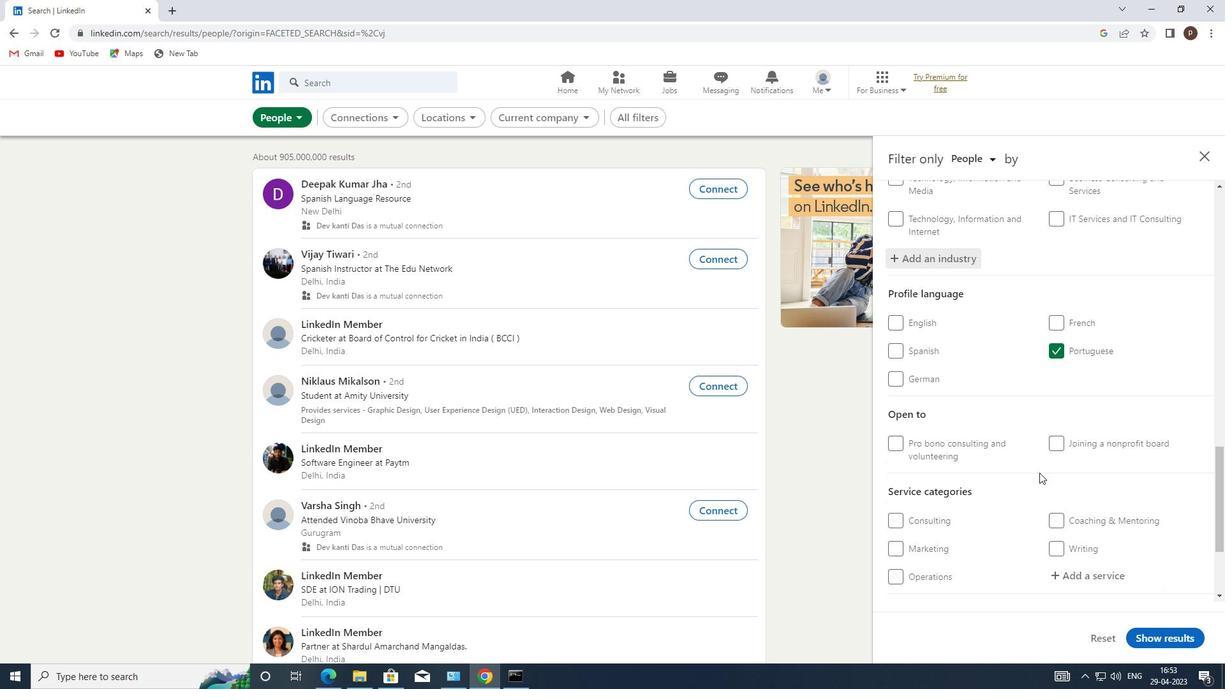 
Action: Mouse moved to (1073, 448)
Screenshot: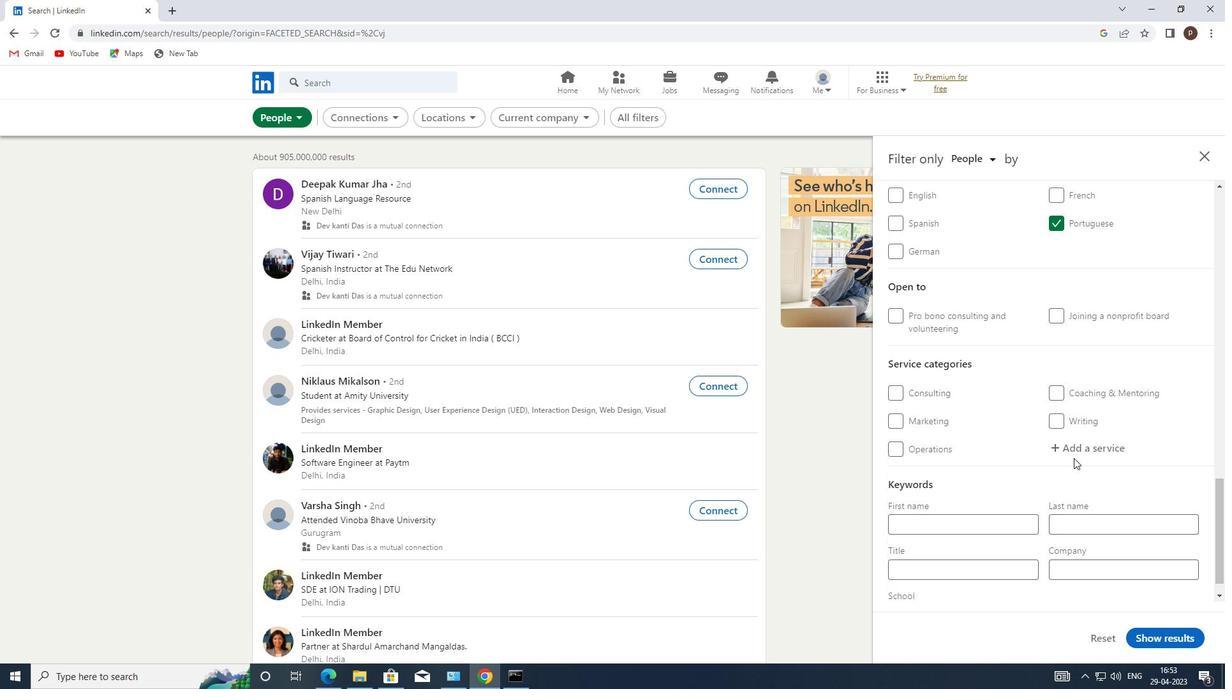 
Action: Mouse pressed left at (1073, 448)
Screenshot: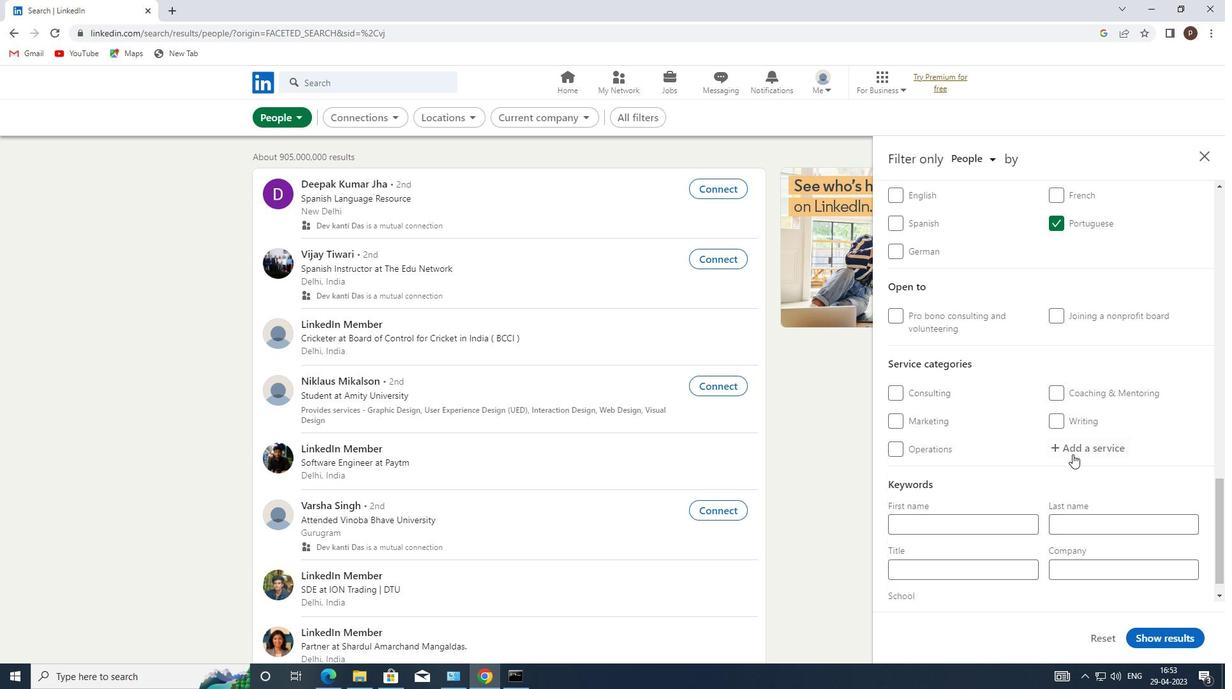 
Action: Mouse pressed left at (1073, 448)
Screenshot: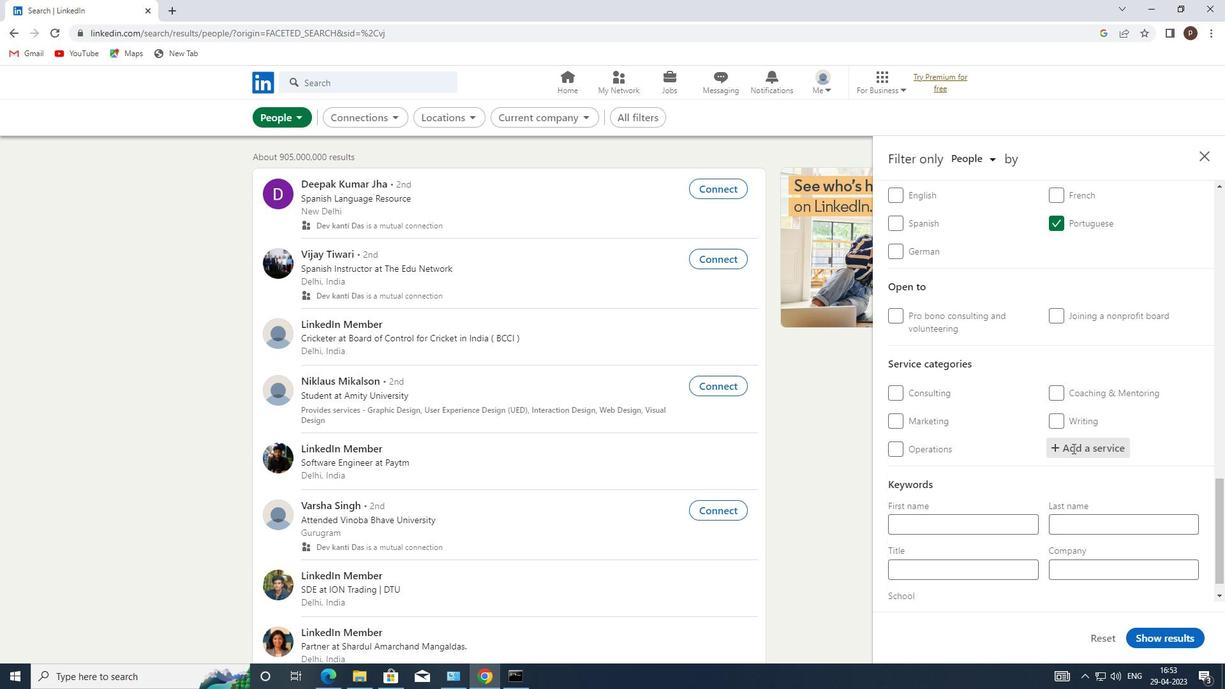 
Action: Key pressed <Key.caps_lock>R<Key.caps_lock>ELOCATION
Screenshot: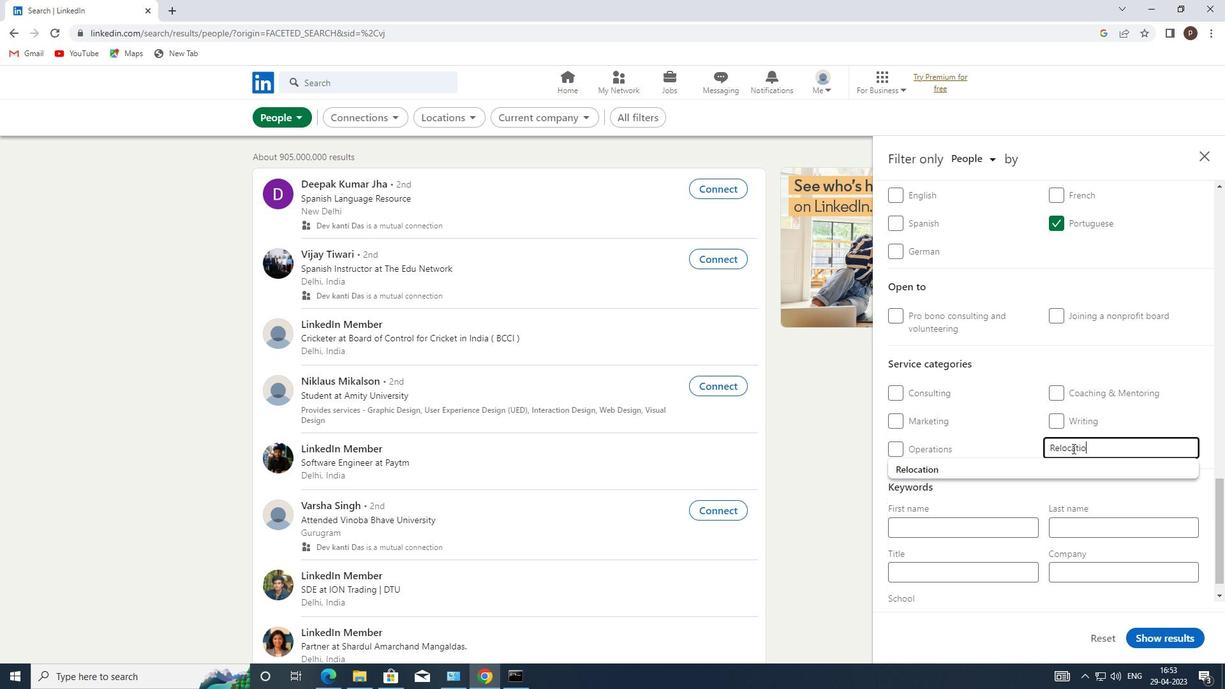 
Action: Mouse moved to (1026, 465)
Screenshot: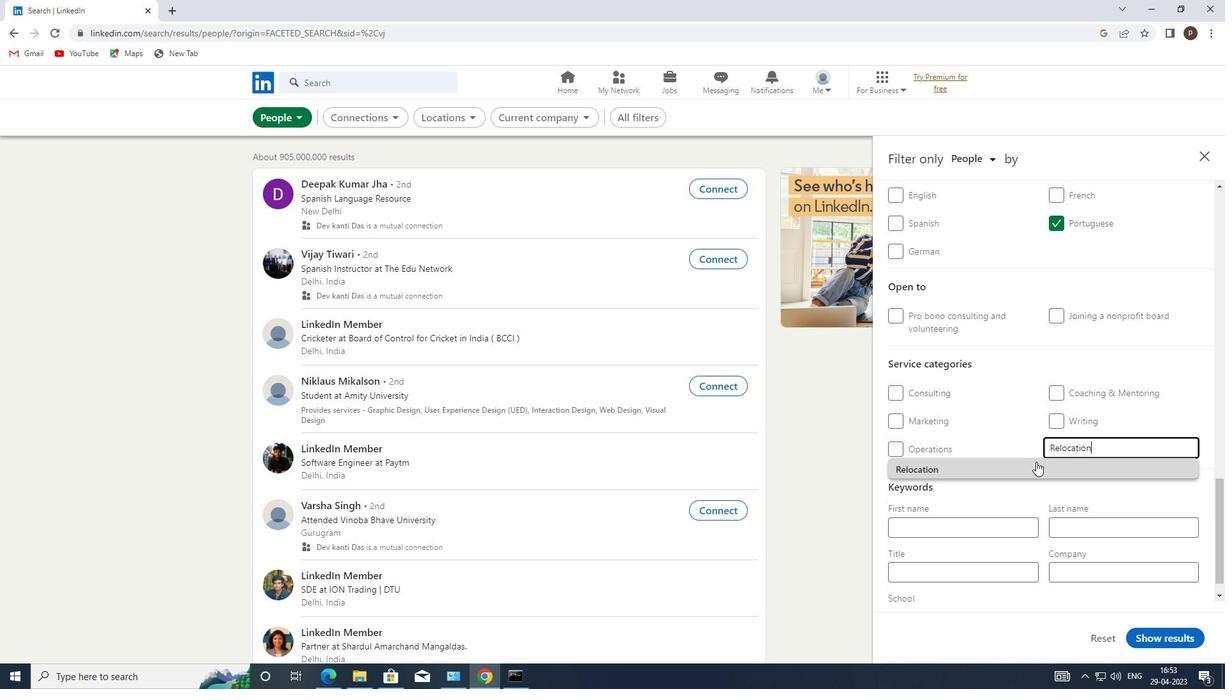 
Action: Mouse pressed left at (1026, 465)
Screenshot: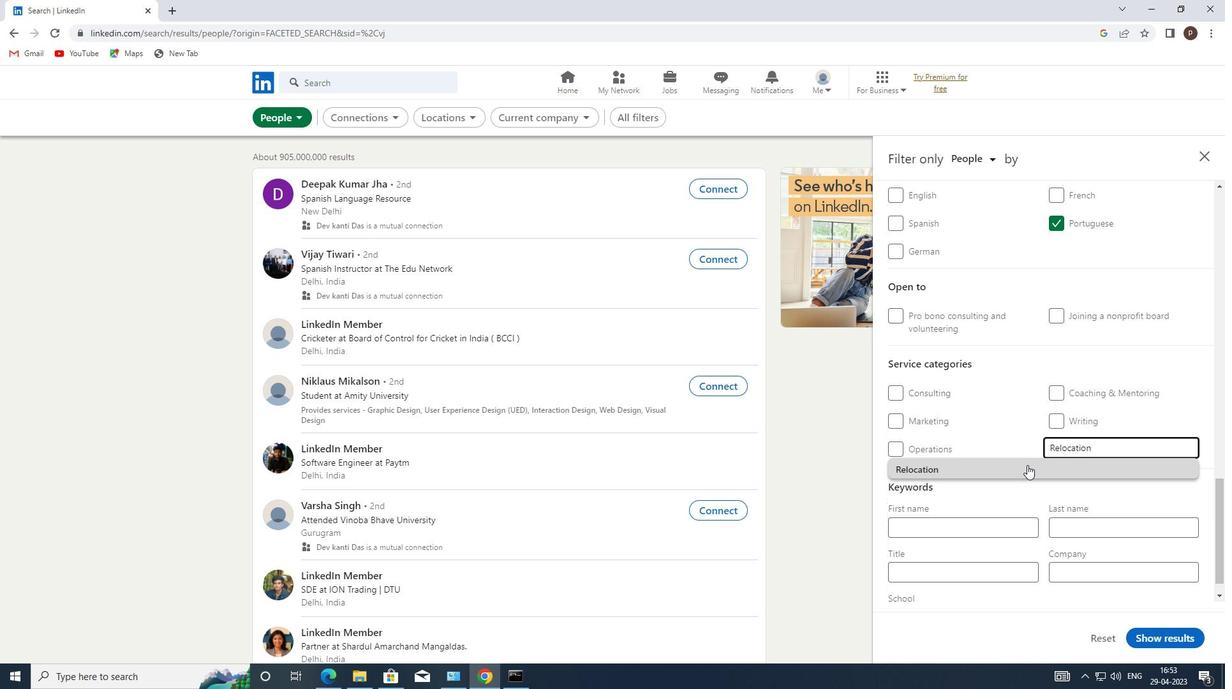 
Action: Mouse moved to (1024, 465)
Screenshot: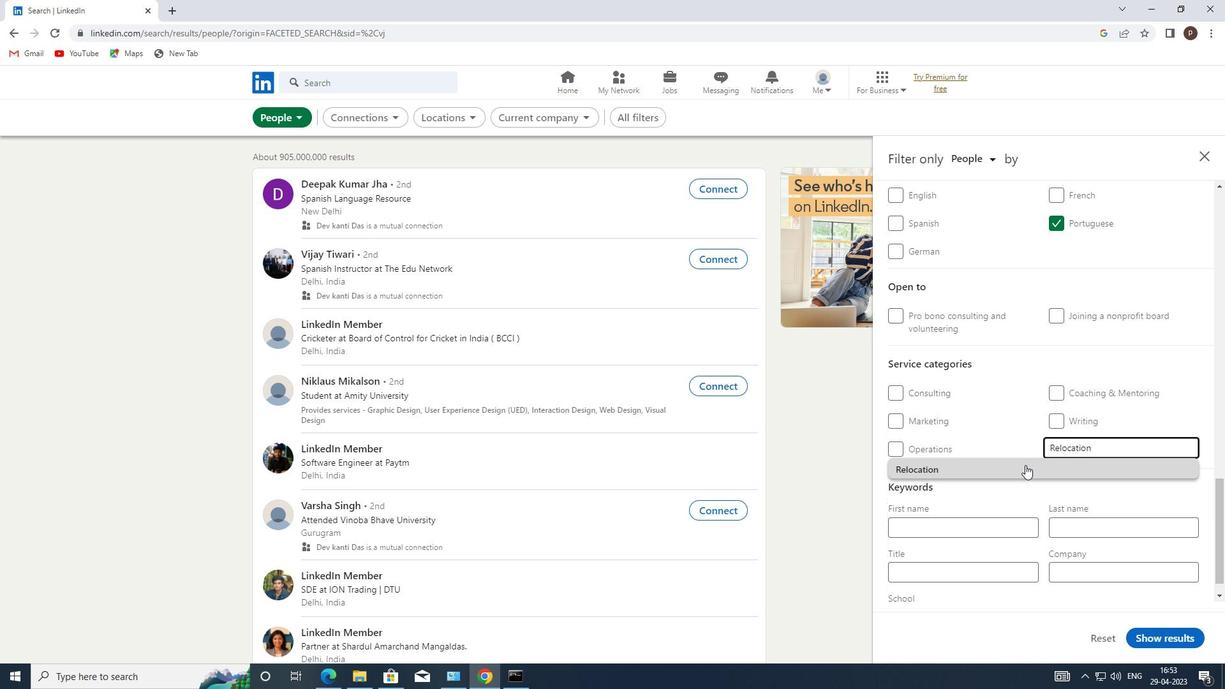 
Action: Mouse scrolled (1024, 464) with delta (0, 0)
Screenshot: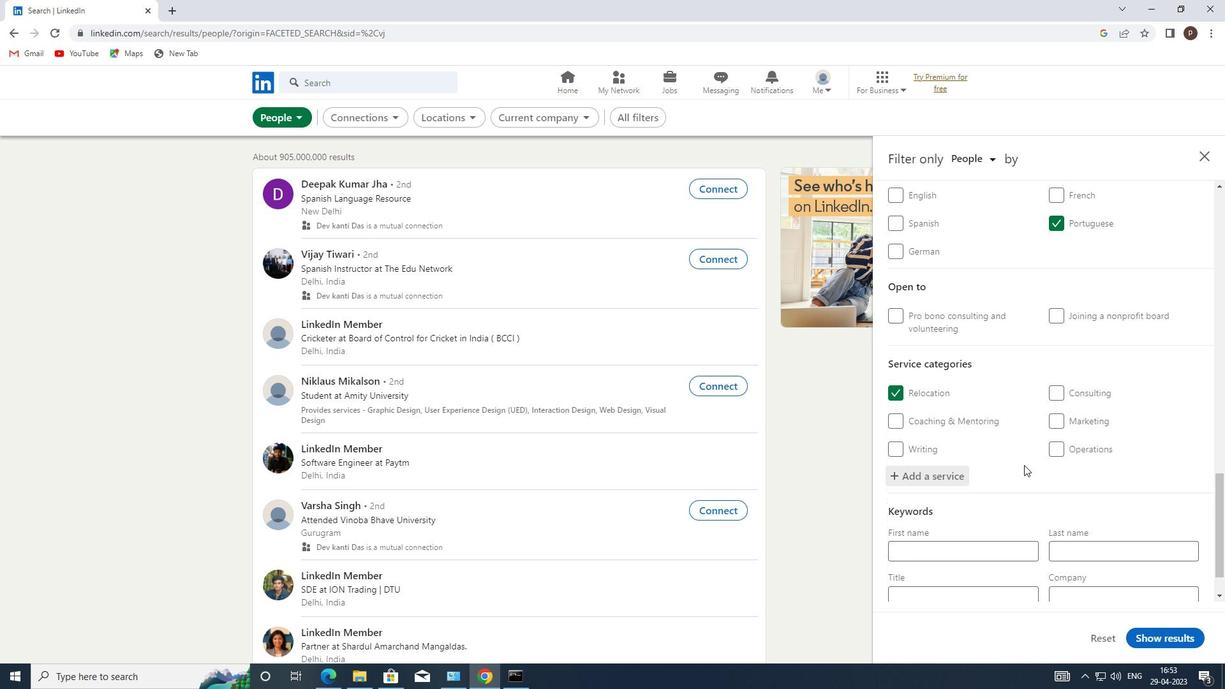 
Action: Mouse scrolled (1024, 464) with delta (0, 0)
Screenshot: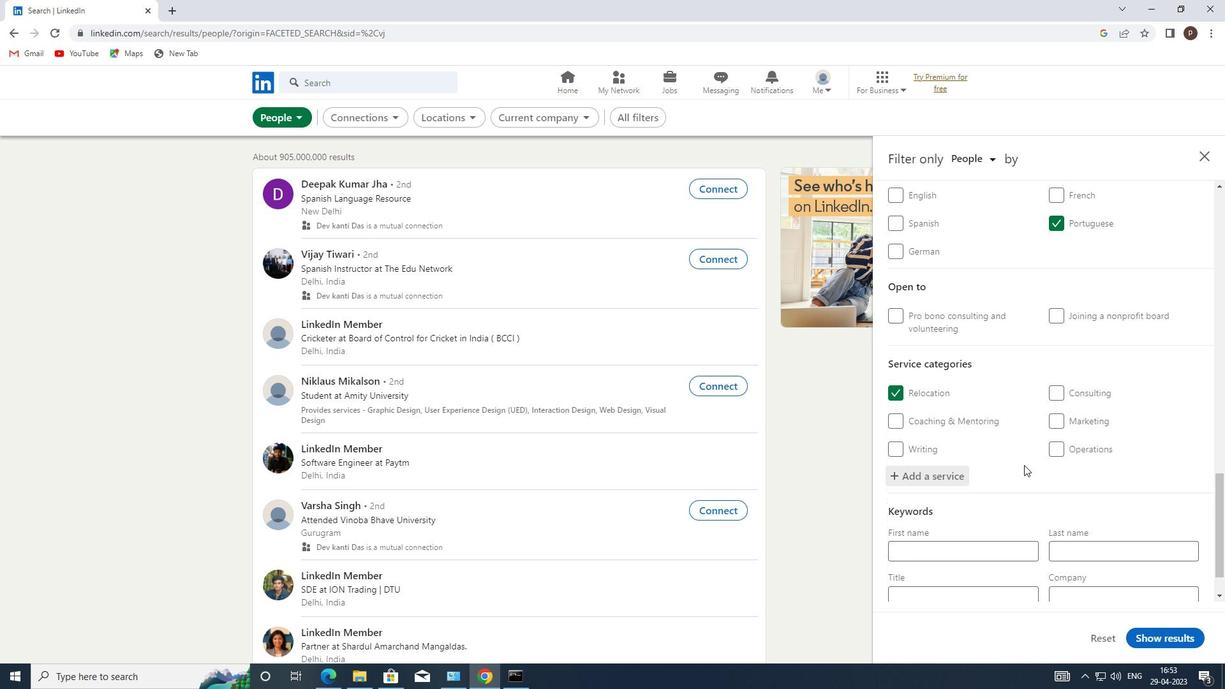 
Action: Mouse moved to (1024, 467)
Screenshot: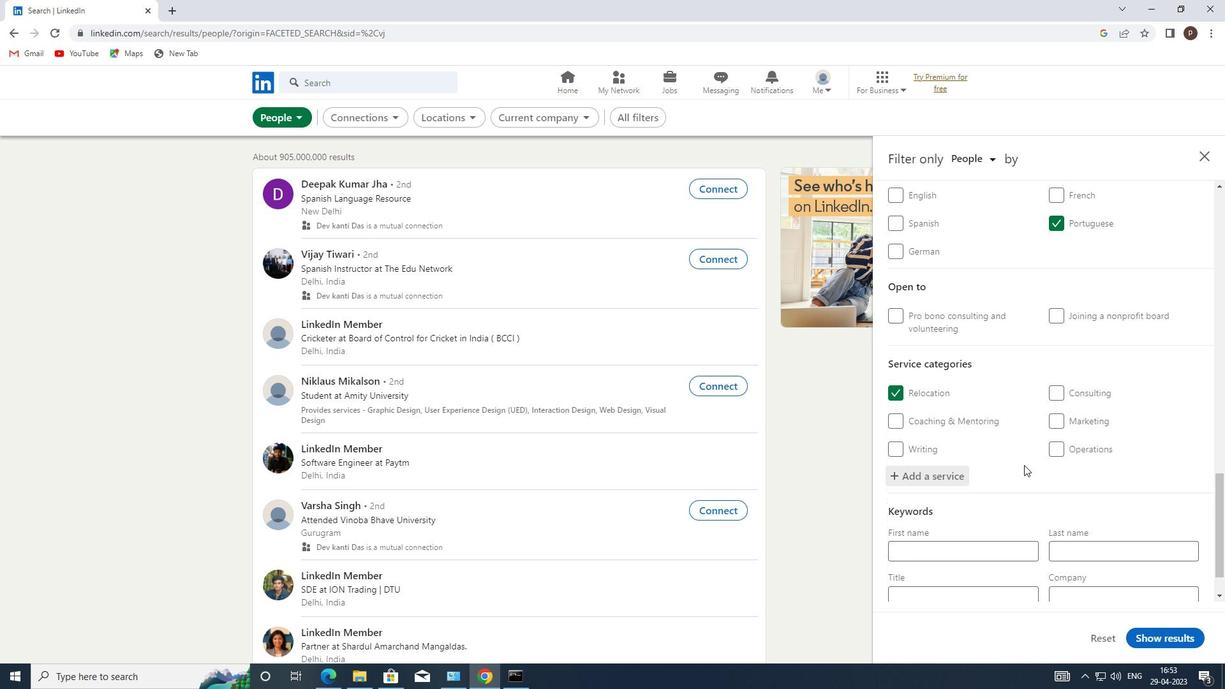
Action: Mouse scrolled (1024, 466) with delta (0, 0)
Screenshot: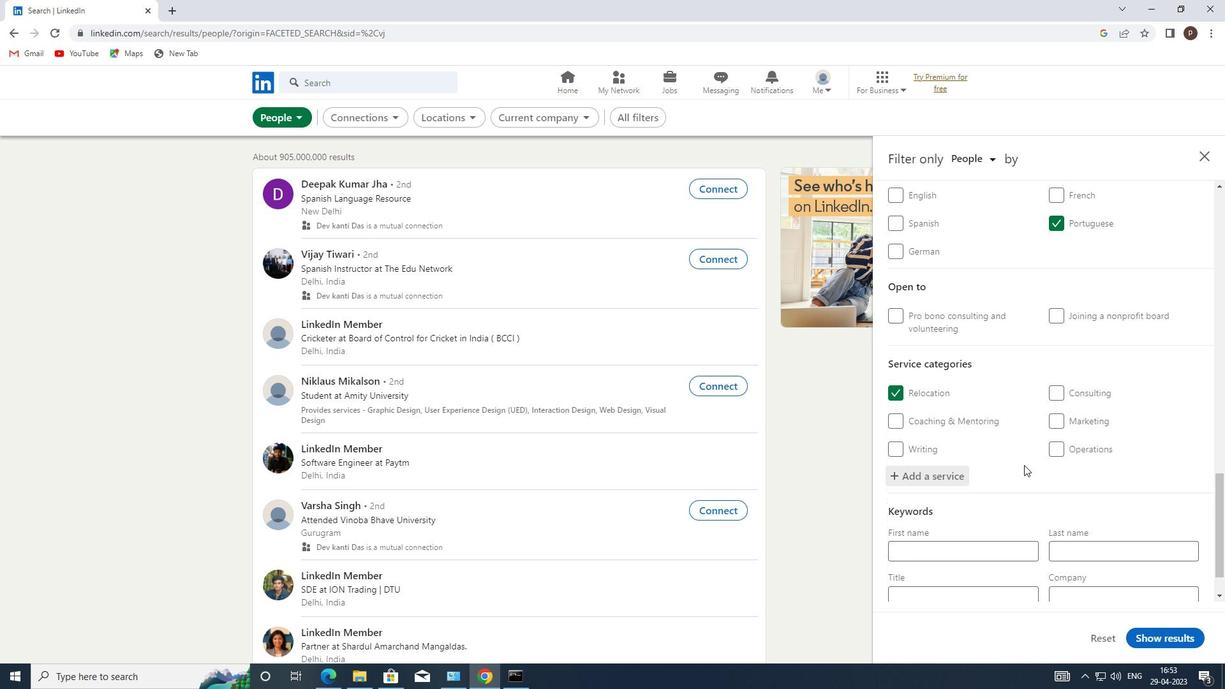 
Action: Mouse moved to (939, 552)
Screenshot: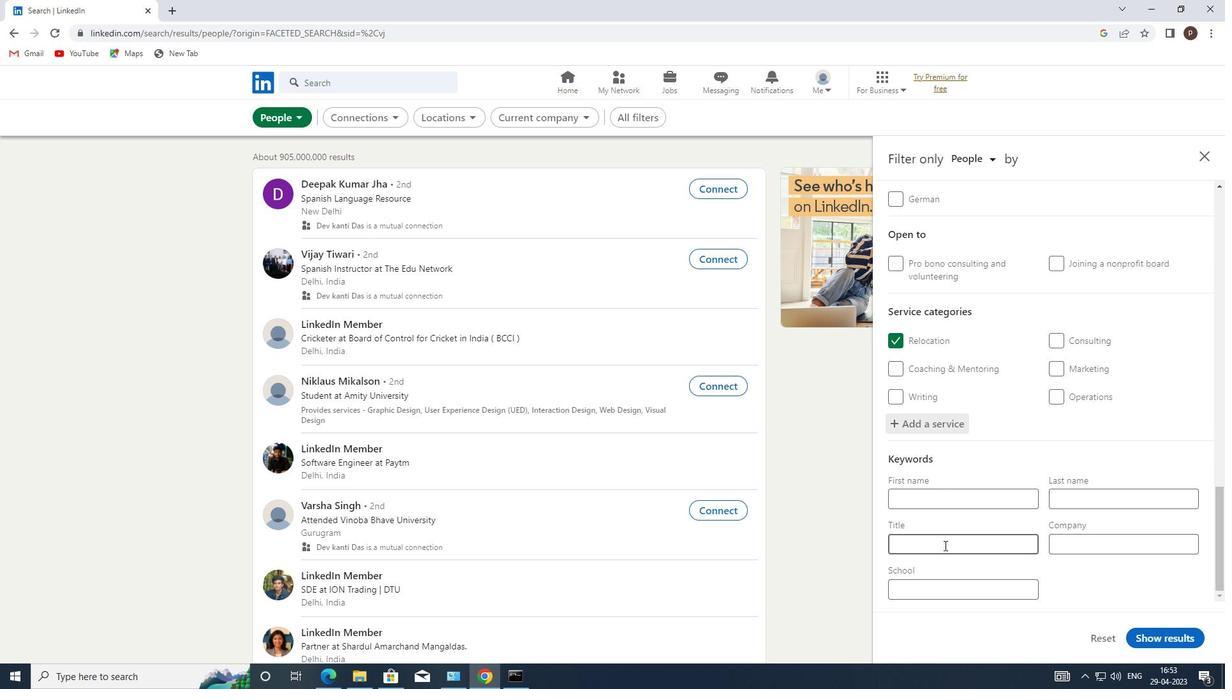 
Action: Mouse pressed left at (939, 552)
Screenshot: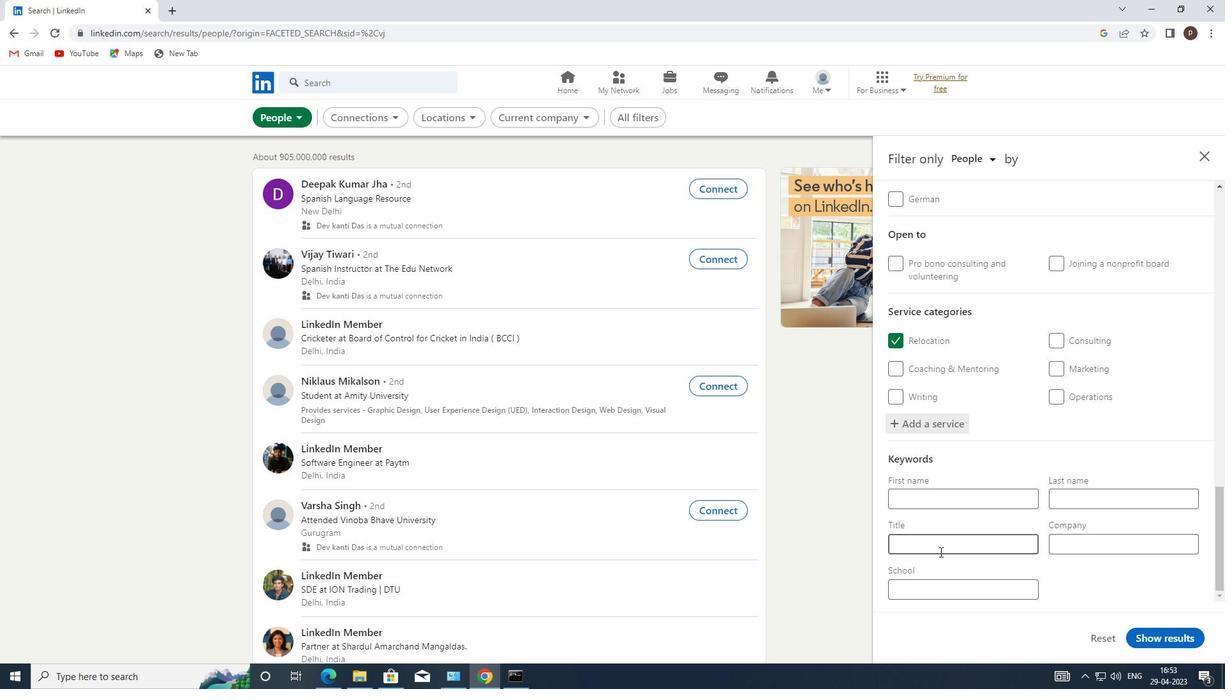 
Action: Key pressed <Key.caps_lock>M<Key.caps_lock>EDICAL<Key.space><Key.caps_lock>AA<Key.backspace><Key.caps_lock>DMINISTRATOR<Key.space>
Screenshot: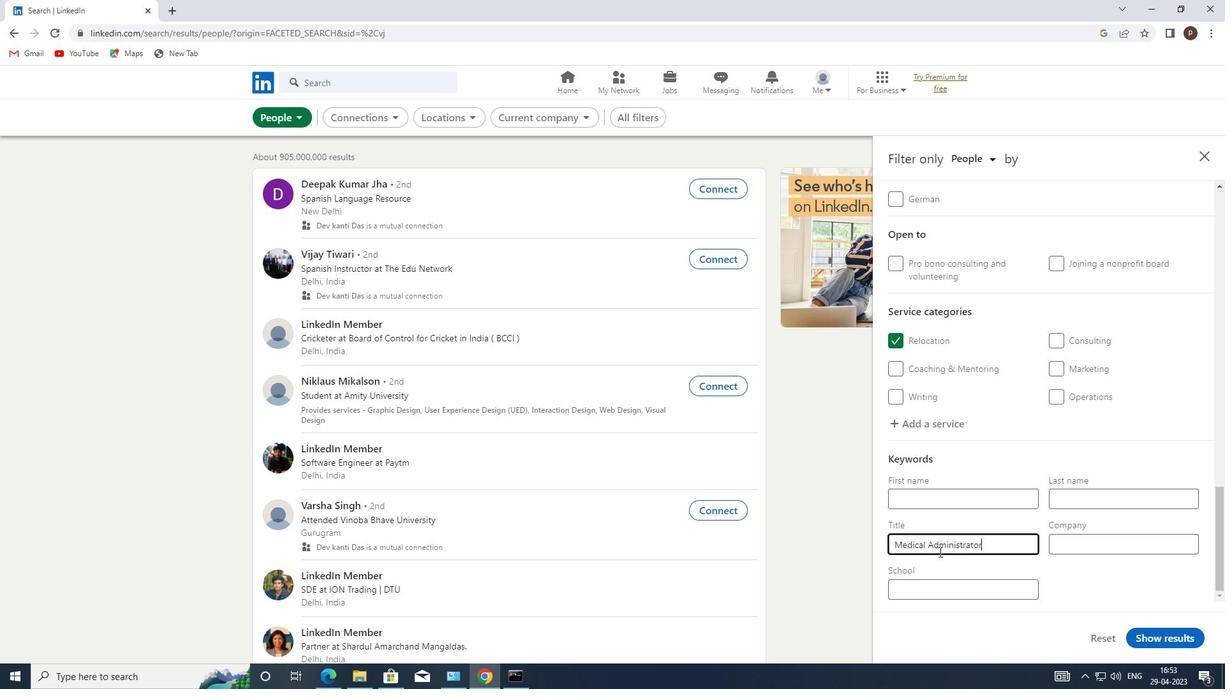 
Action: Mouse moved to (1150, 636)
Screenshot: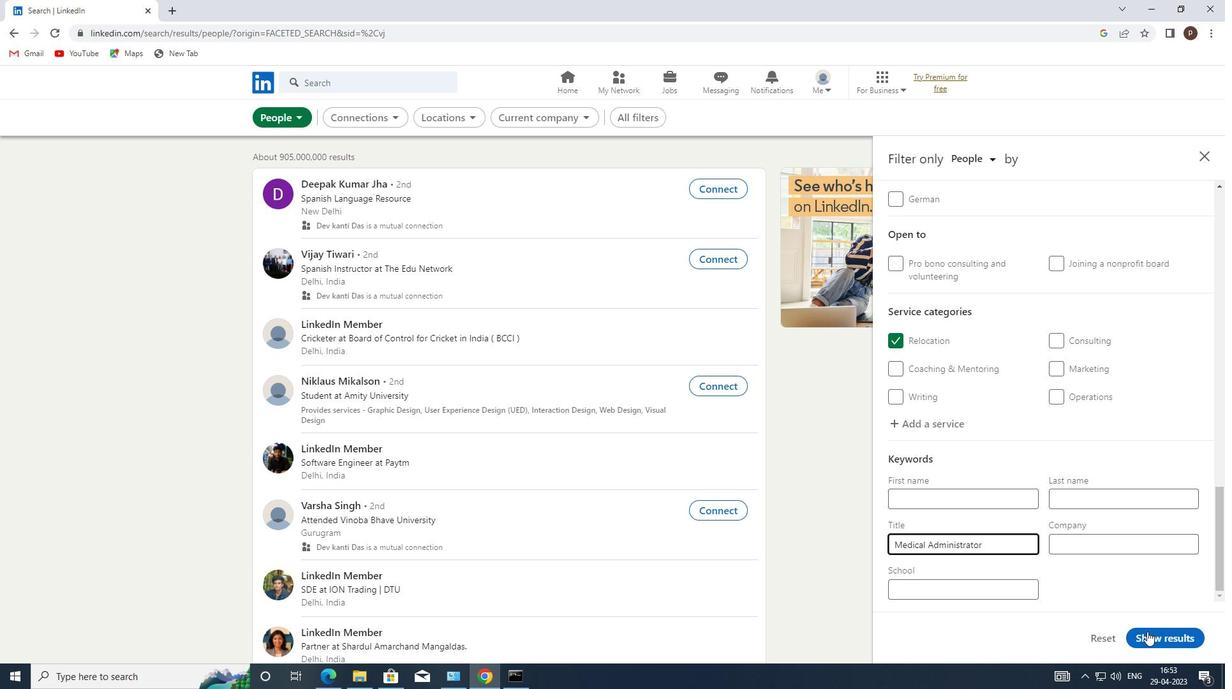 
Action: Mouse pressed left at (1150, 636)
Screenshot: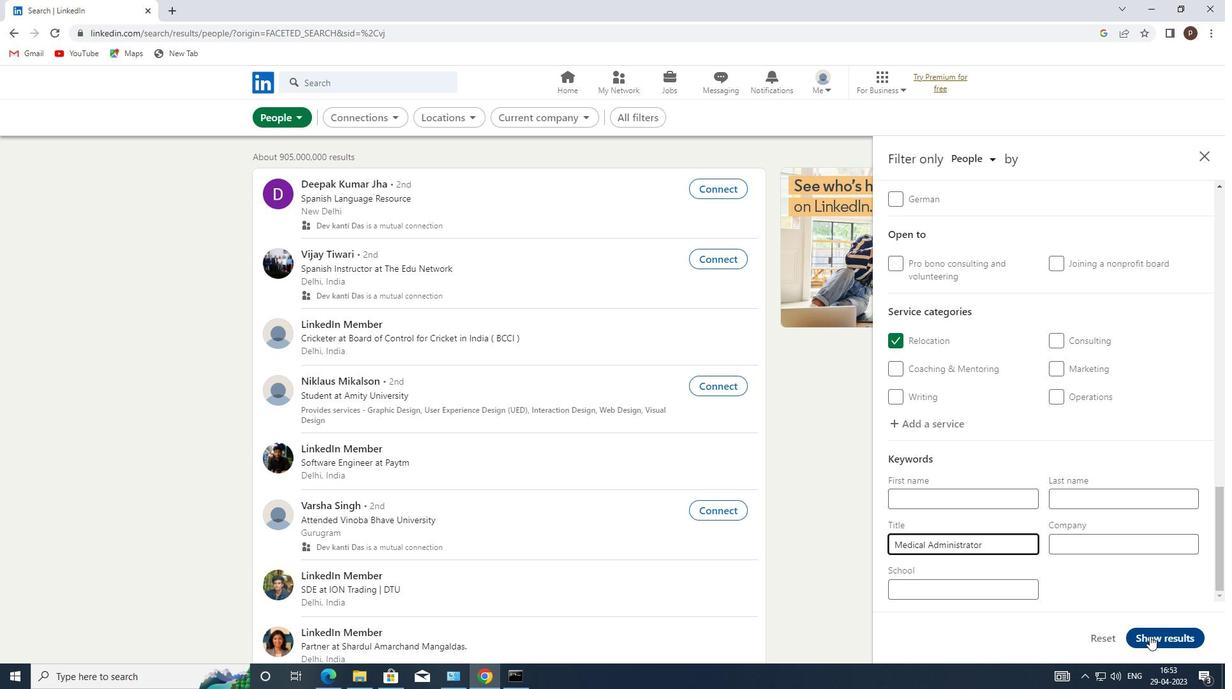
